 Task: For heading Use Trebuchet MN with pink colour & bold.  font size for heading24,  'Change the font style of data to'Trebuchet MN and font size to 16,  Change the alignment of both headline & data to Align right In the sheet  DashboardPayrollSummarybook
Action: Mouse moved to (49, 134)
Screenshot: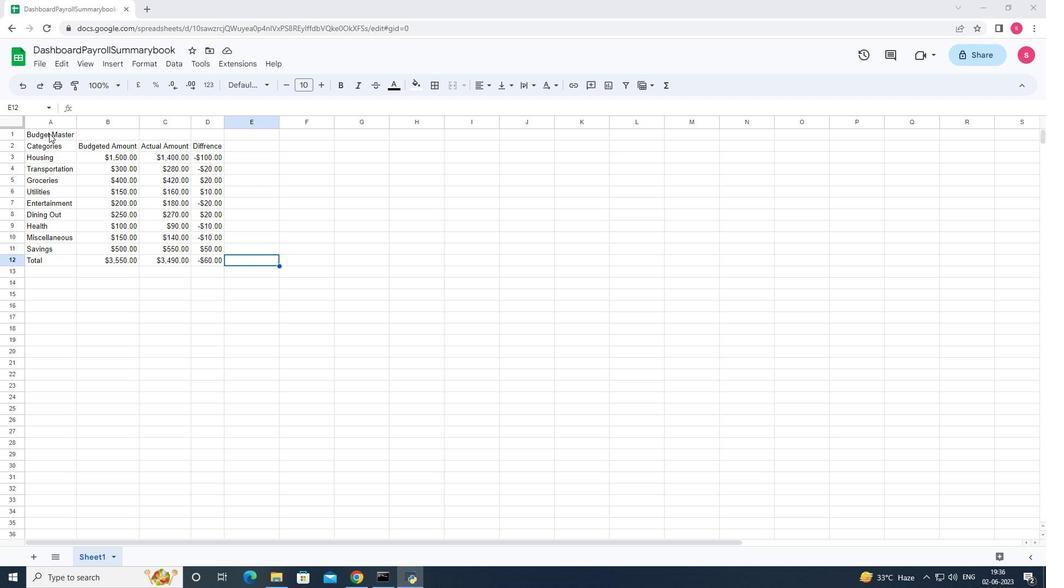 
Action: Mouse pressed left at (49, 134)
Screenshot: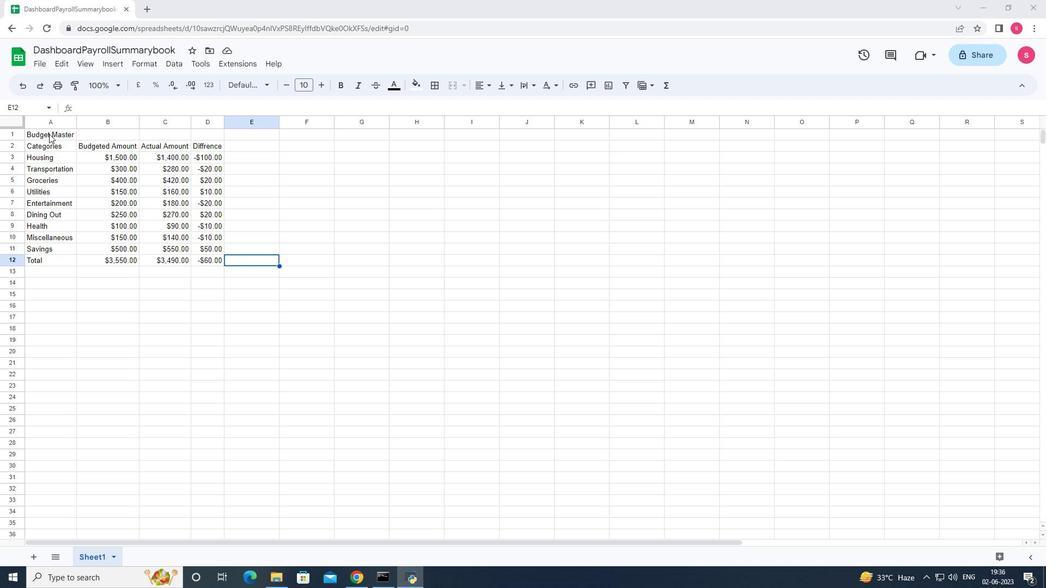 
Action: Mouse moved to (250, 85)
Screenshot: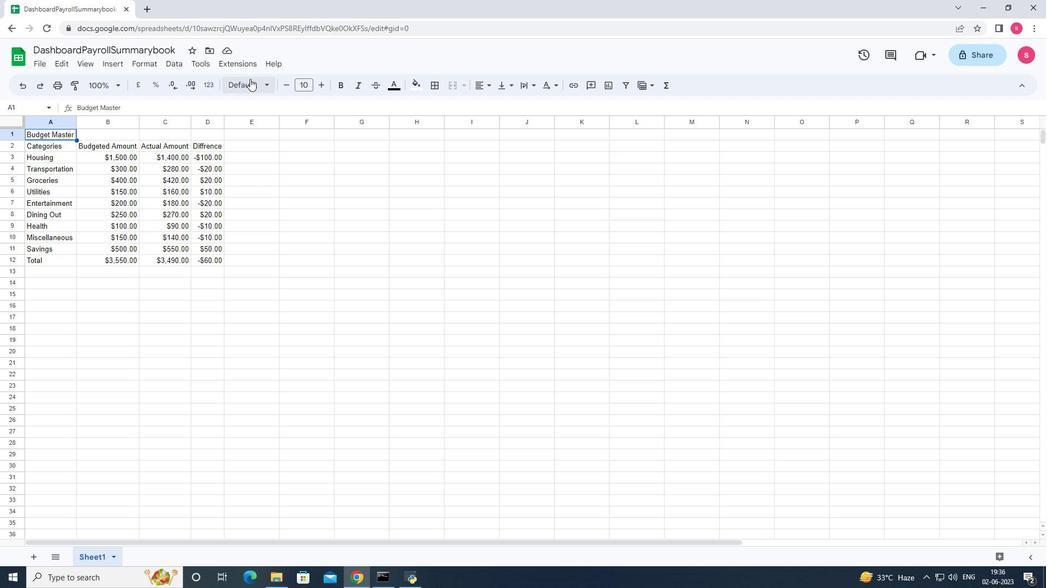 
Action: Mouse pressed left at (250, 85)
Screenshot: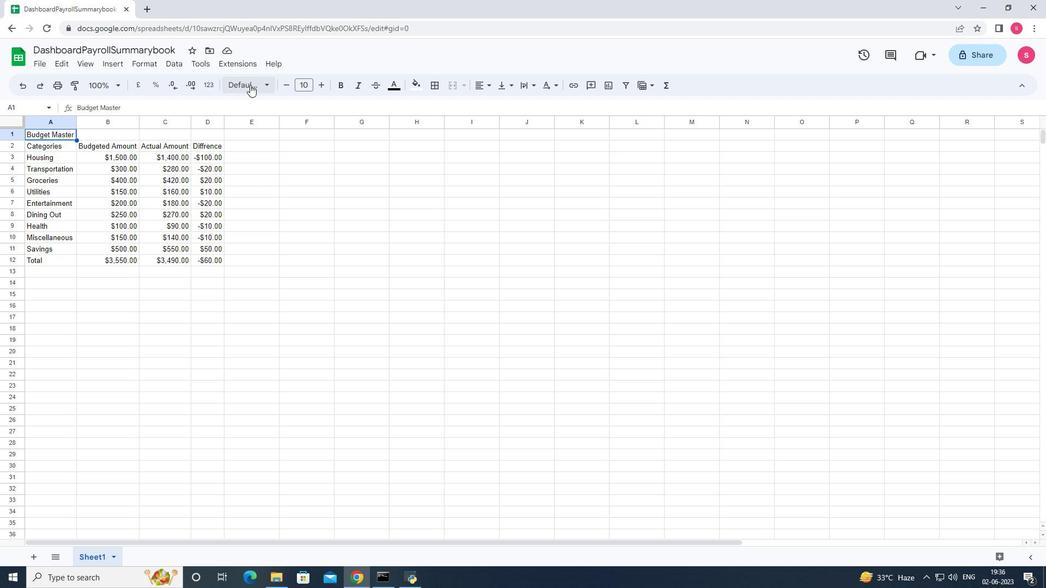
Action: Mouse moved to (272, 425)
Screenshot: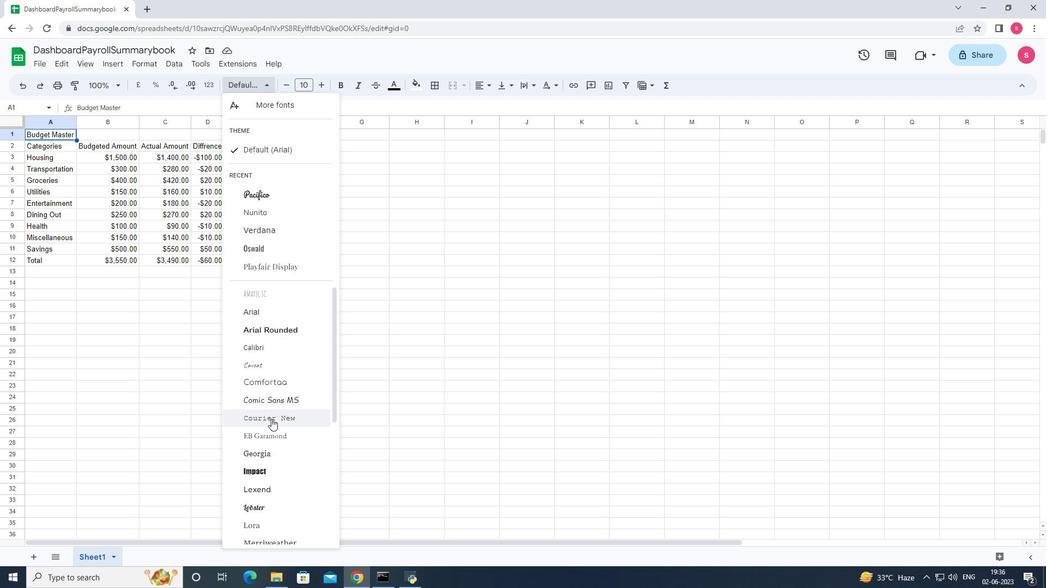 
Action: Mouse scrolled (272, 425) with delta (0, 0)
Screenshot: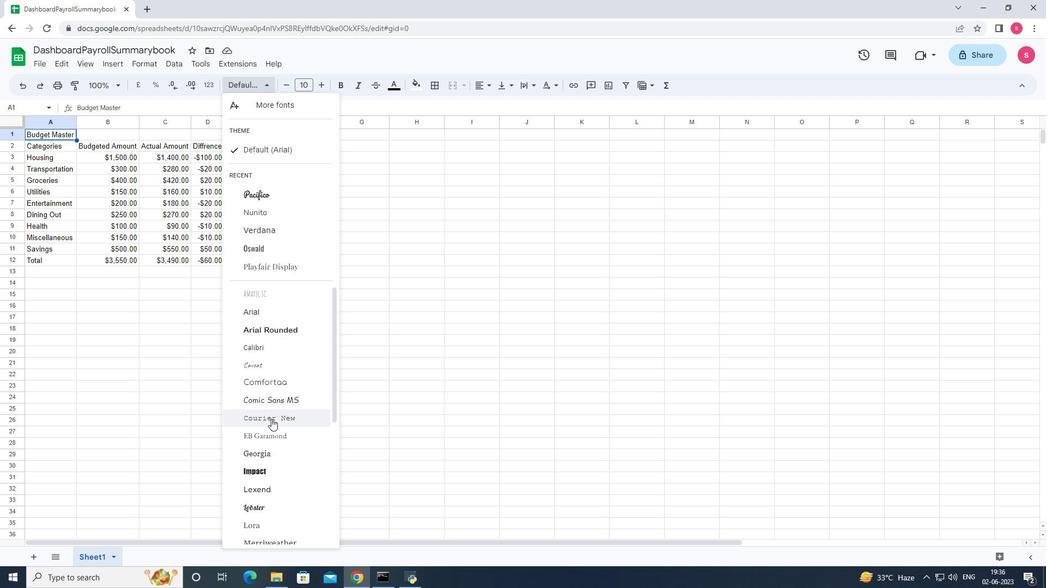
Action: Mouse moved to (272, 427)
Screenshot: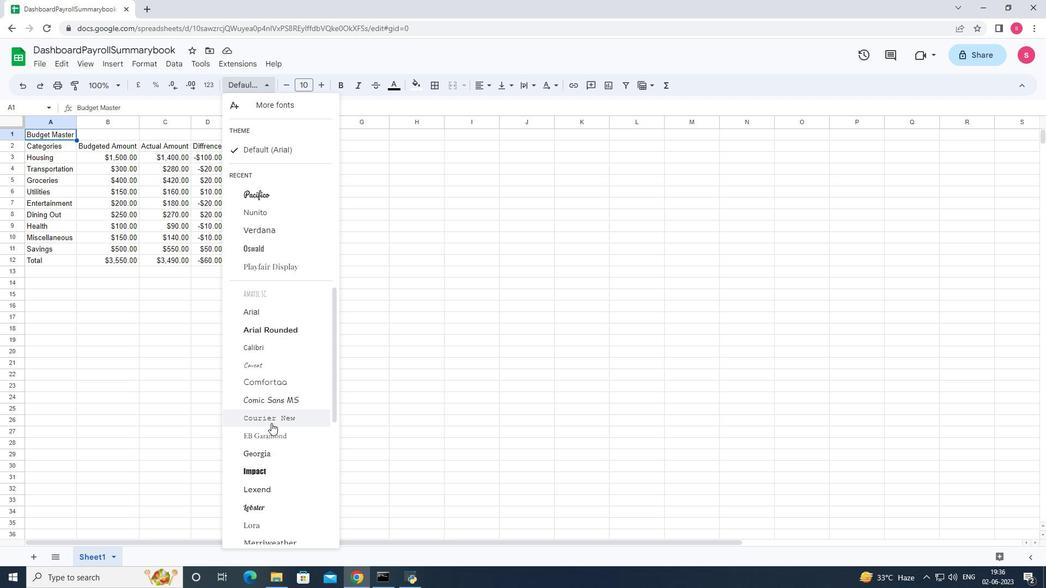 
Action: Mouse scrolled (272, 426) with delta (0, 0)
Screenshot: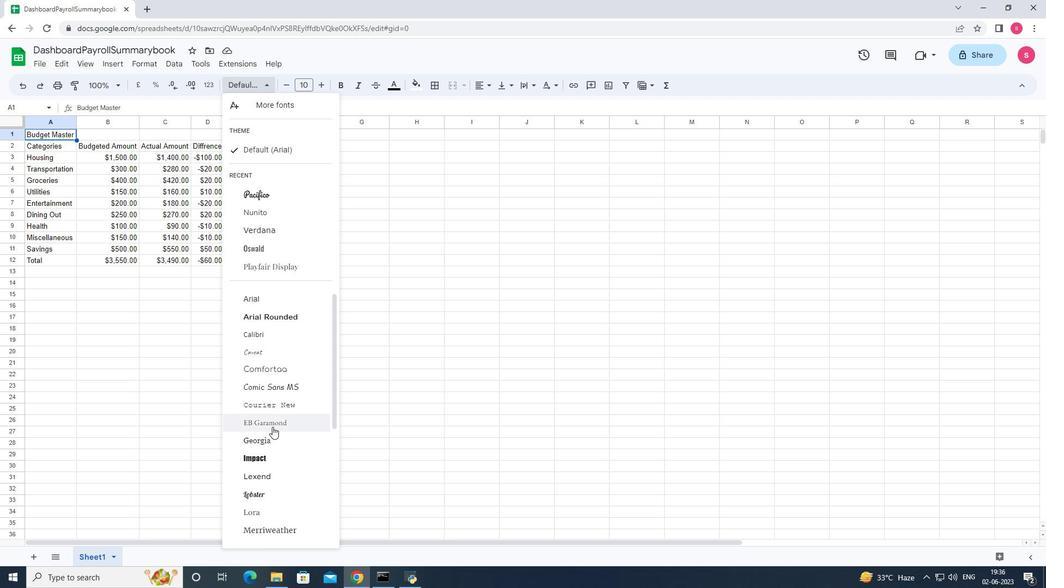 
Action: Mouse scrolled (272, 426) with delta (0, 0)
Screenshot: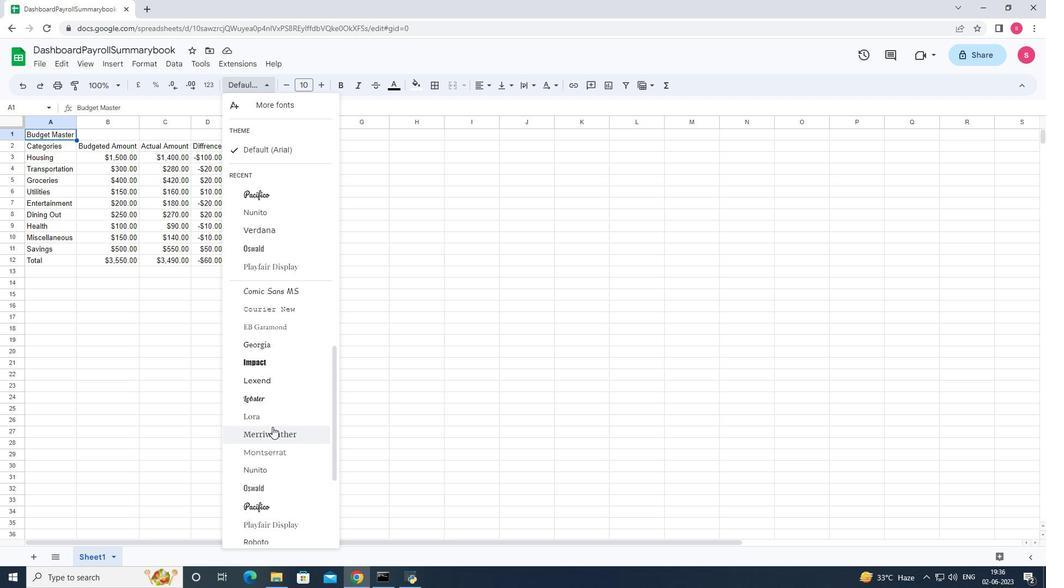 
Action: Mouse scrolled (272, 426) with delta (0, 0)
Screenshot: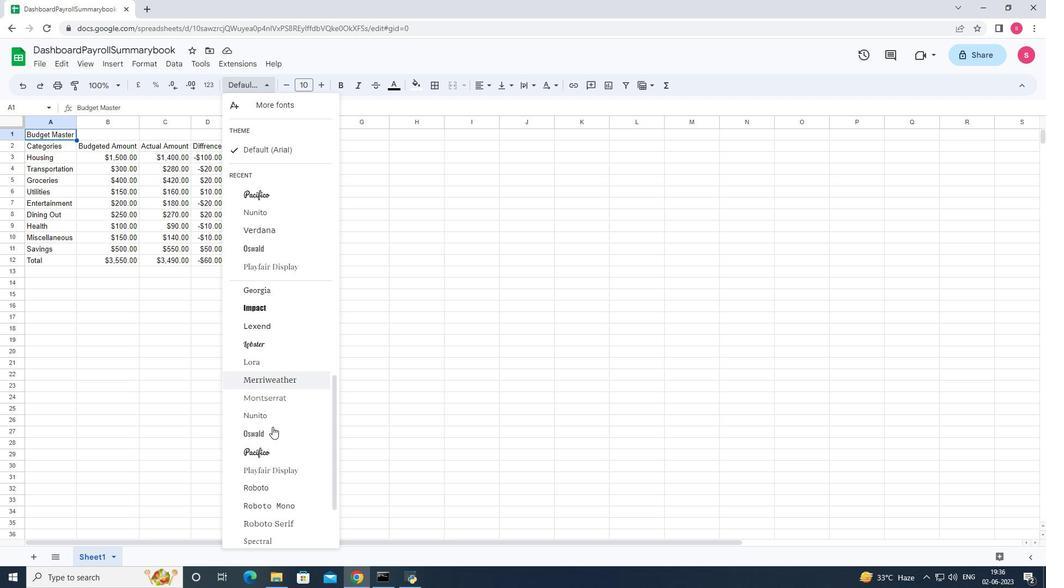 
Action: Mouse scrolled (272, 426) with delta (0, 0)
Screenshot: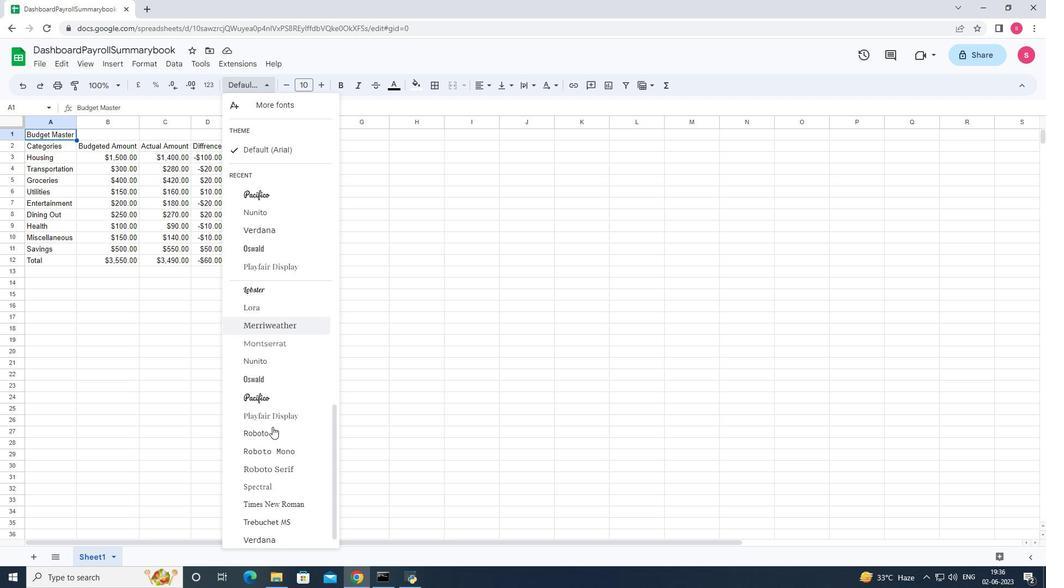
Action: Mouse moved to (292, 516)
Screenshot: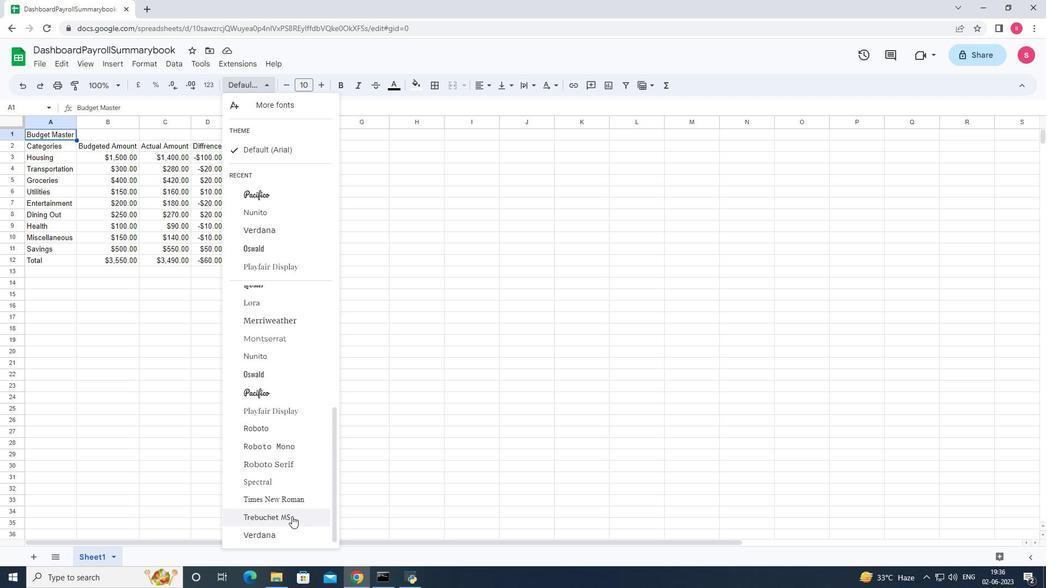
Action: Mouse pressed left at (292, 516)
Screenshot: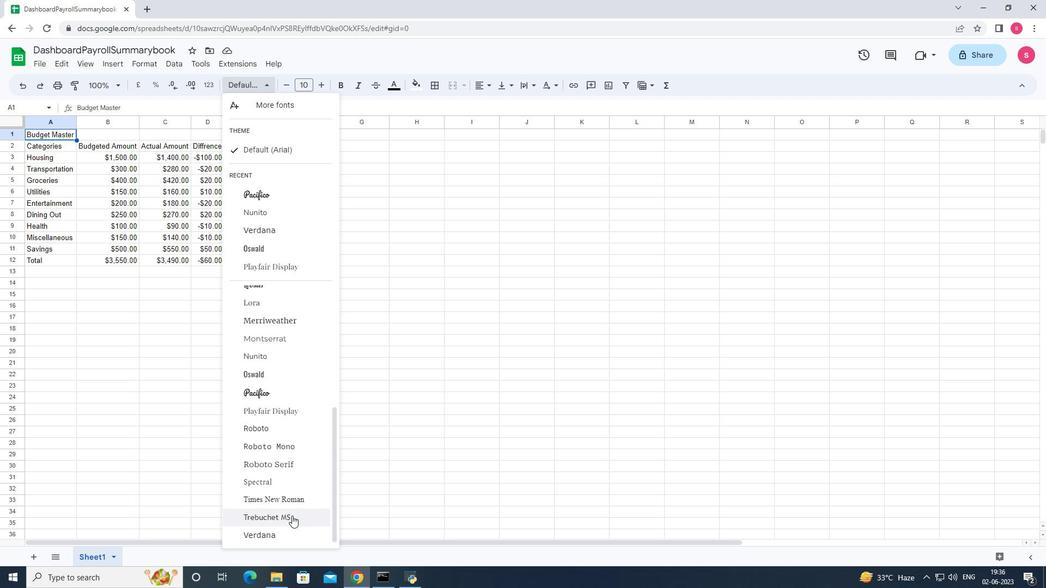 
Action: Mouse moved to (394, 80)
Screenshot: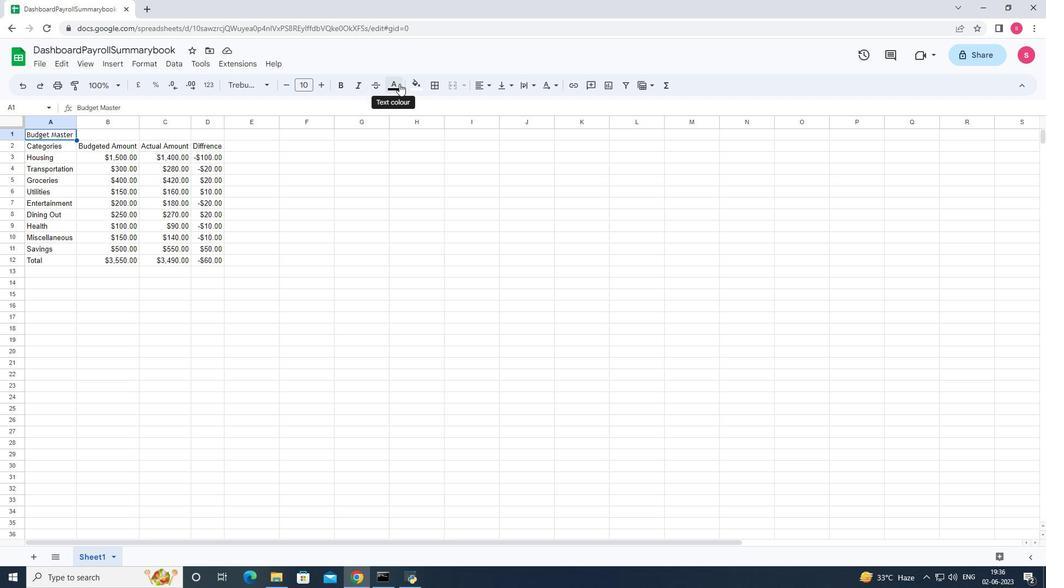 
Action: Mouse pressed left at (394, 80)
Screenshot: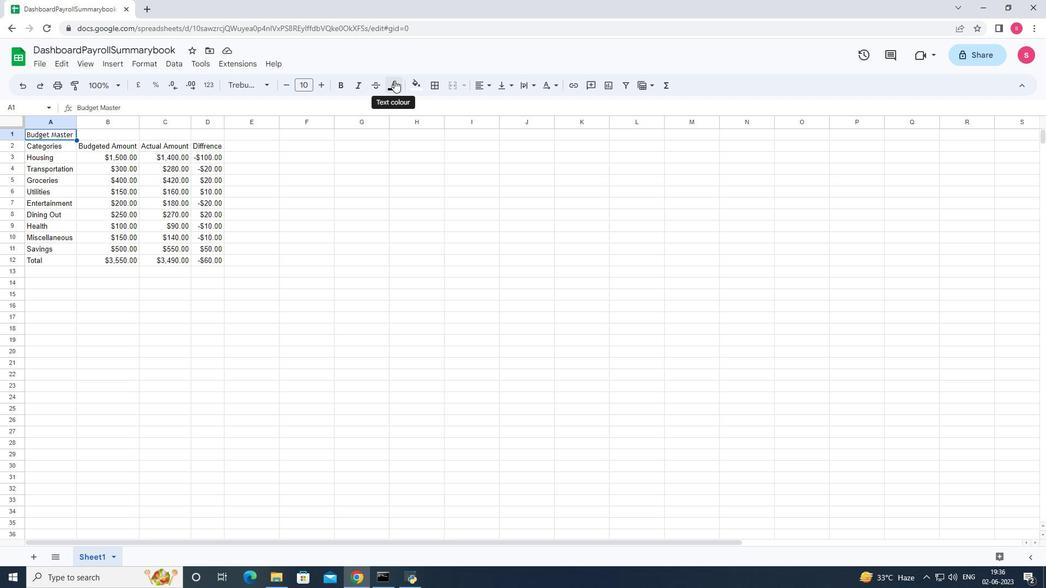 
Action: Mouse moved to (397, 267)
Screenshot: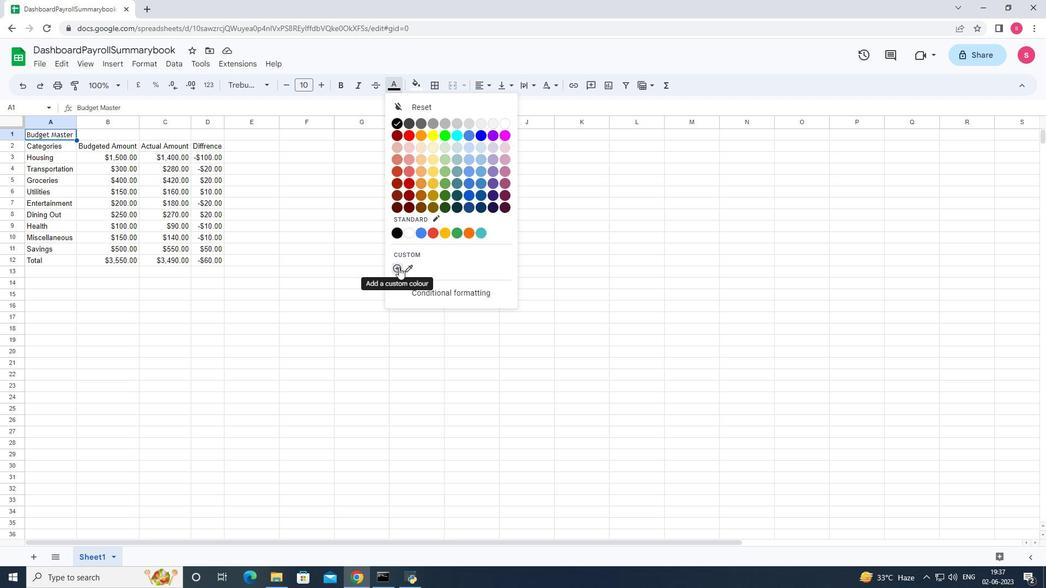 
Action: Mouse pressed left at (397, 267)
Screenshot: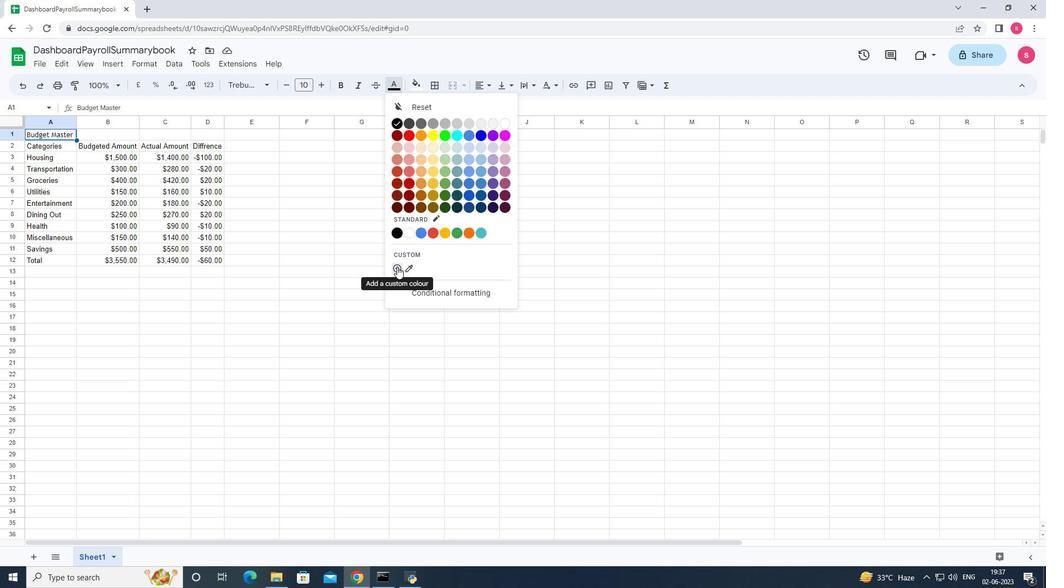
Action: Mouse moved to (585, 311)
Screenshot: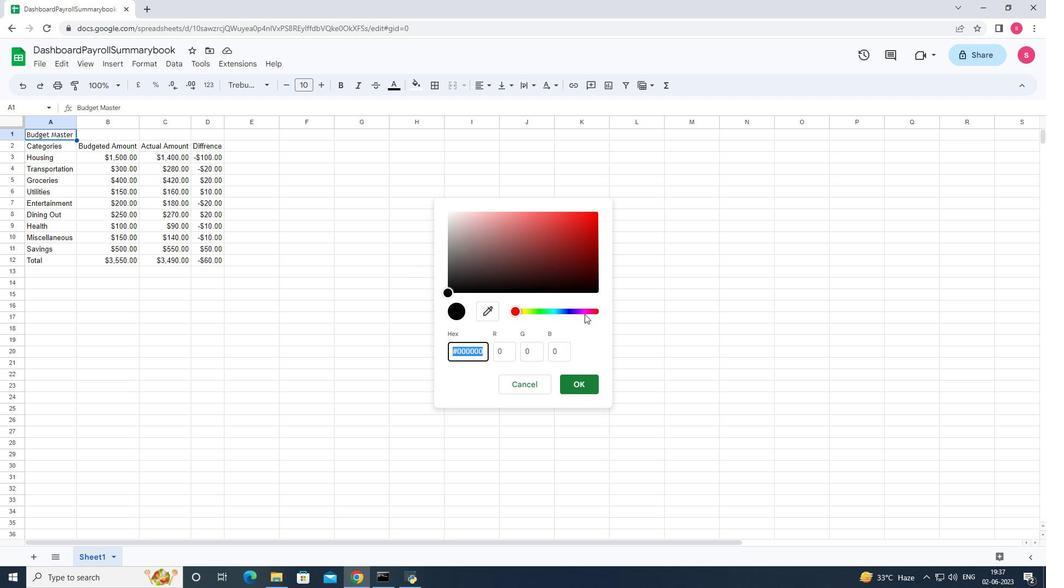 
Action: Mouse pressed left at (585, 311)
Screenshot: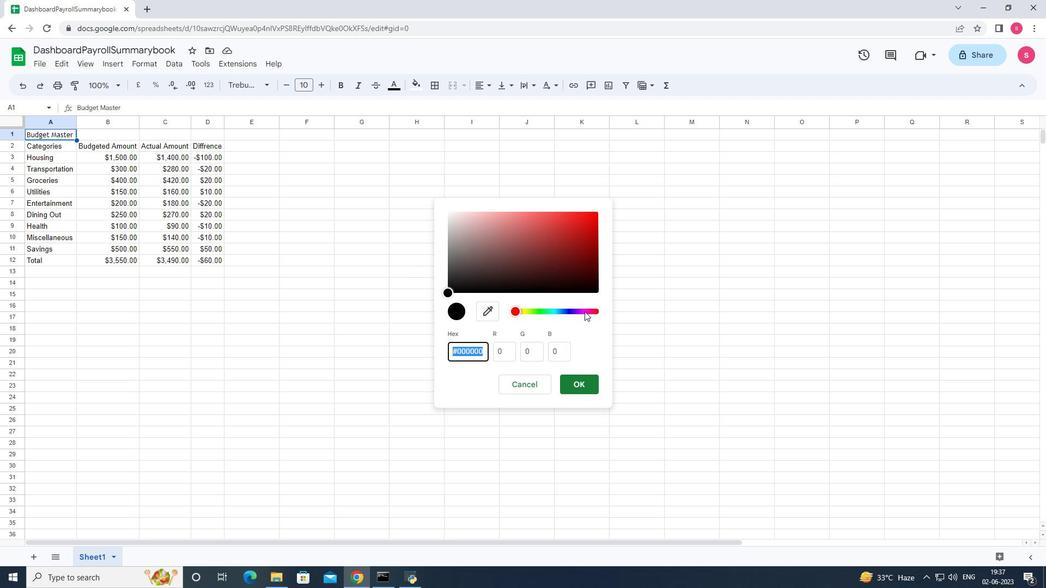 
Action: Mouse moved to (584, 311)
Screenshot: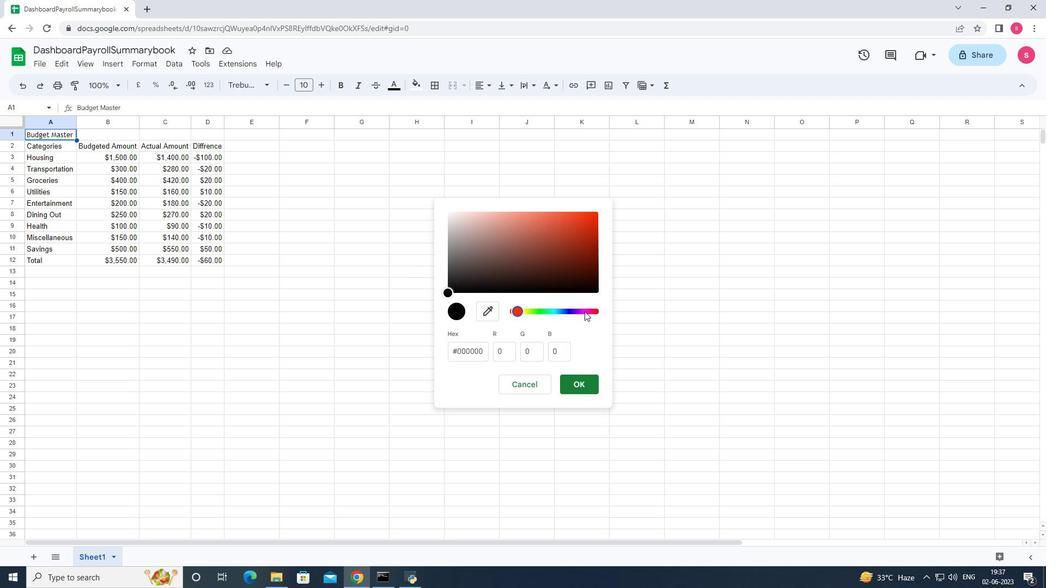 
Action: Mouse pressed left at (584, 311)
Screenshot: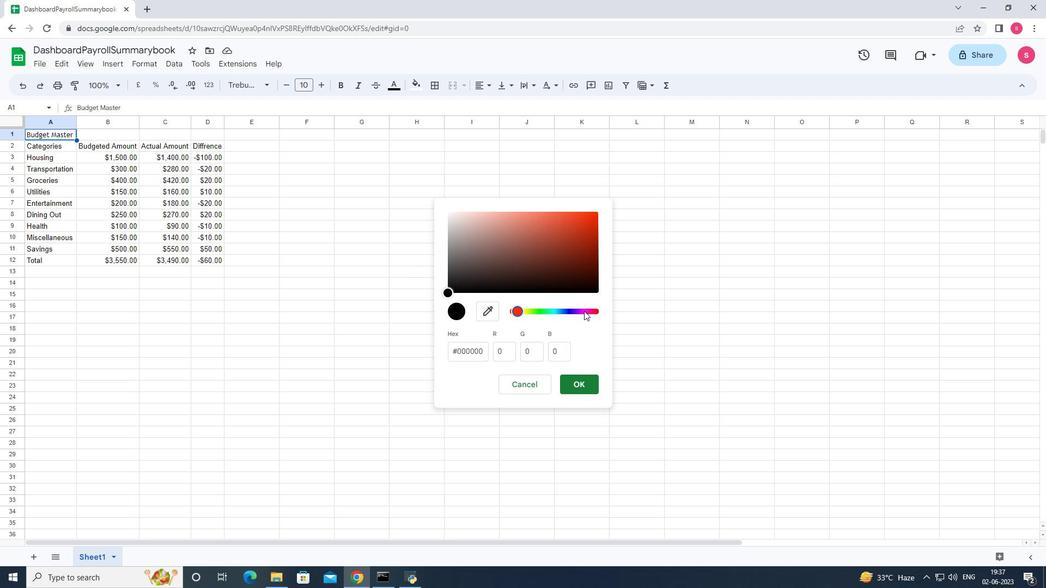 
Action: Mouse pressed left at (584, 311)
Screenshot: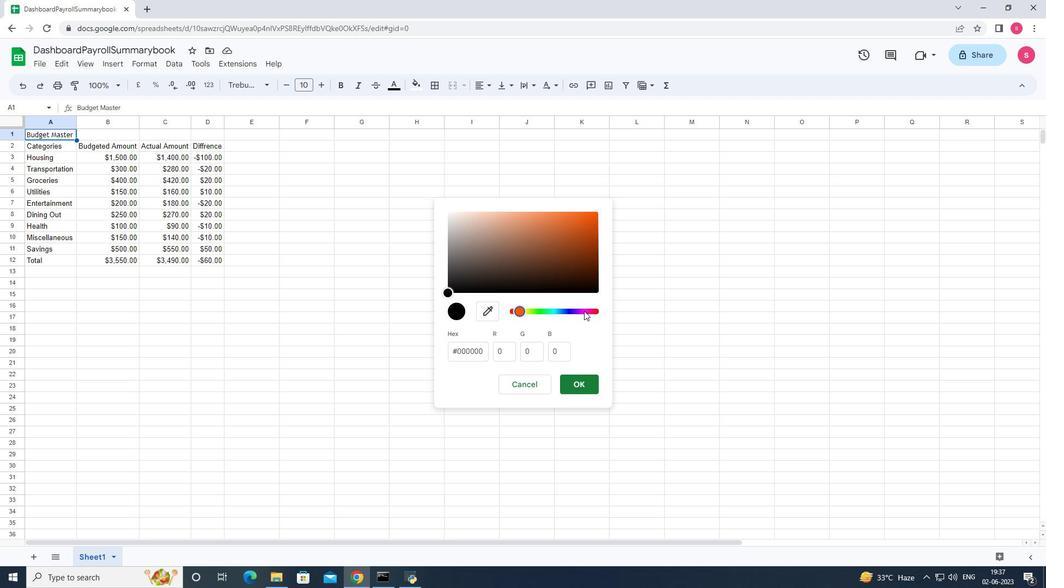 
Action: Mouse moved to (583, 311)
Screenshot: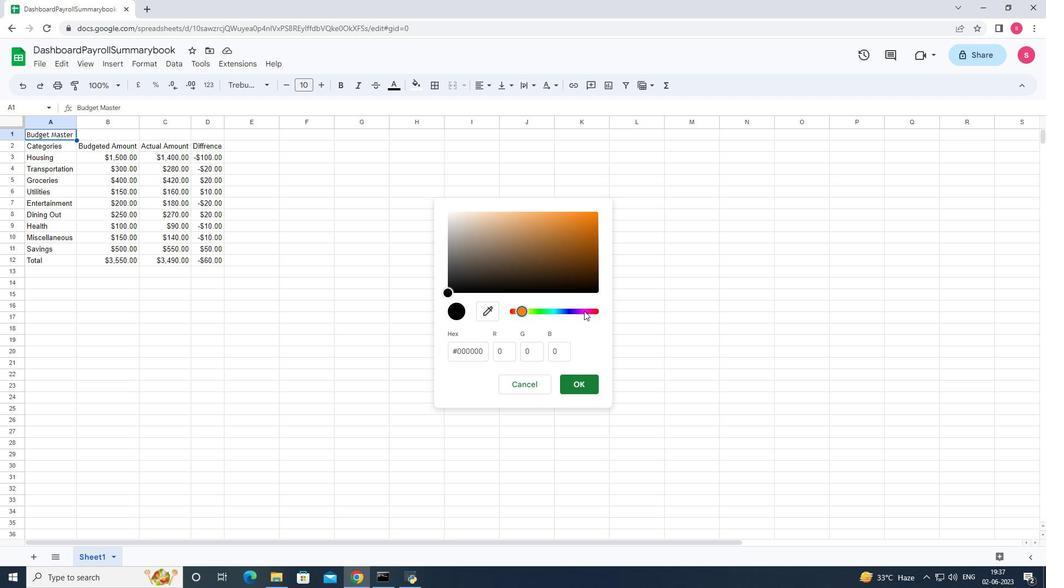
Action: Mouse pressed left at (583, 311)
Screenshot: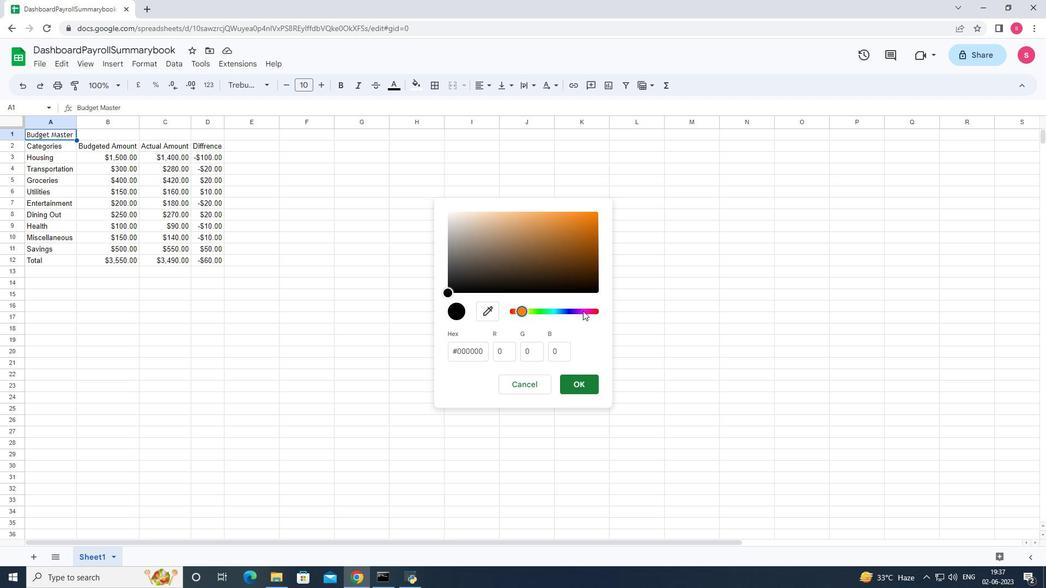 
Action: Mouse moved to (589, 313)
Screenshot: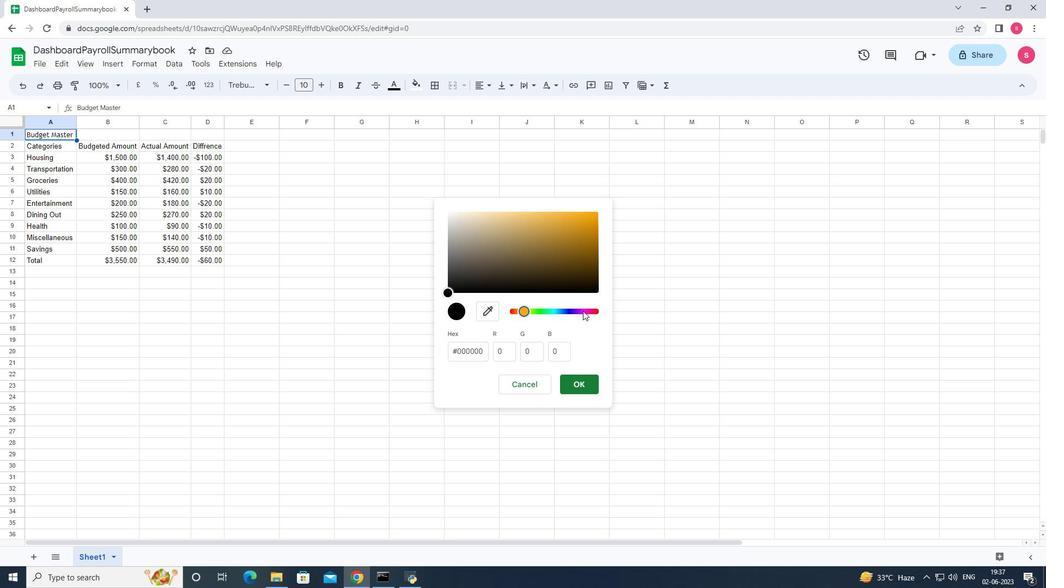 
Action: Mouse pressed left at (589, 313)
Screenshot: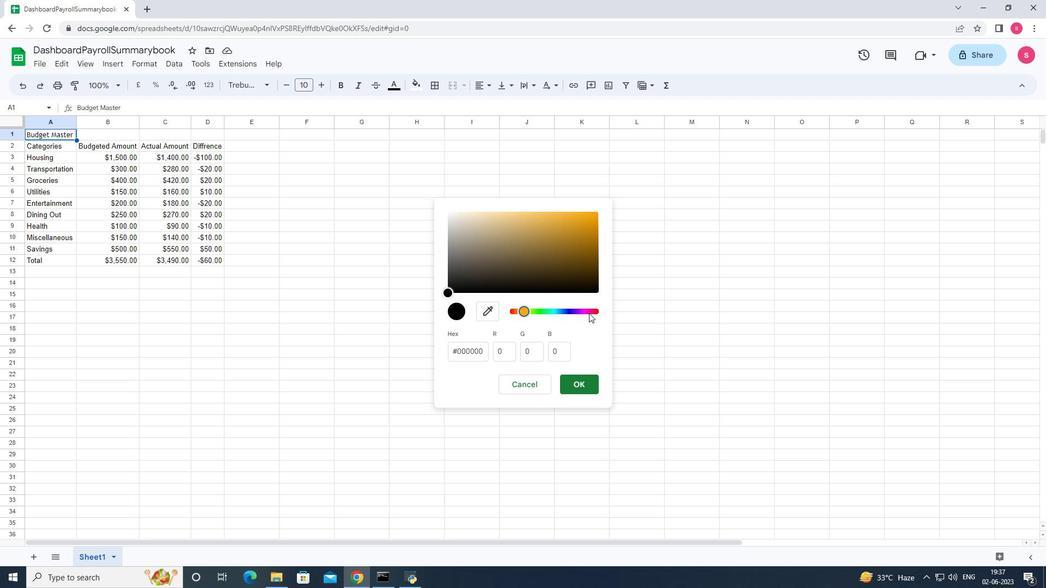 
Action: Mouse moved to (587, 312)
Screenshot: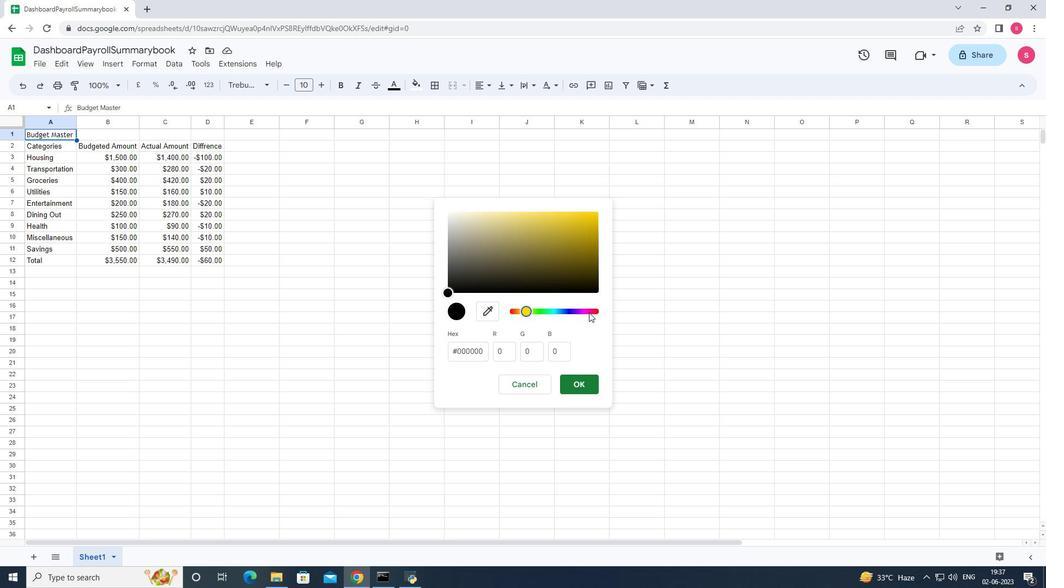 
Action: Mouse pressed left at (587, 312)
Screenshot: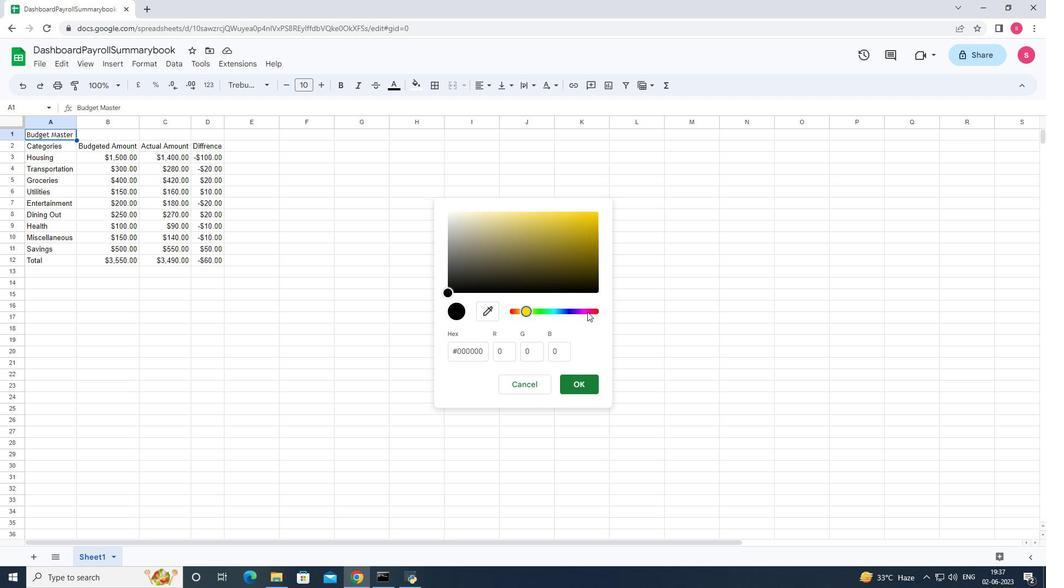 
Action: Mouse moved to (582, 311)
Screenshot: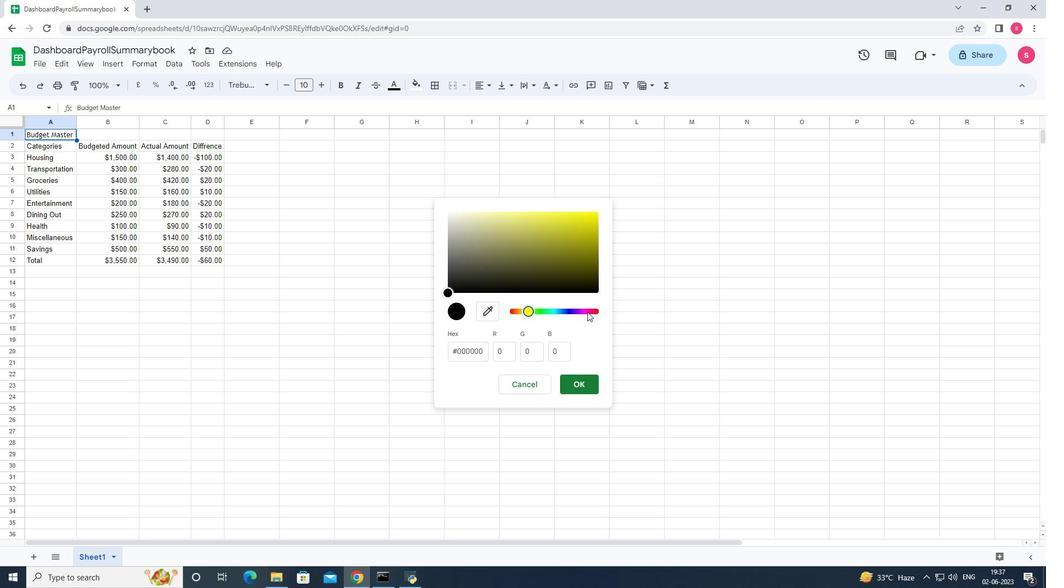 
Action: Mouse pressed left at (582, 311)
Screenshot: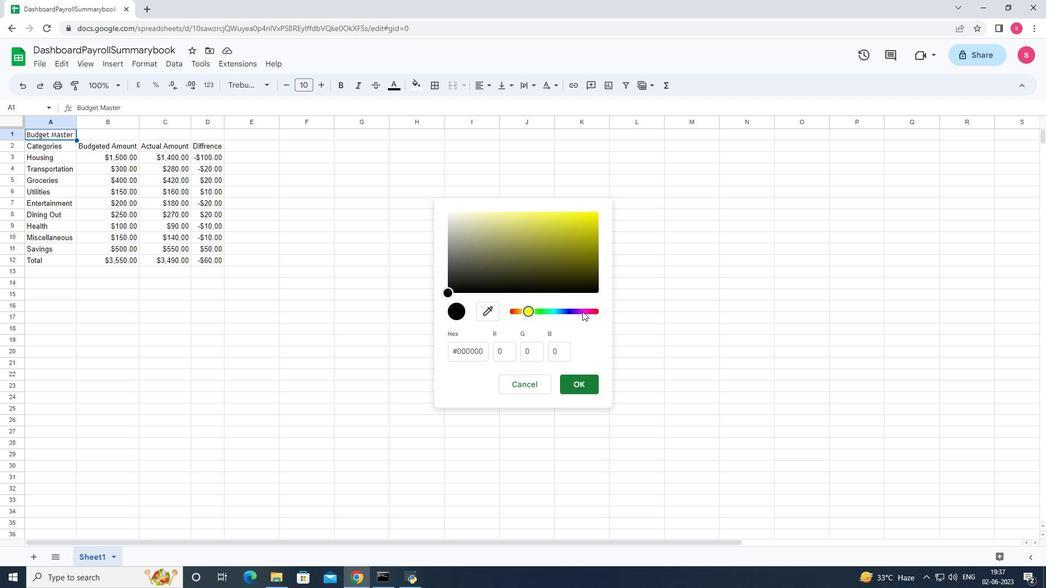 
Action: Mouse pressed left at (582, 311)
Screenshot: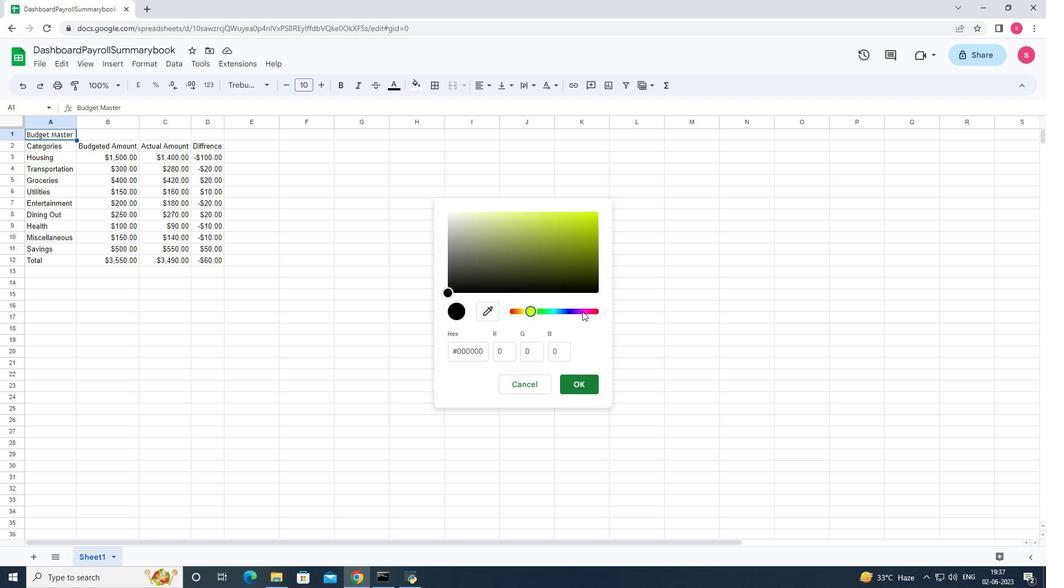 
Action: Mouse moved to (584, 311)
Screenshot: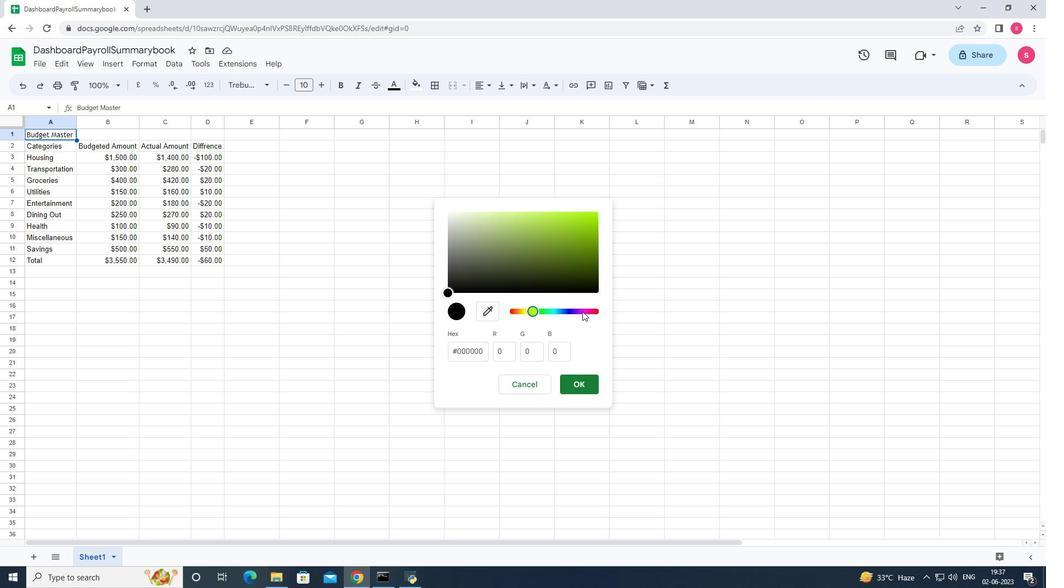 
Action: Mouse pressed left at (584, 311)
Screenshot: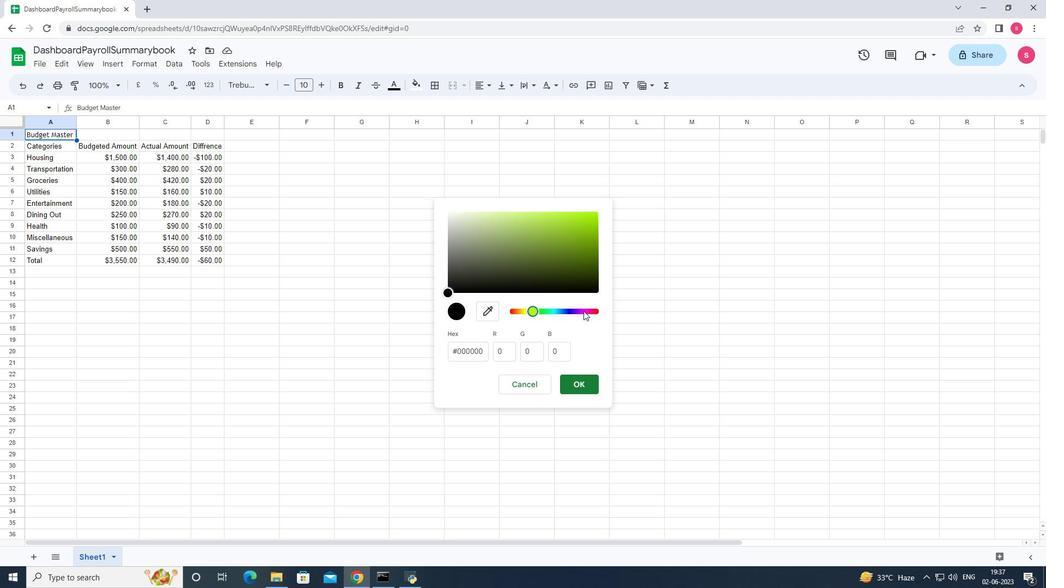 
Action: Mouse pressed left at (584, 311)
Screenshot: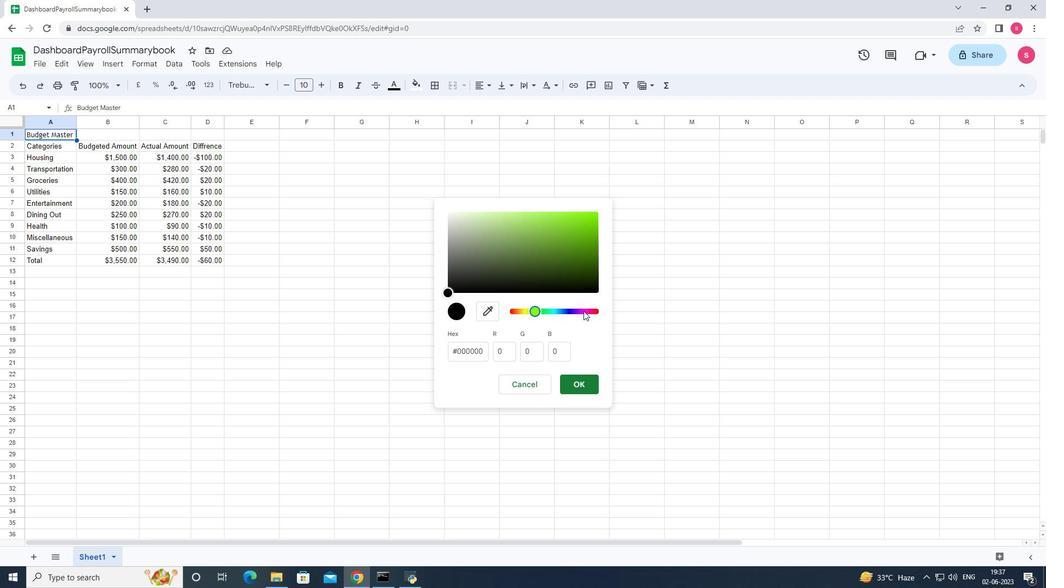 
Action: Mouse pressed left at (584, 311)
Screenshot: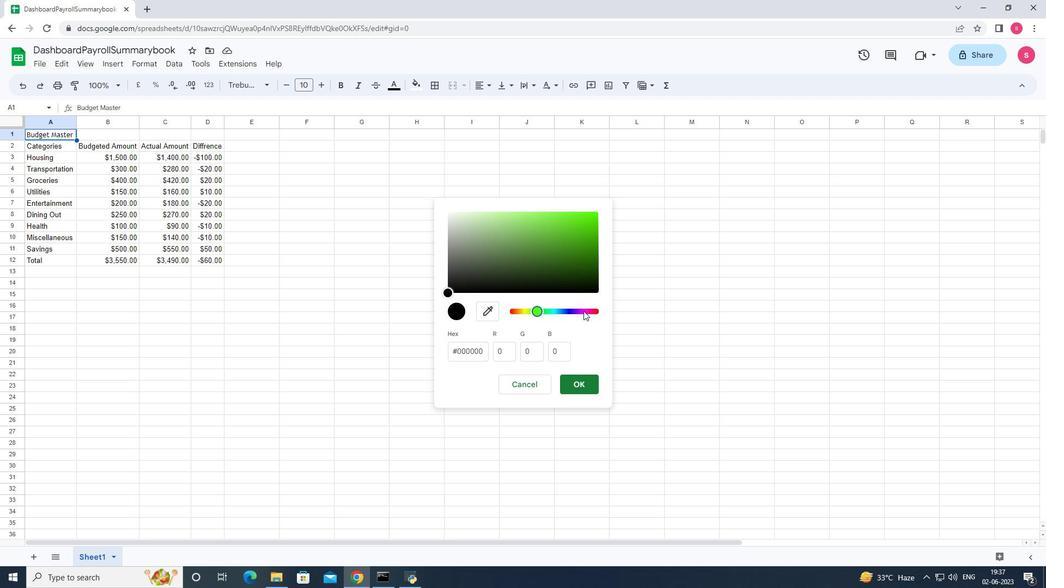 
Action: Mouse pressed left at (584, 311)
Screenshot: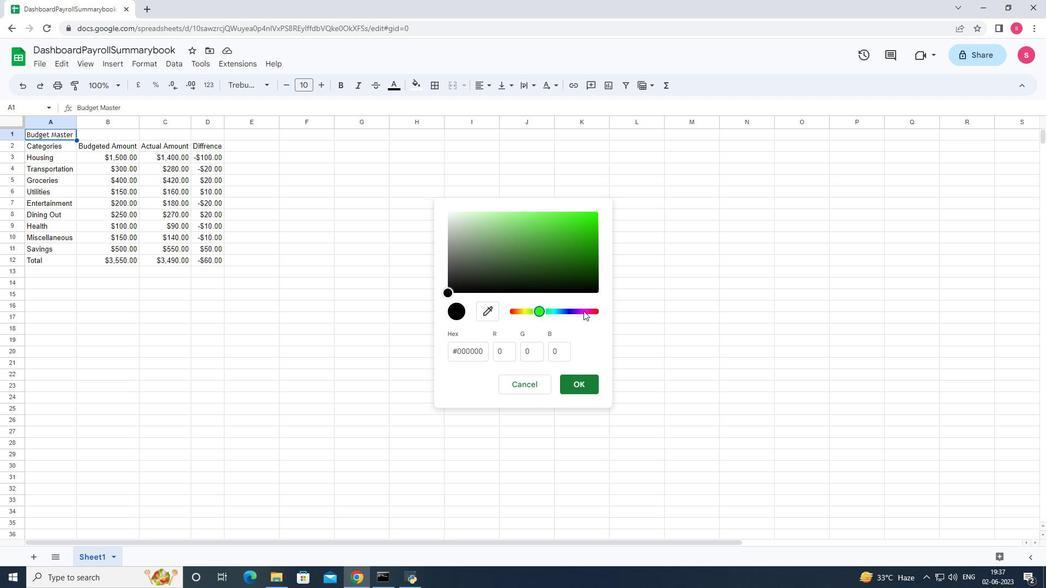 
Action: Mouse pressed left at (584, 311)
Screenshot: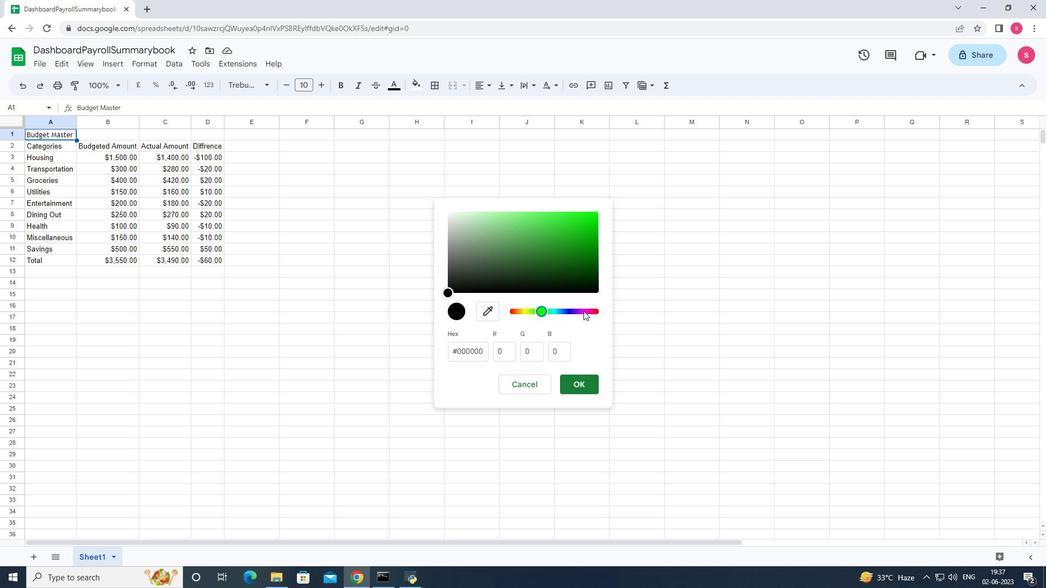 
Action: Mouse pressed left at (584, 311)
Screenshot: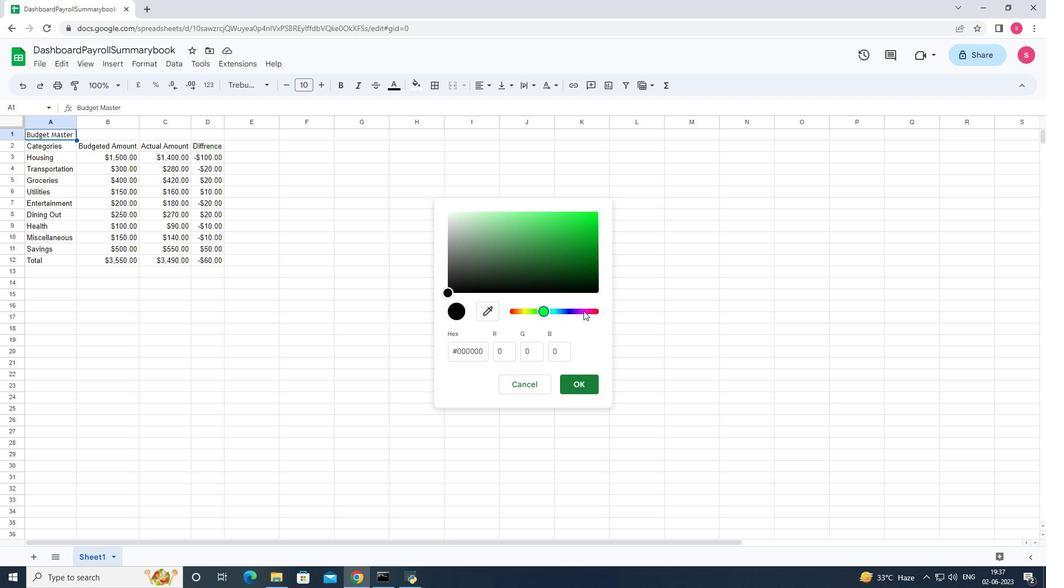 
Action: Mouse pressed left at (584, 311)
Screenshot: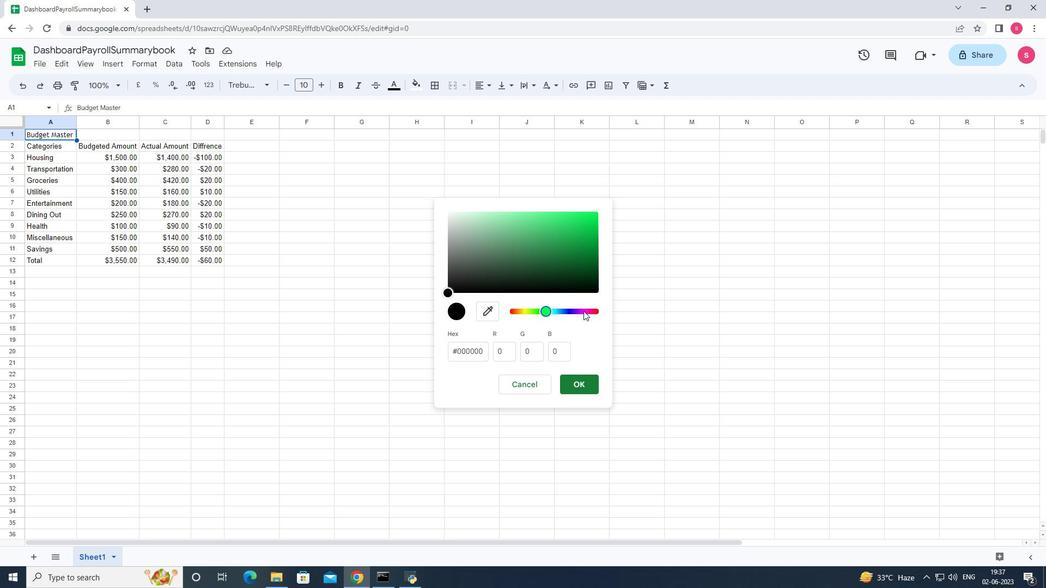 
Action: Mouse pressed left at (584, 311)
Screenshot: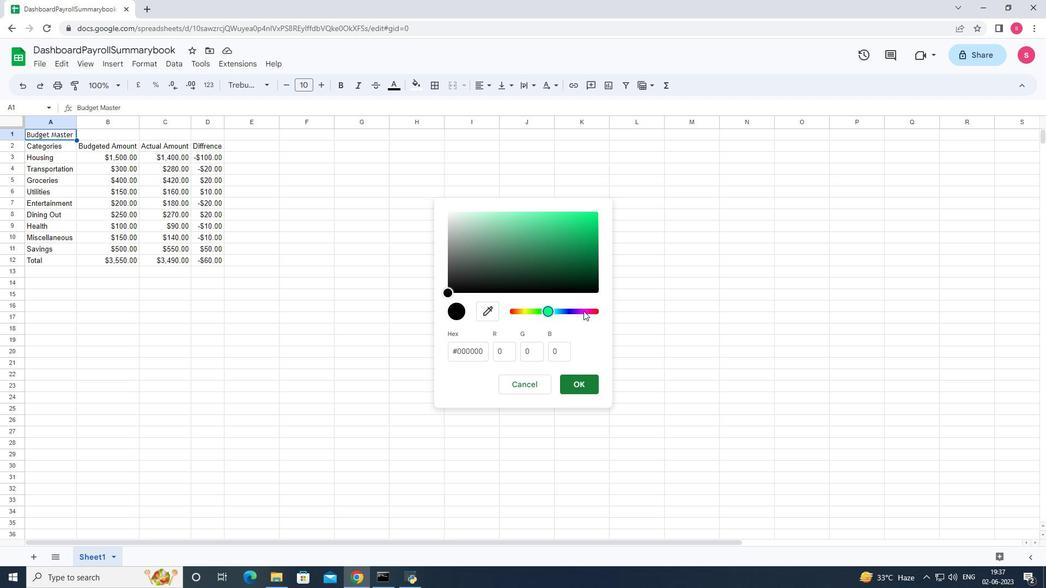 
Action: Mouse pressed left at (584, 311)
Screenshot: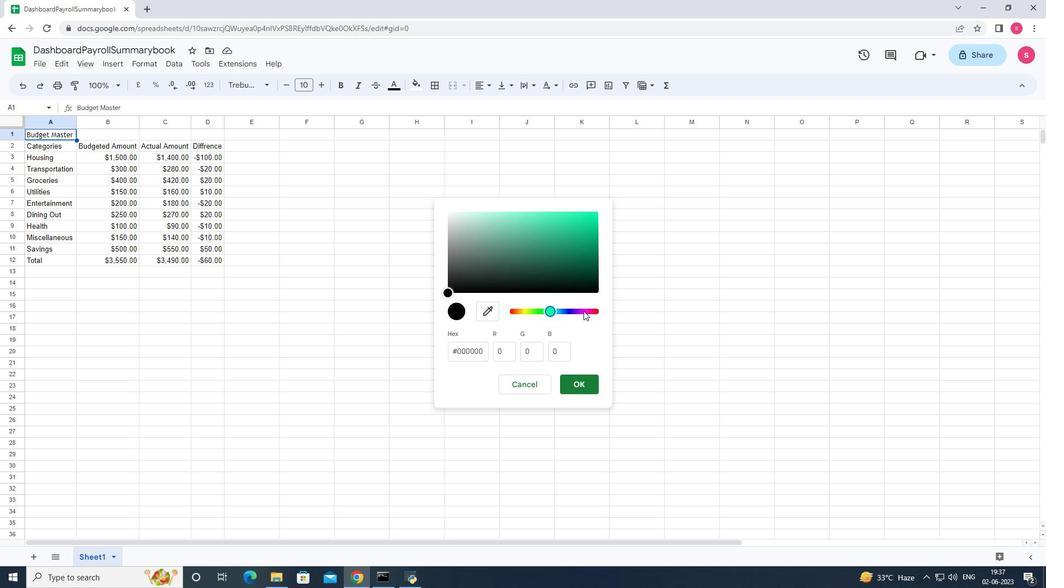 
Action: Mouse pressed left at (584, 311)
Screenshot: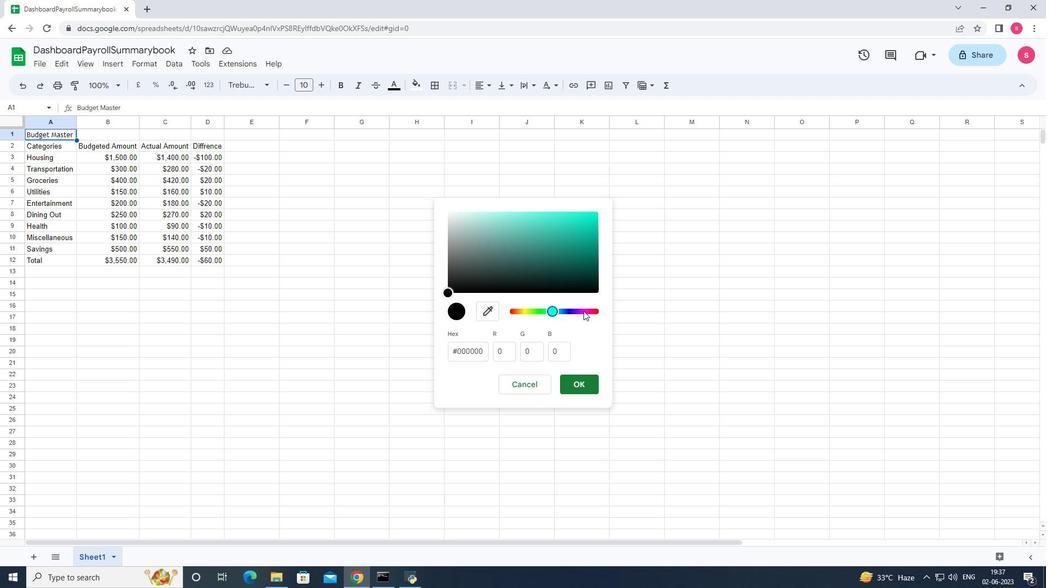 
Action: Mouse pressed left at (584, 311)
Screenshot: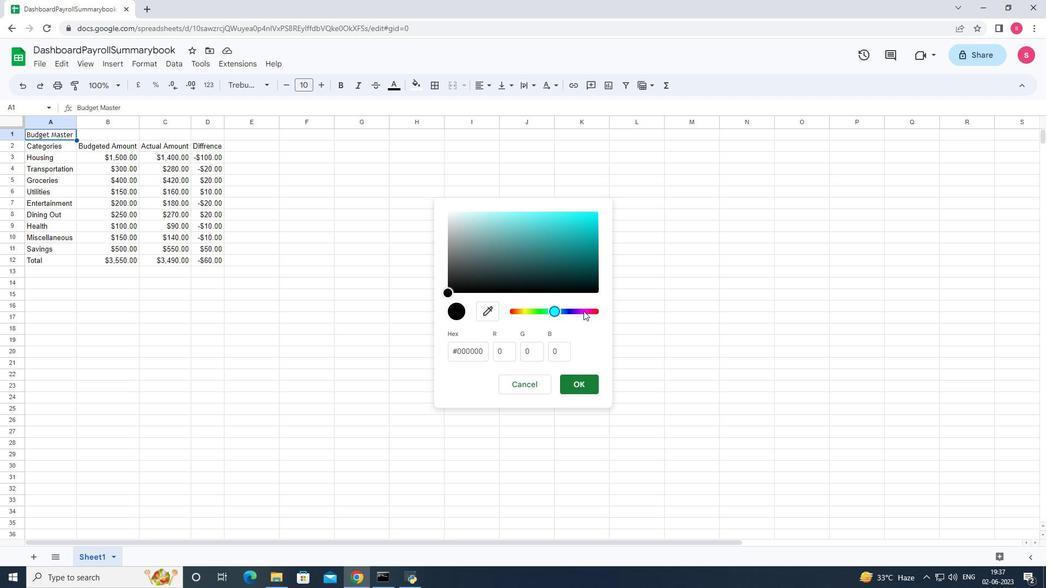 
Action: Mouse pressed left at (584, 311)
Screenshot: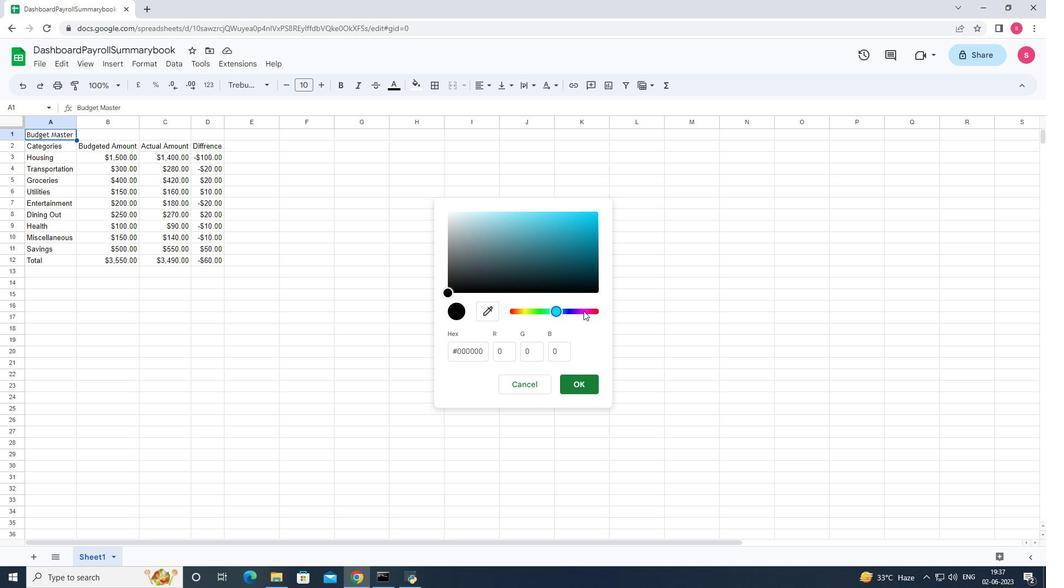 
Action: Mouse pressed left at (584, 311)
Screenshot: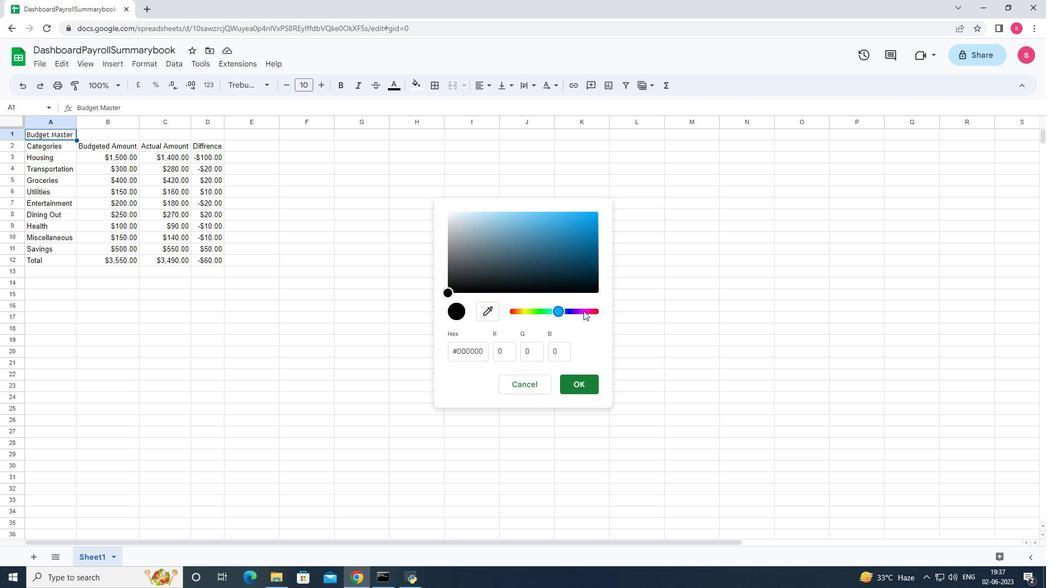 
Action: Mouse pressed left at (584, 311)
Screenshot: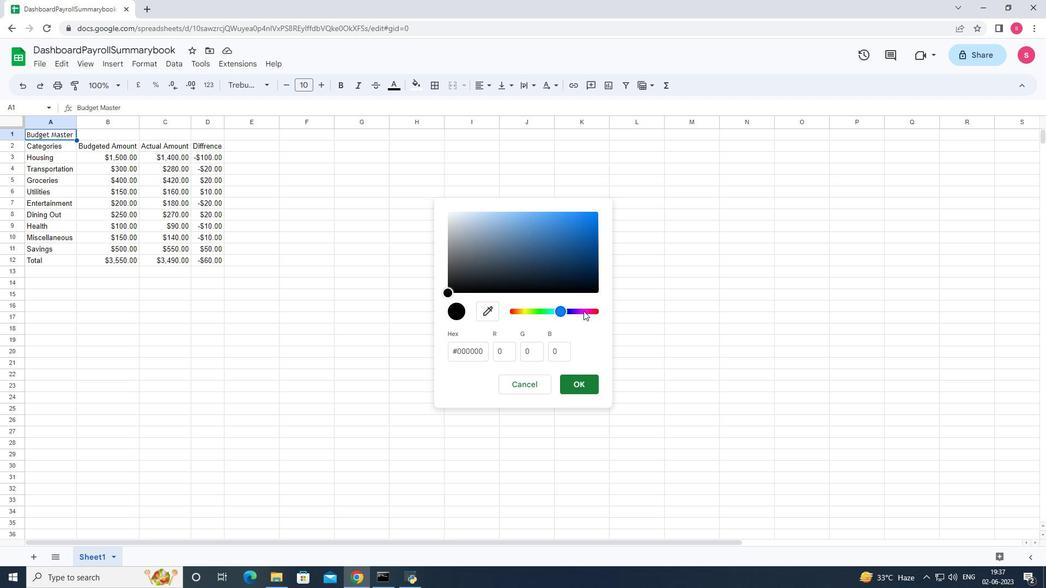 
Action: Mouse pressed left at (584, 311)
Screenshot: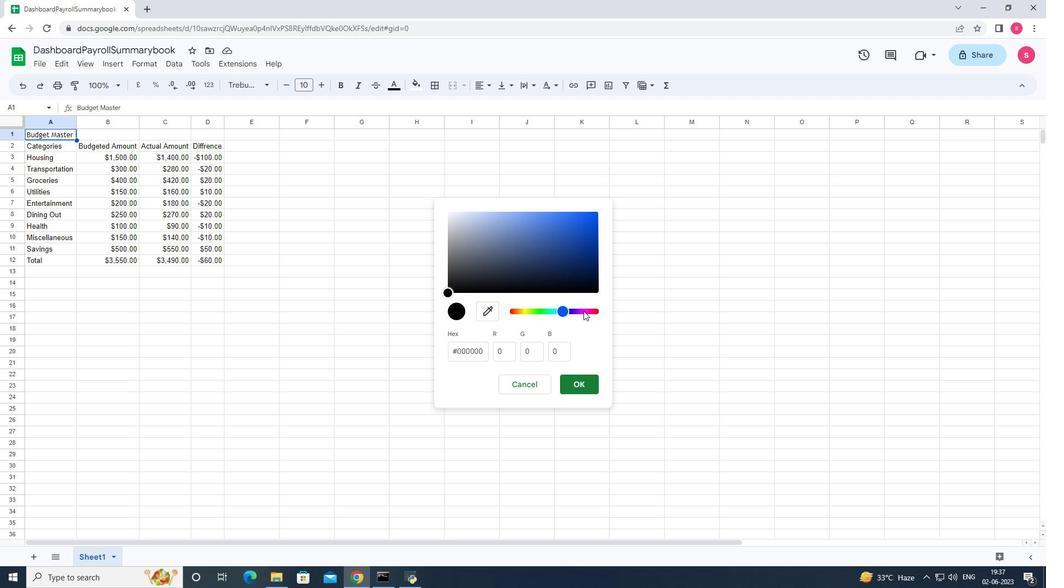 
Action: Mouse pressed left at (584, 311)
Screenshot: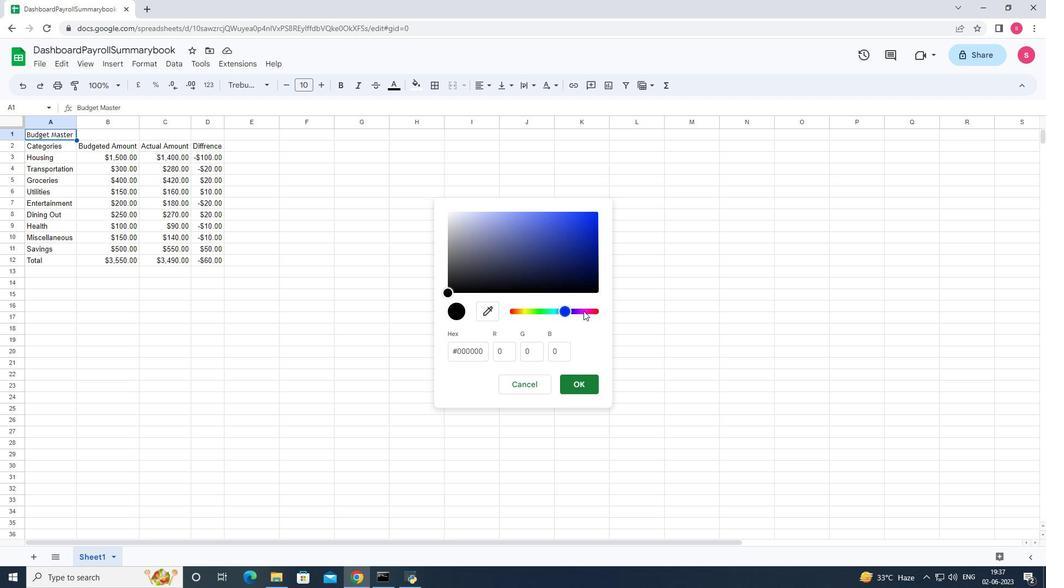 
Action: Mouse pressed left at (584, 311)
Screenshot: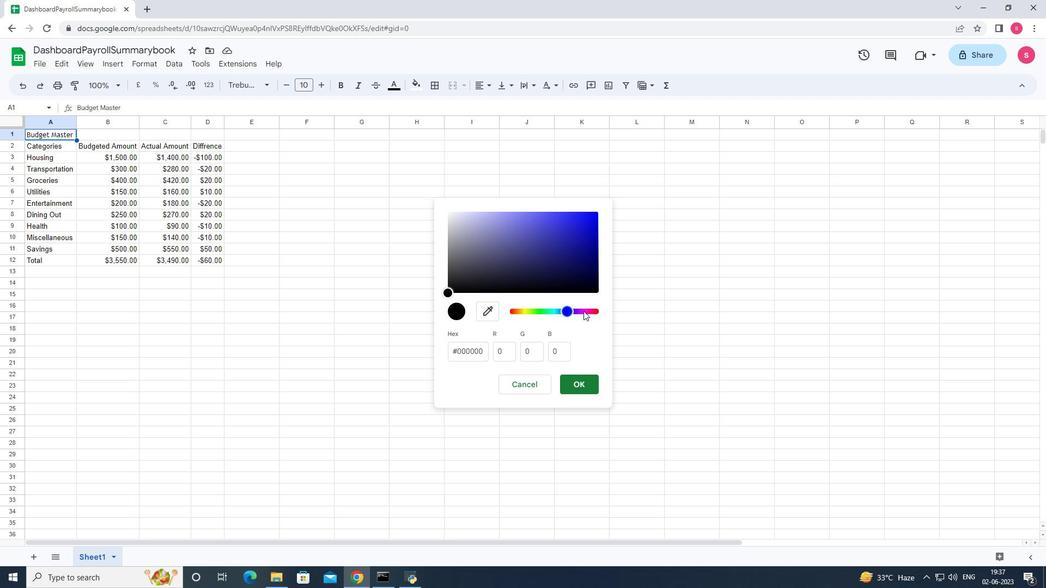 
Action: Mouse pressed left at (584, 311)
Screenshot: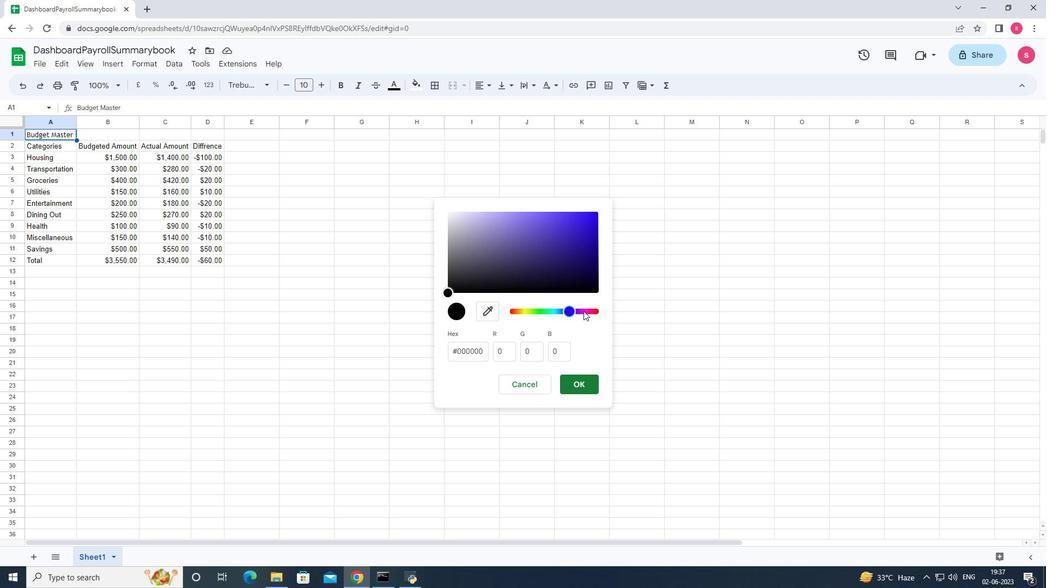 
Action: Mouse pressed left at (584, 311)
Screenshot: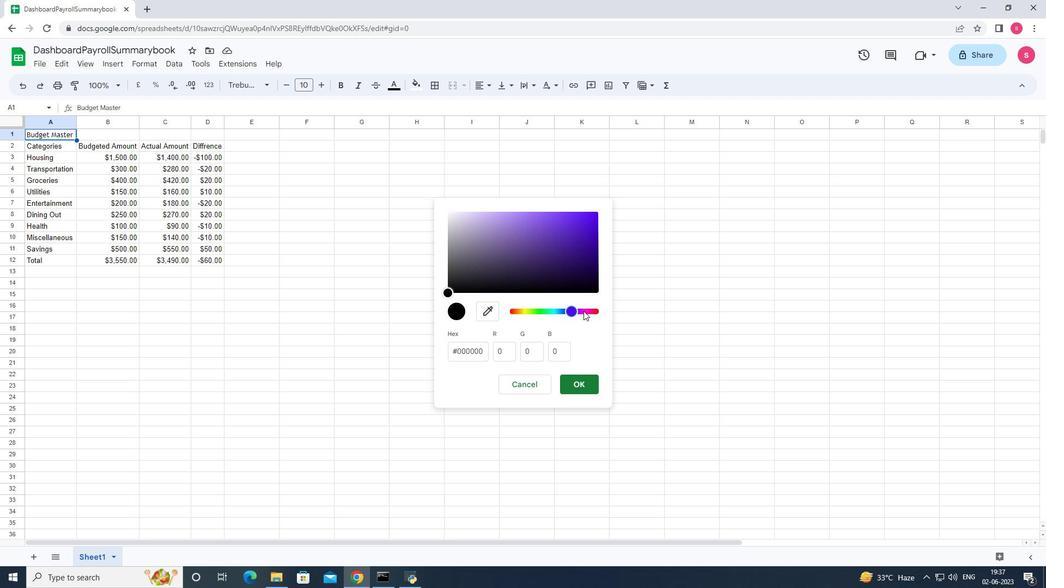 
Action: Mouse moved to (584, 311)
Screenshot: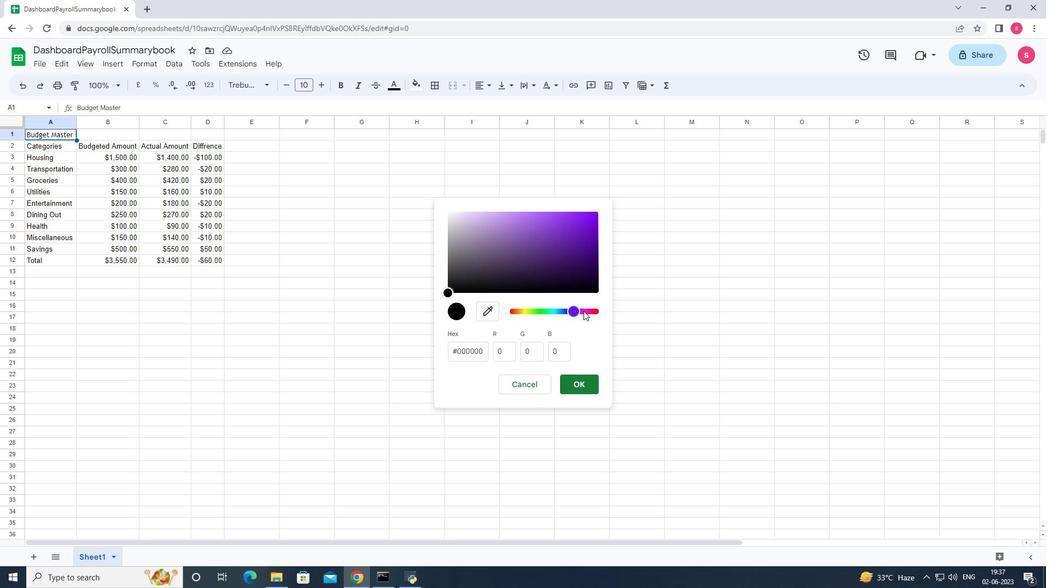 
Action: Mouse pressed left at (584, 311)
Screenshot: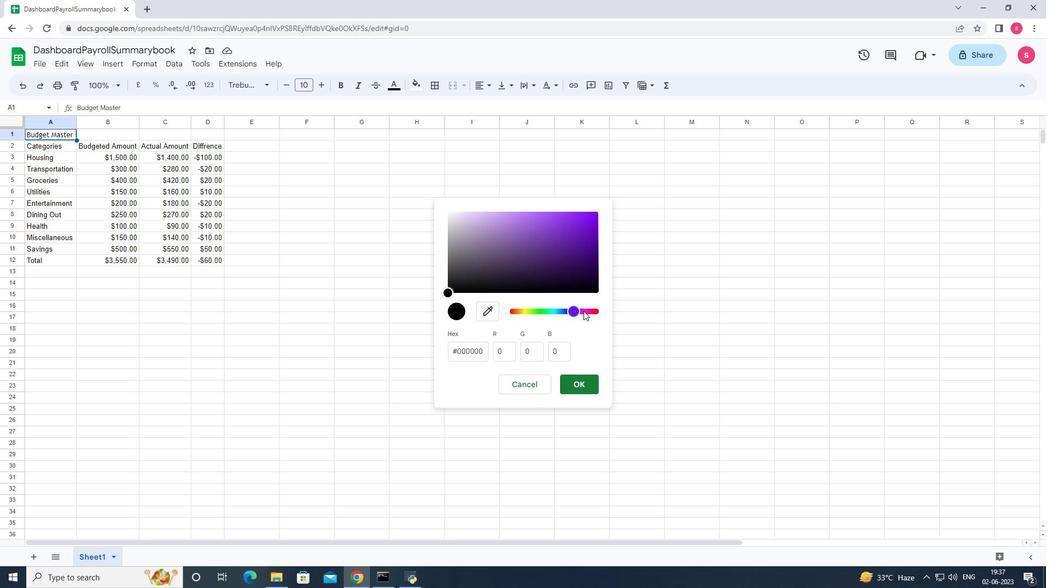 
Action: Mouse moved to (587, 309)
Screenshot: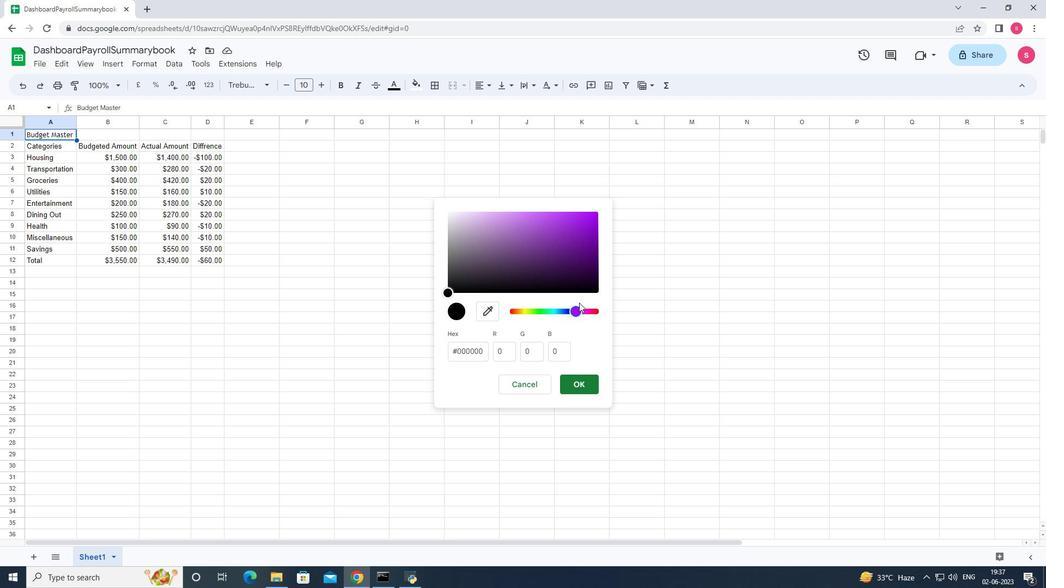 
Action: Mouse pressed left at (587, 309)
Screenshot: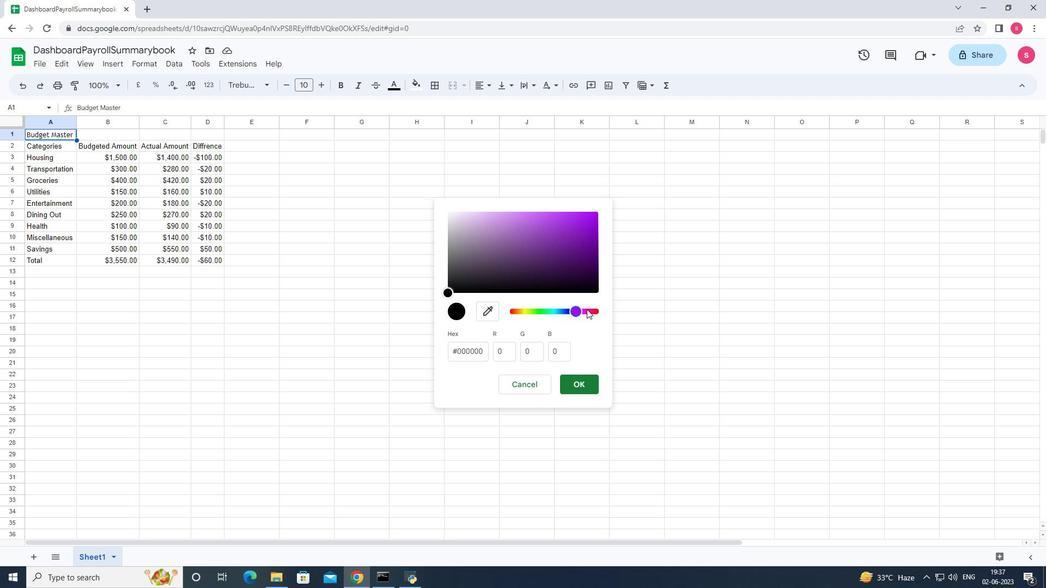 
Action: Mouse pressed left at (587, 309)
Screenshot: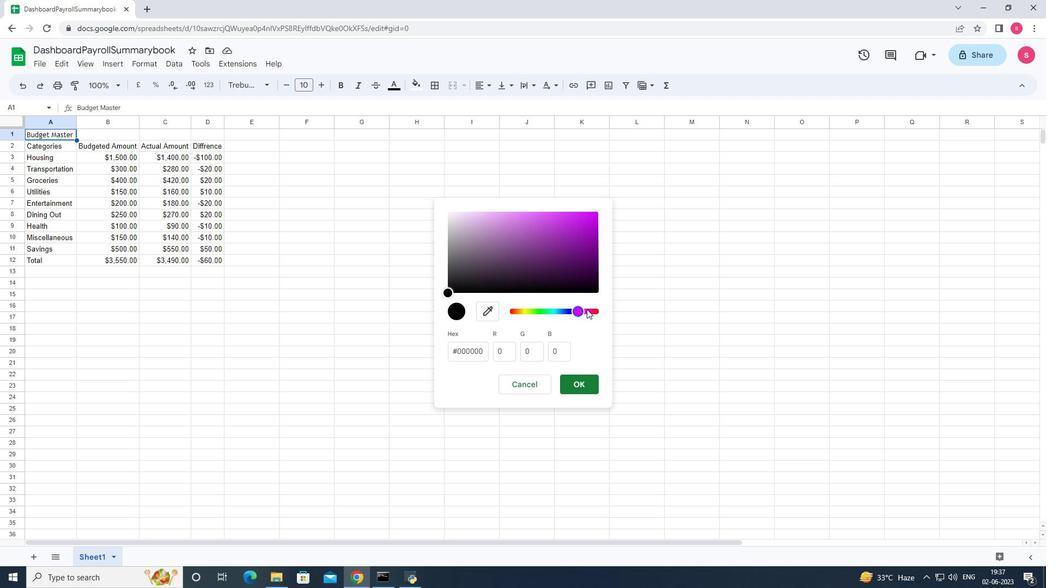 
Action: Mouse pressed left at (587, 309)
Screenshot: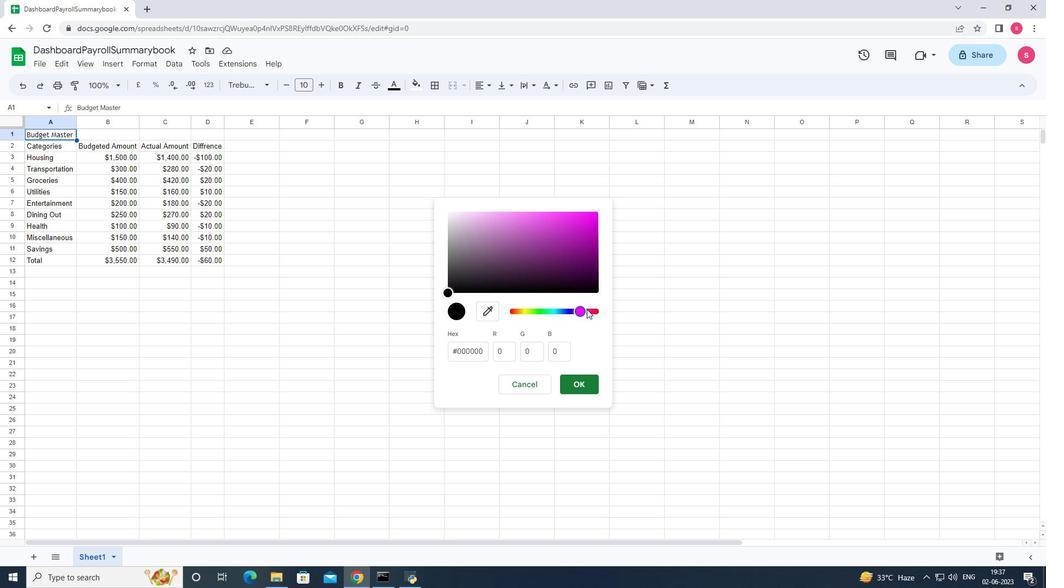 
Action: Mouse pressed left at (587, 309)
Screenshot: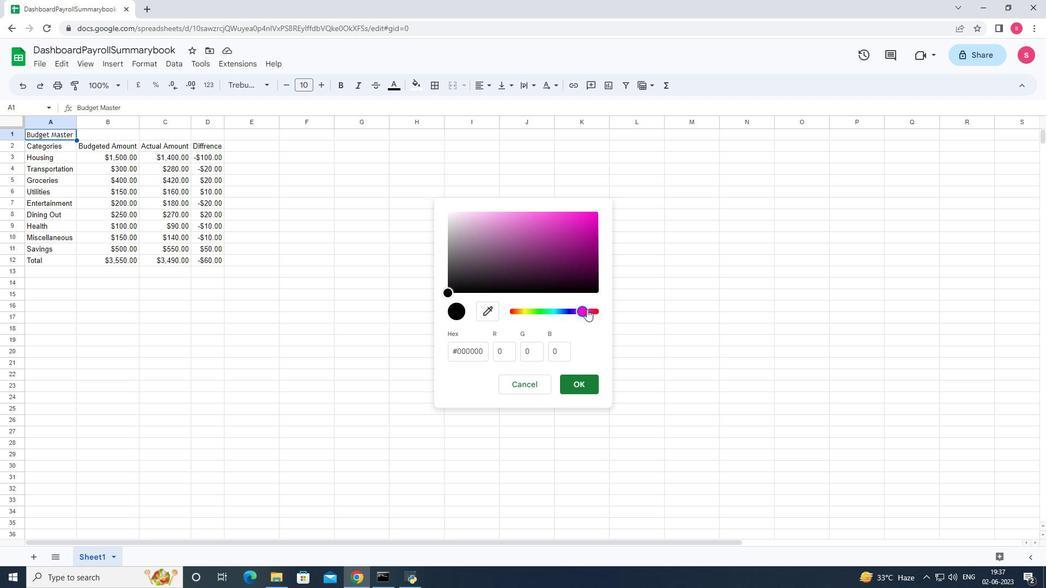 
Action: Mouse moved to (590, 310)
Screenshot: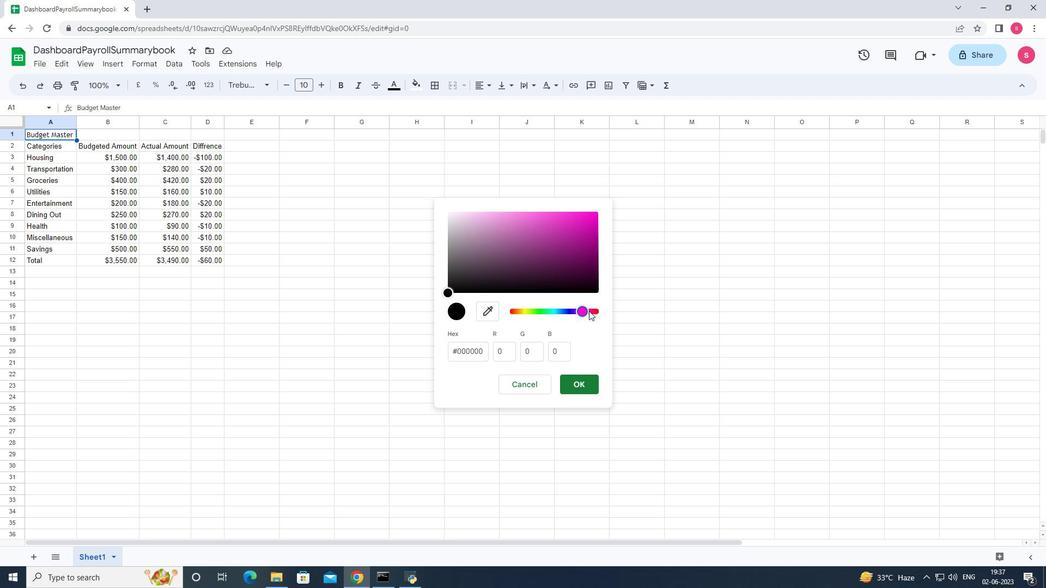
Action: Mouse pressed left at (590, 310)
Screenshot: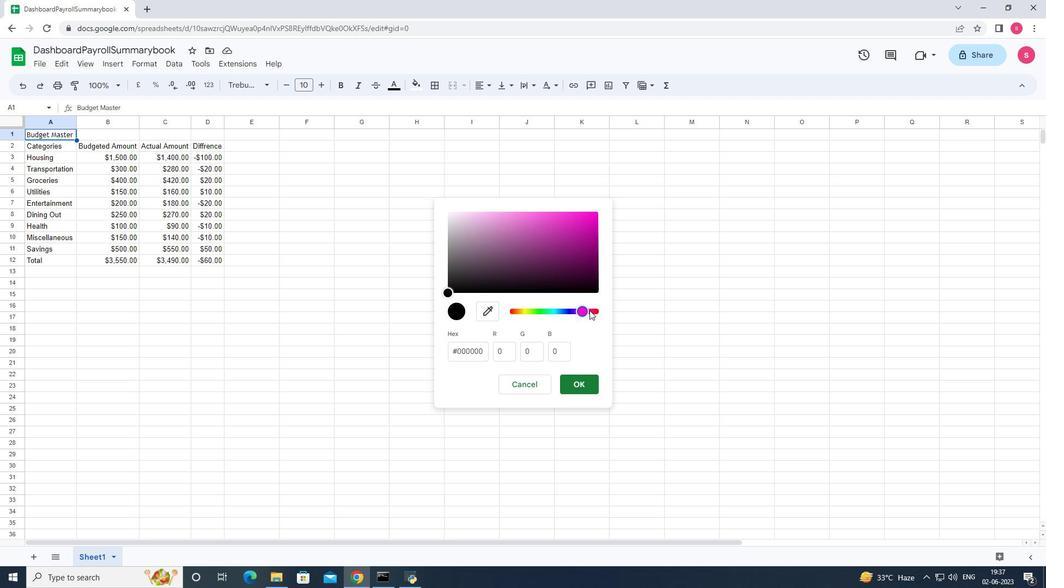 
Action: Mouse moved to (586, 219)
Screenshot: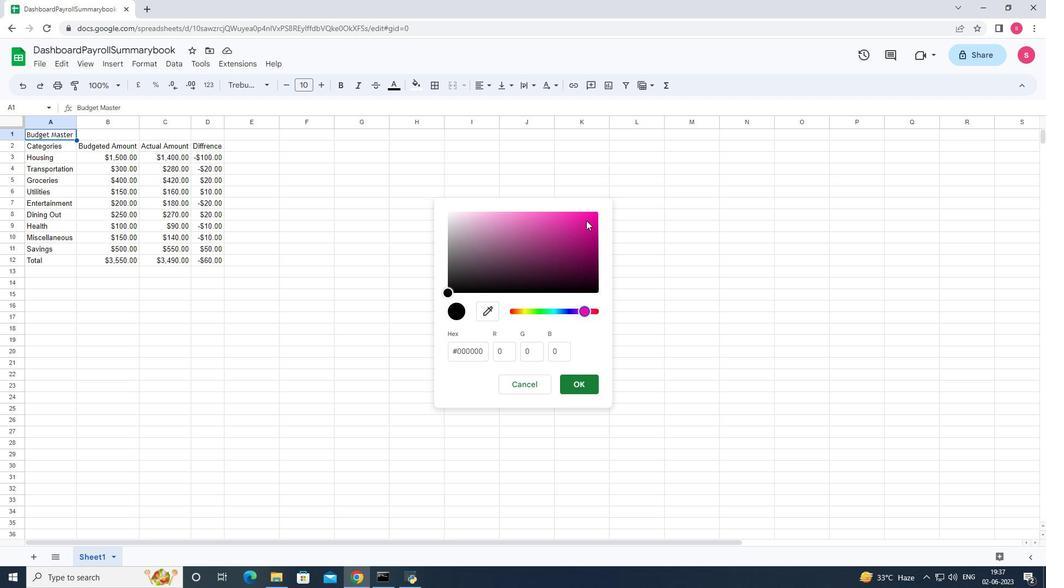 
Action: Mouse pressed left at (586, 219)
Screenshot: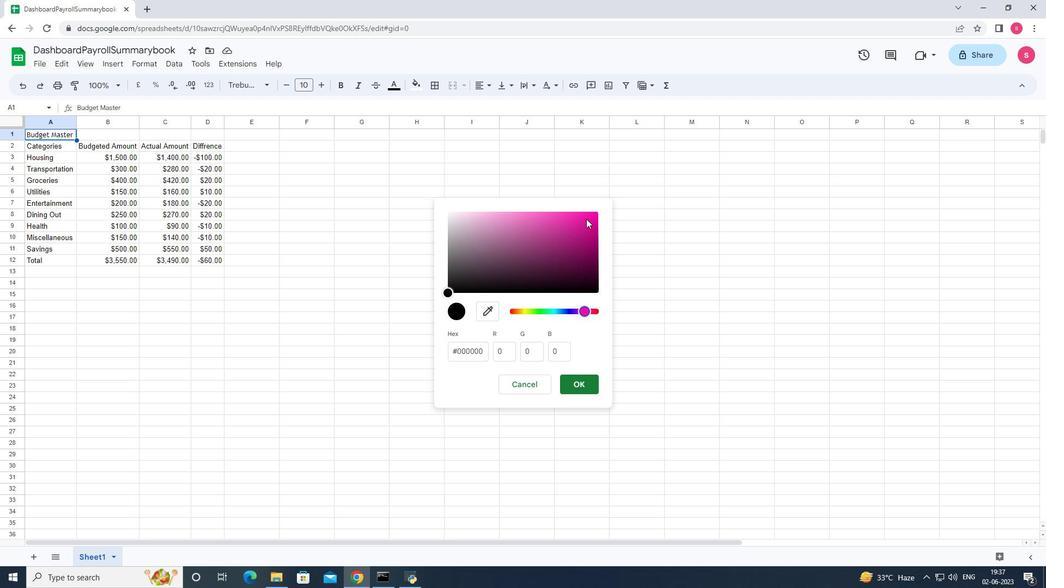 
Action: Mouse moved to (585, 380)
Screenshot: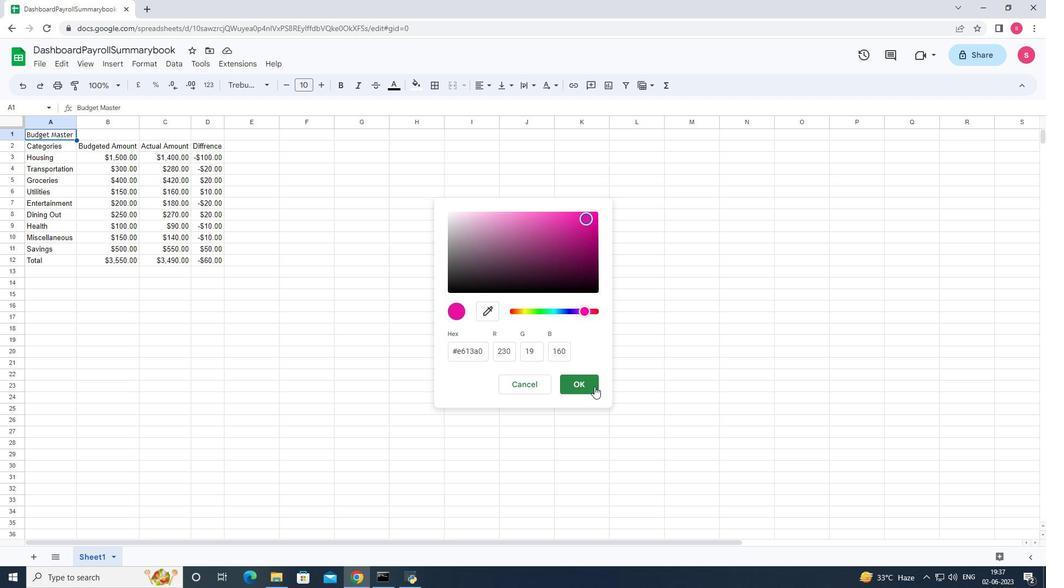 
Action: Mouse pressed left at (585, 380)
Screenshot: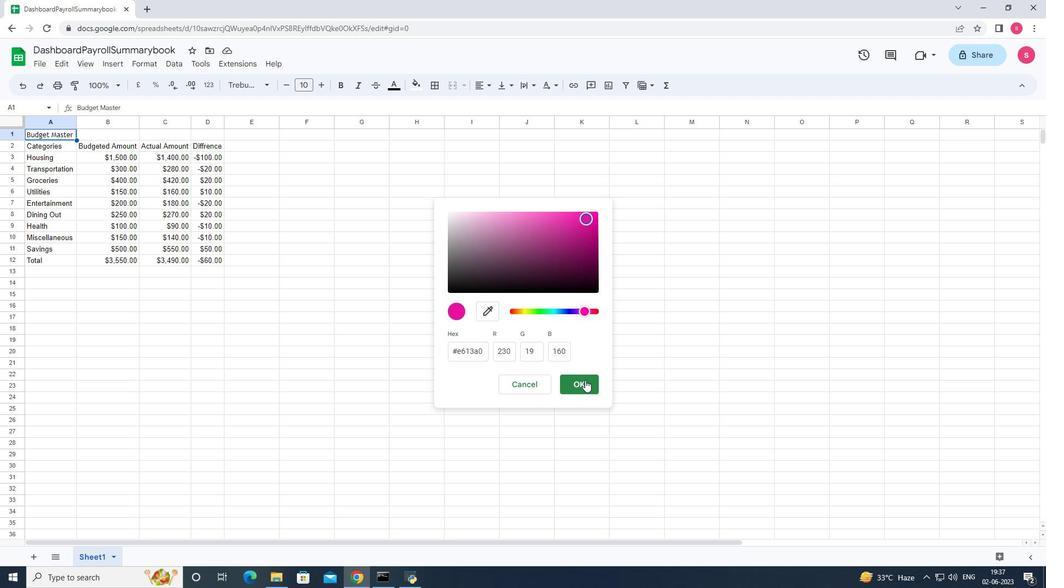 
Action: Mouse moved to (344, 82)
Screenshot: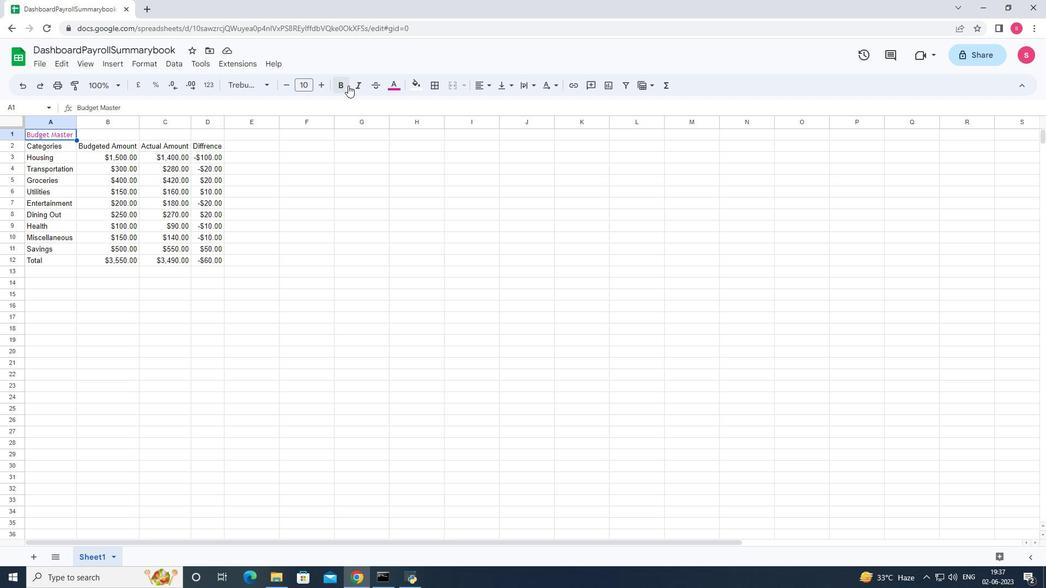 
Action: Mouse pressed left at (344, 82)
Screenshot: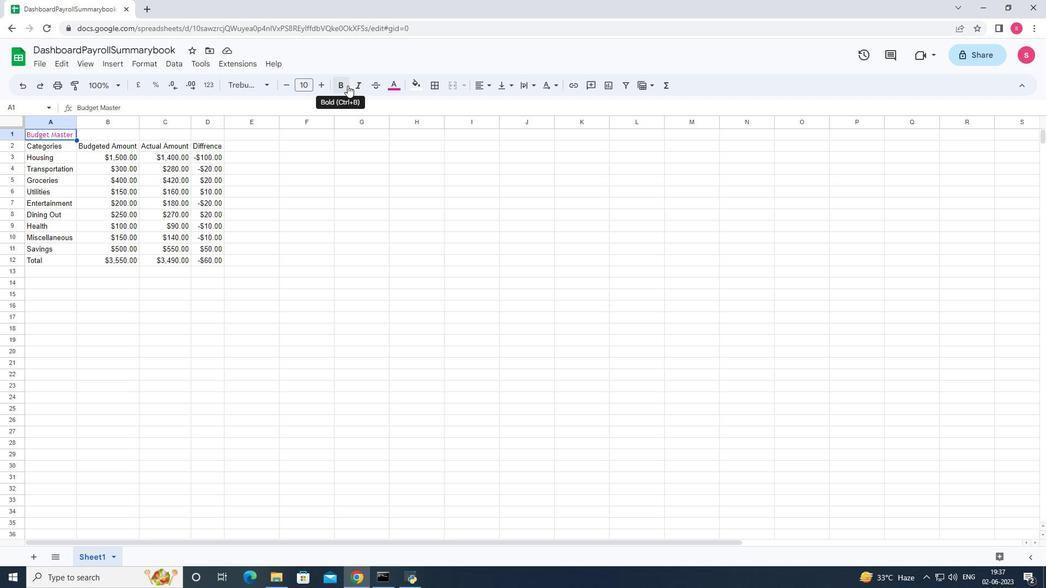 
Action: Mouse moved to (321, 83)
Screenshot: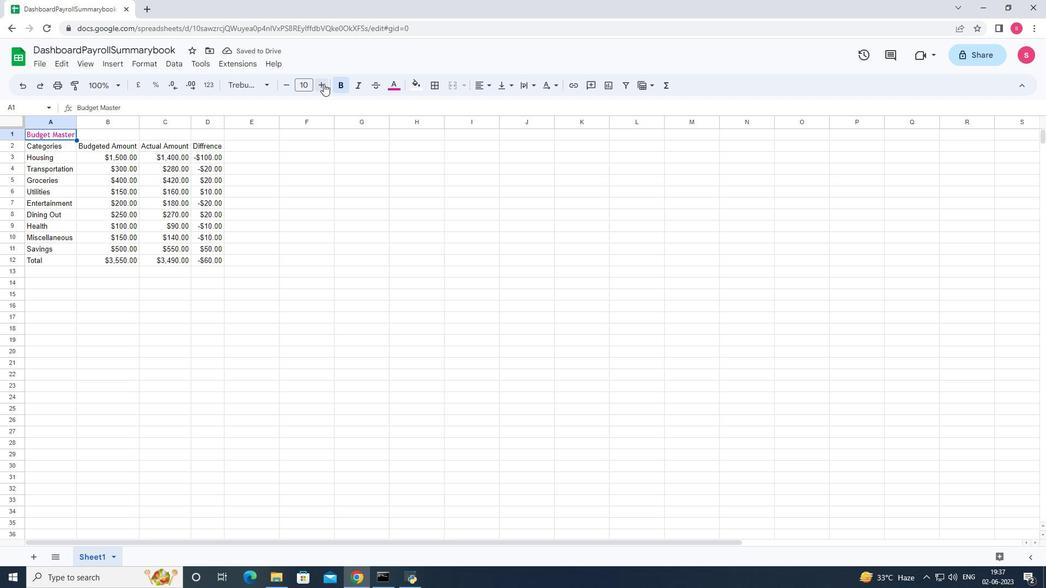 
Action: Mouse pressed left at (321, 83)
Screenshot: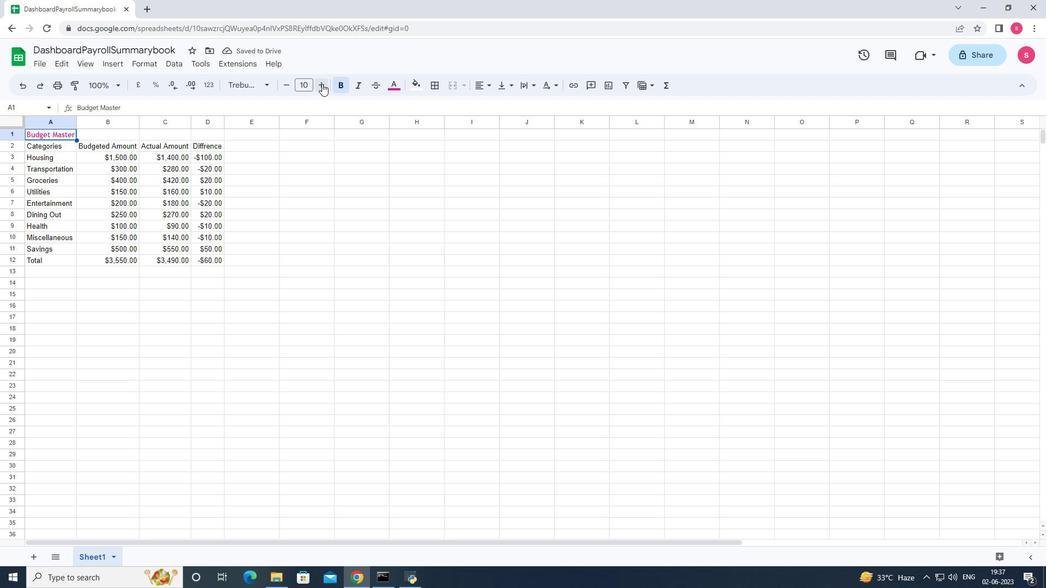 
Action: Mouse pressed left at (321, 83)
Screenshot: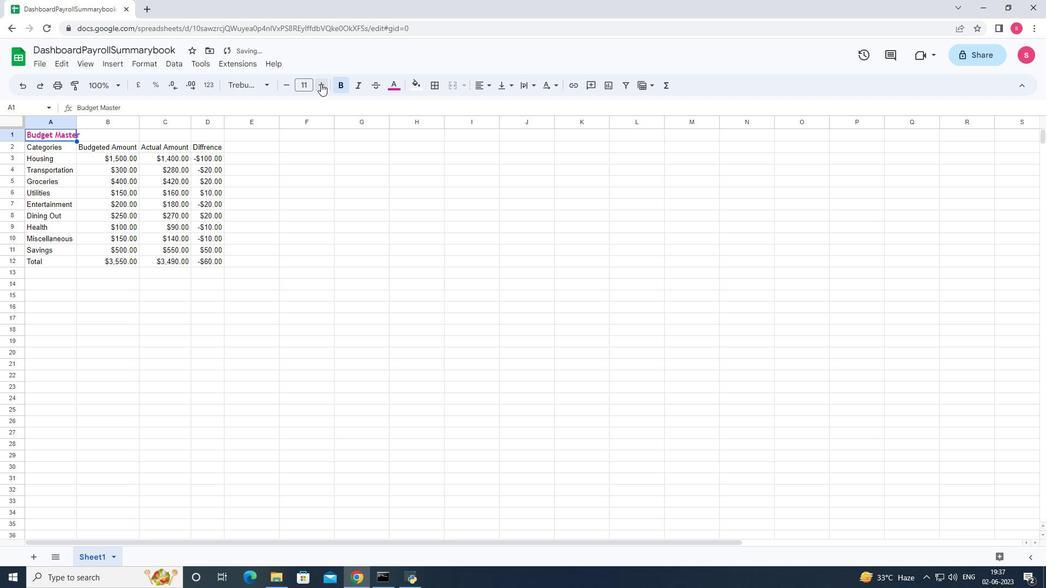 
Action: Mouse pressed left at (321, 83)
Screenshot: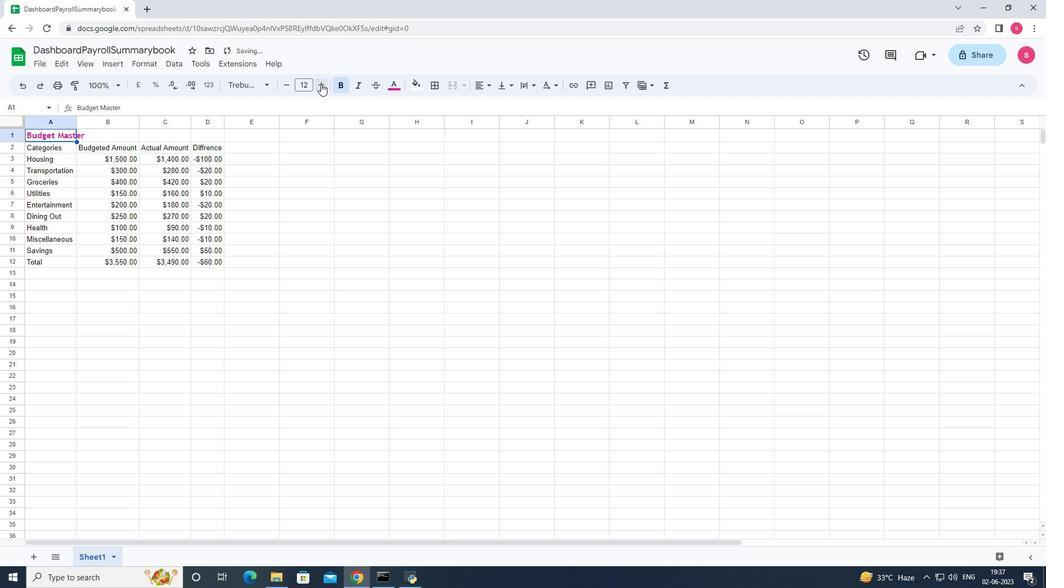 
Action: Mouse pressed left at (321, 83)
Screenshot: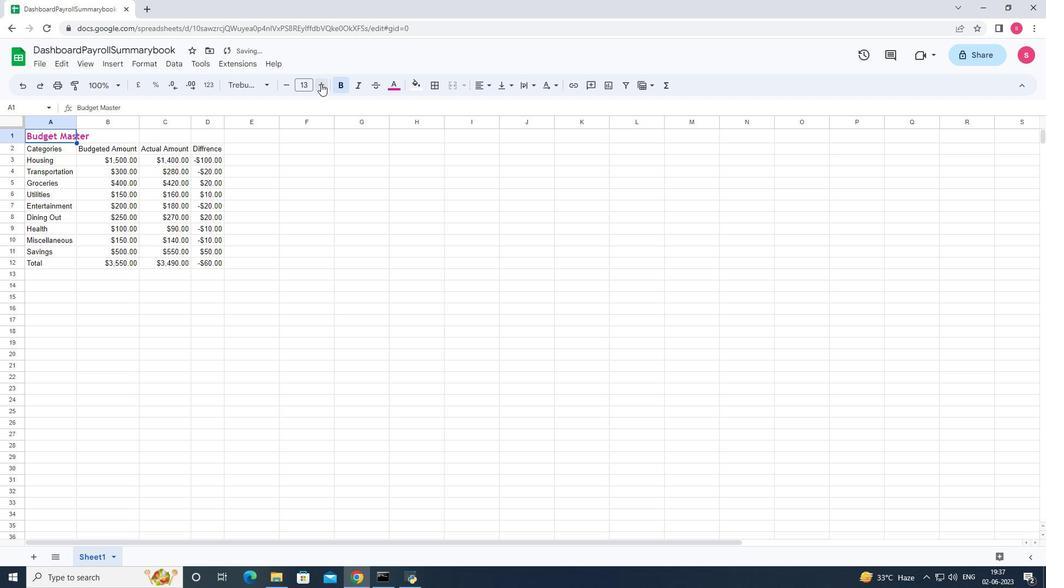
Action: Mouse pressed left at (321, 83)
Screenshot: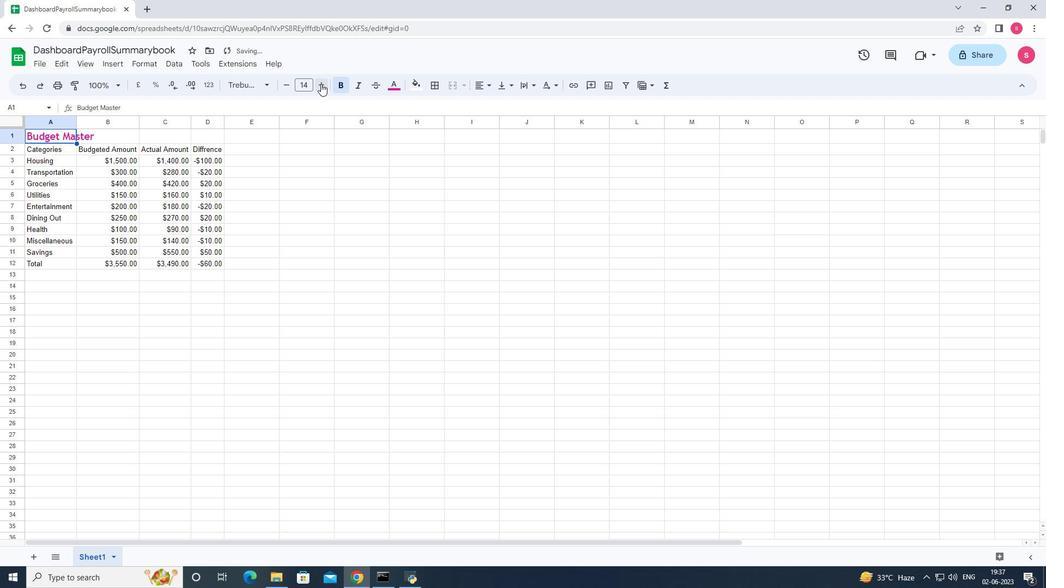 
Action: Mouse pressed left at (321, 83)
Screenshot: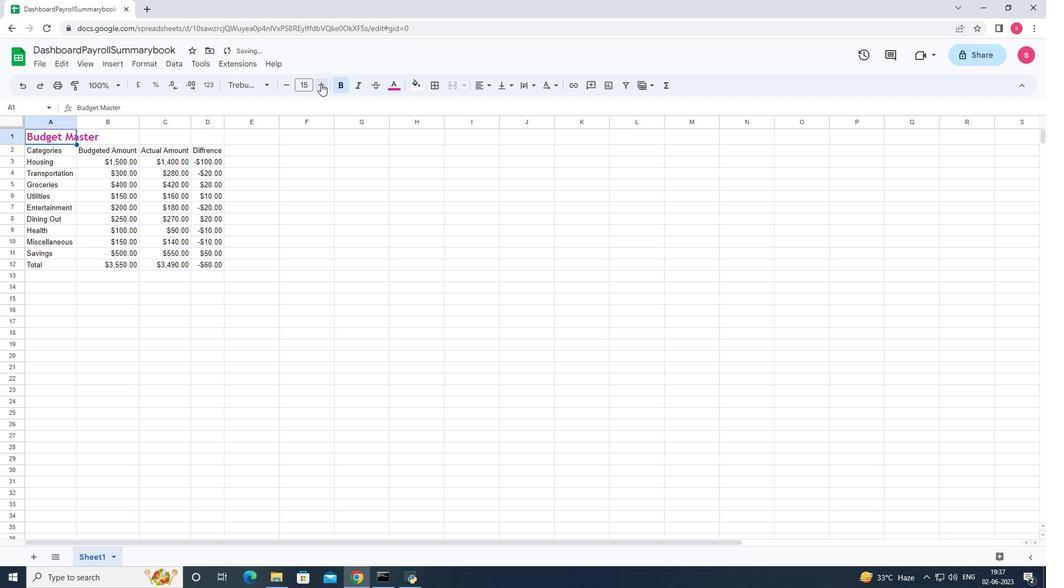 
Action: Mouse pressed left at (321, 83)
Screenshot: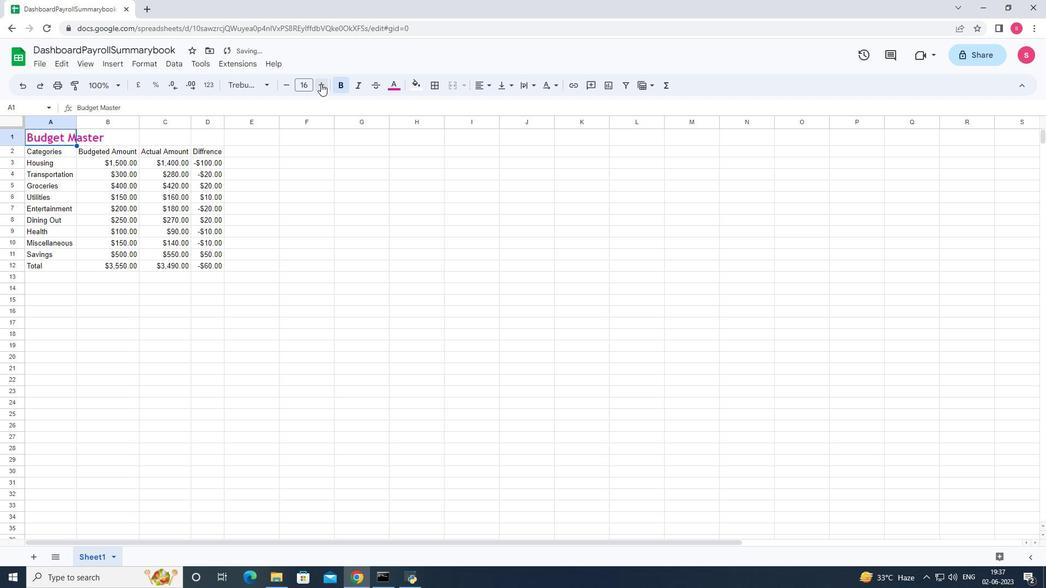 
Action: Mouse pressed left at (321, 83)
Screenshot: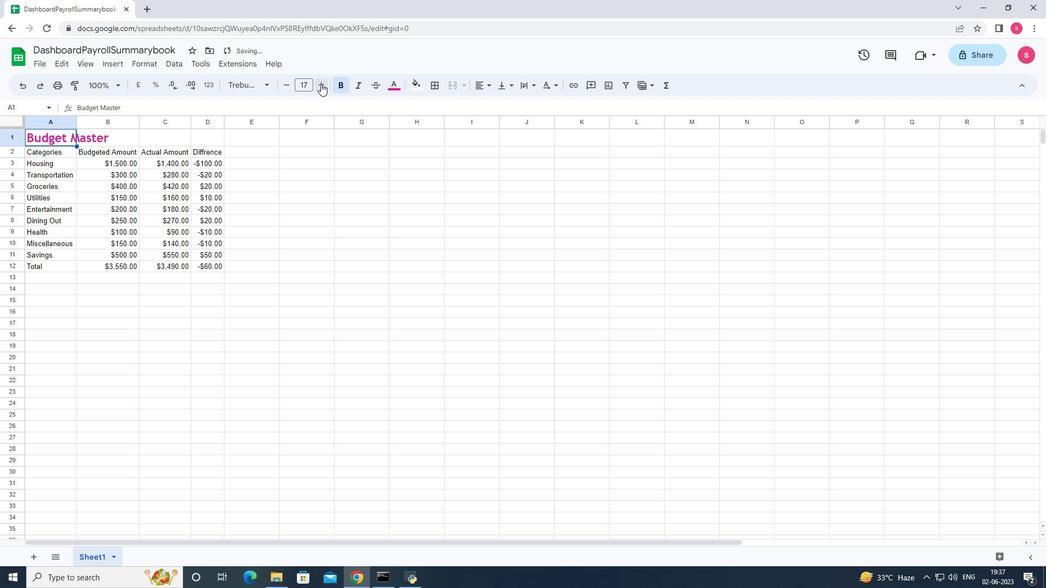 
Action: Mouse pressed left at (321, 83)
Screenshot: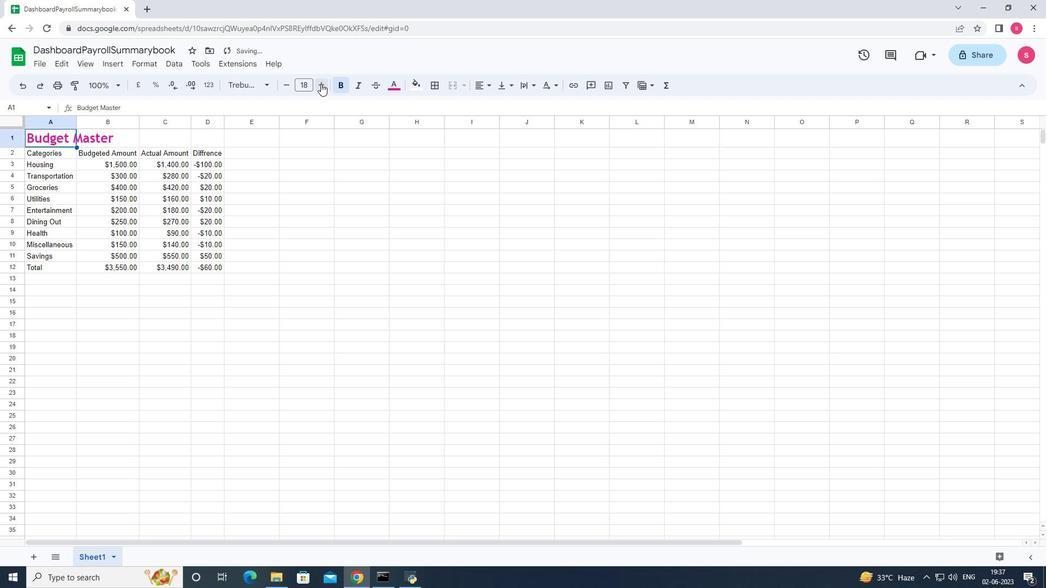 
Action: Mouse pressed left at (321, 83)
Screenshot: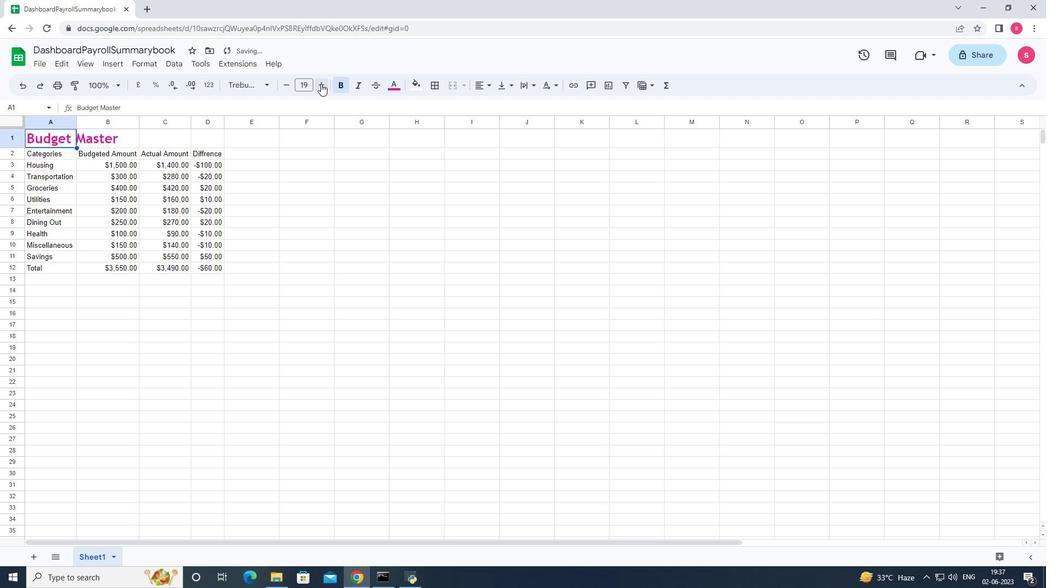 
Action: Mouse pressed left at (321, 83)
Screenshot: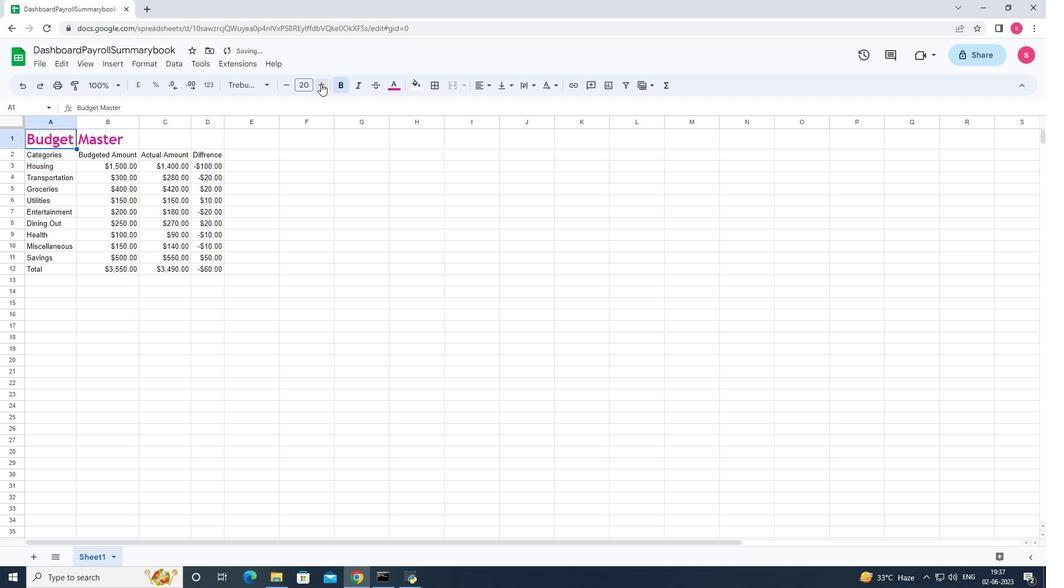 
Action: Mouse pressed left at (321, 83)
Screenshot: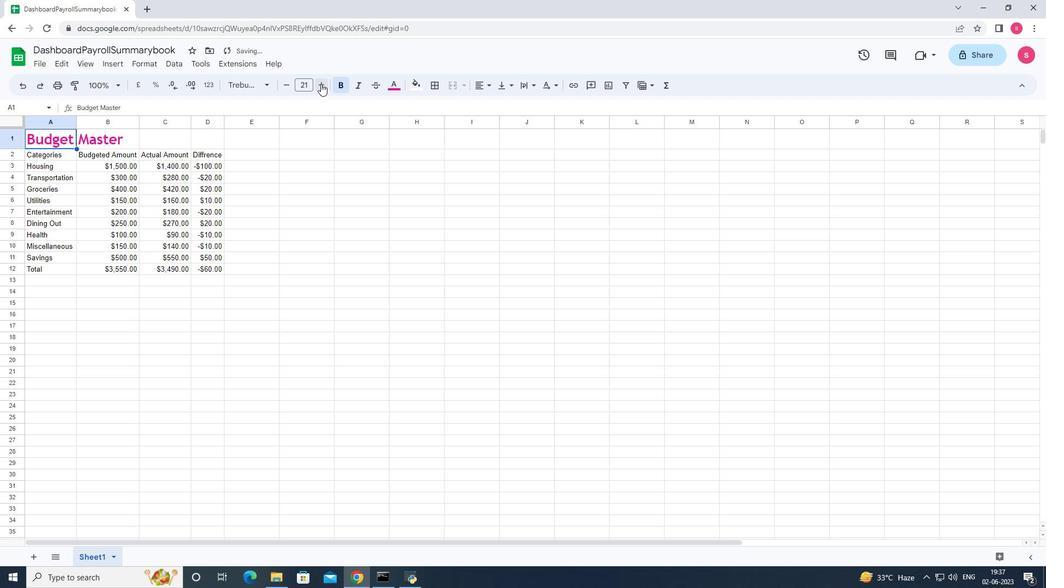 
Action: Mouse pressed left at (321, 83)
Screenshot: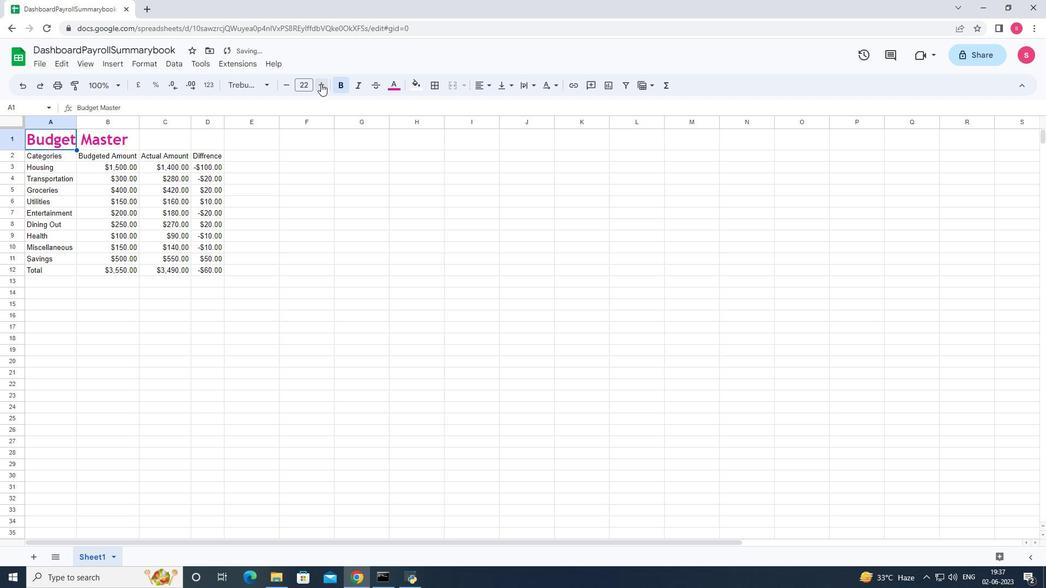 
Action: Mouse pressed left at (321, 83)
Screenshot: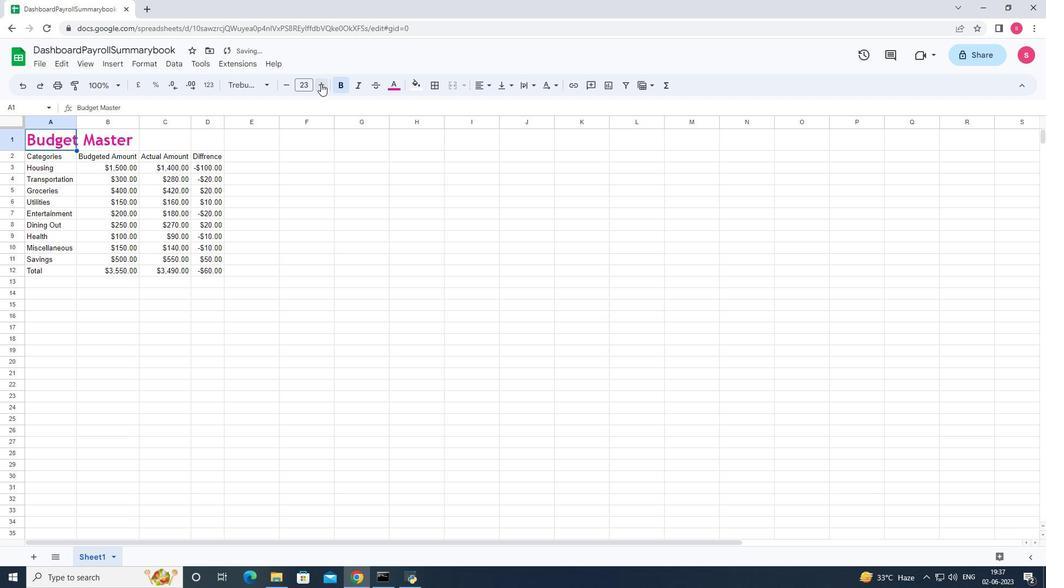 
Action: Mouse moved to (32, 158)
Screenshot: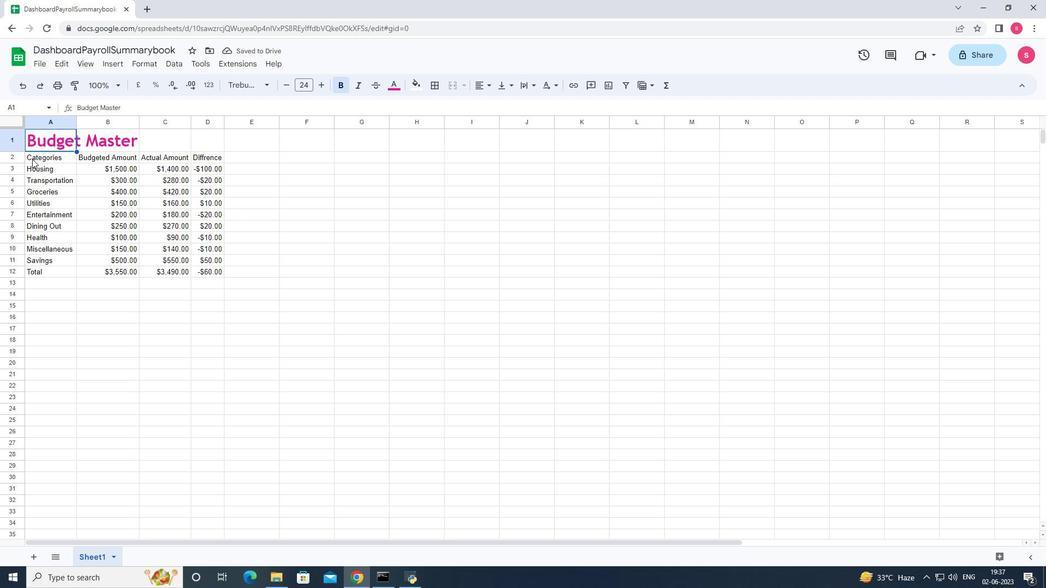 
Action: Mouse pressed left at (32, 158)
Screenshot: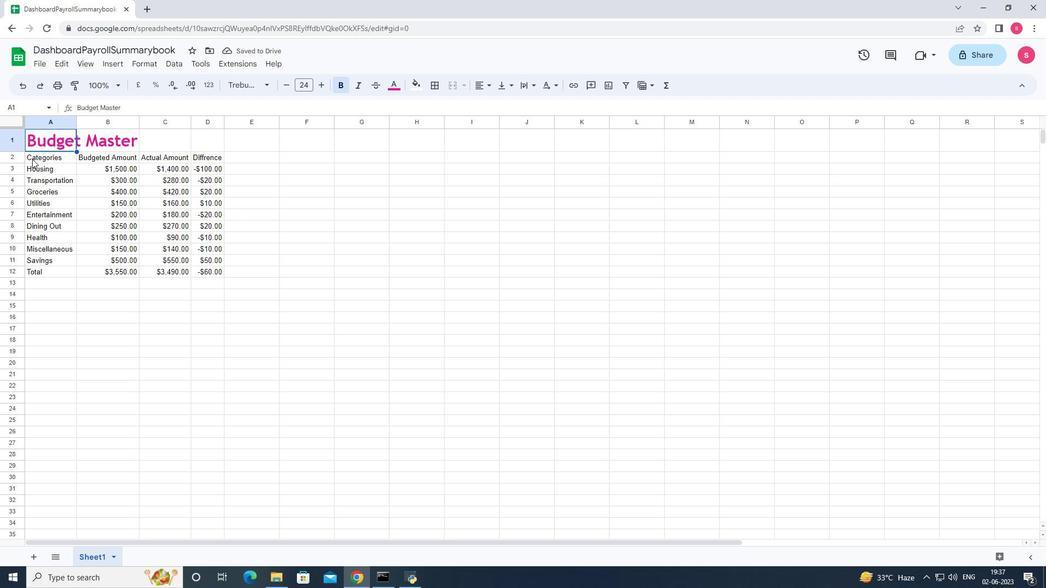 
Action: Mouse pressed left at (32, 158)
Screenshot: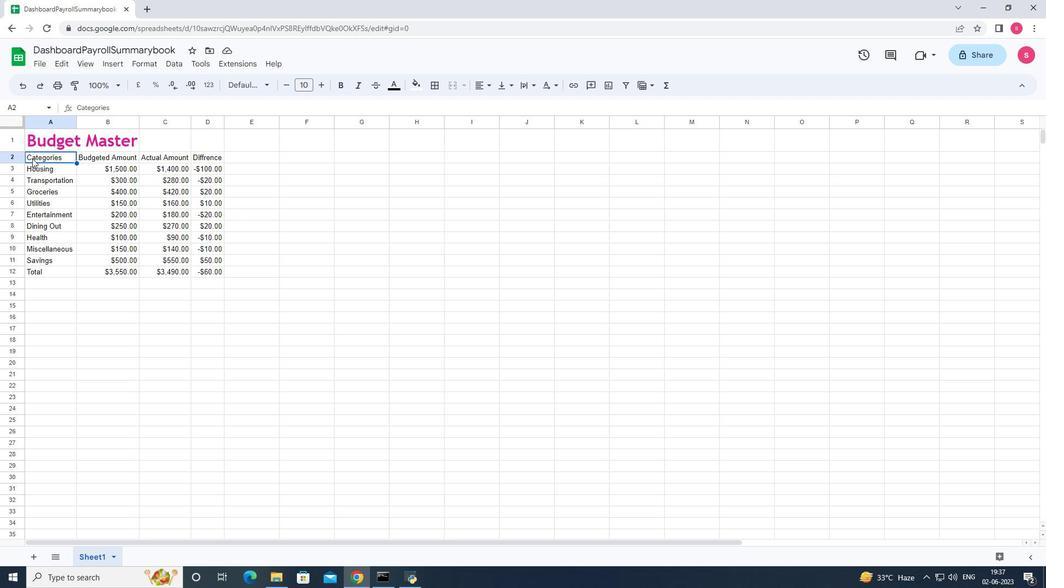 
Action: Mouse moved to (63, 157)
Screenshot: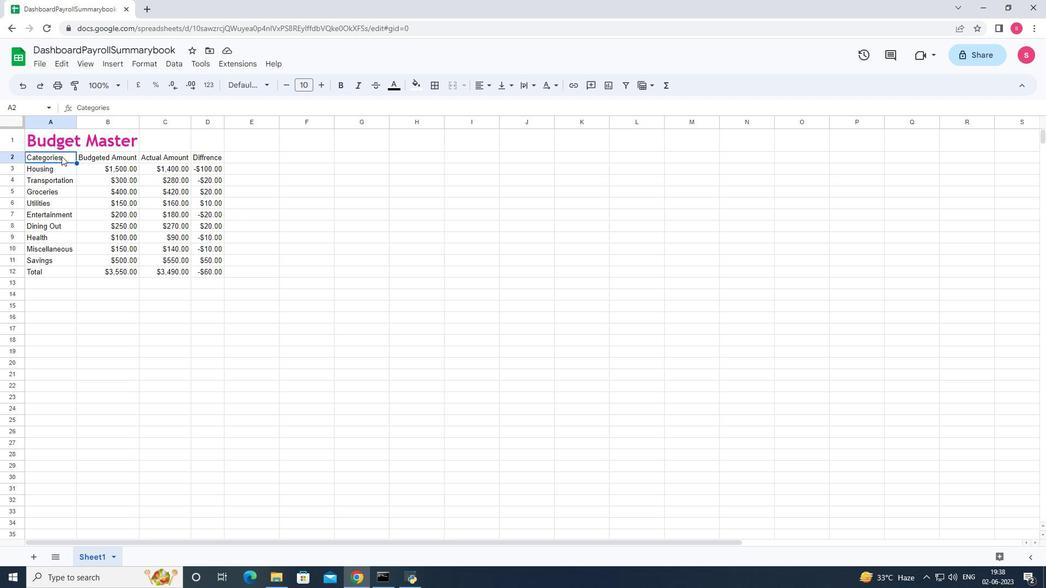 
Action: Mouse pressed left at (63, 157)
Screenshot: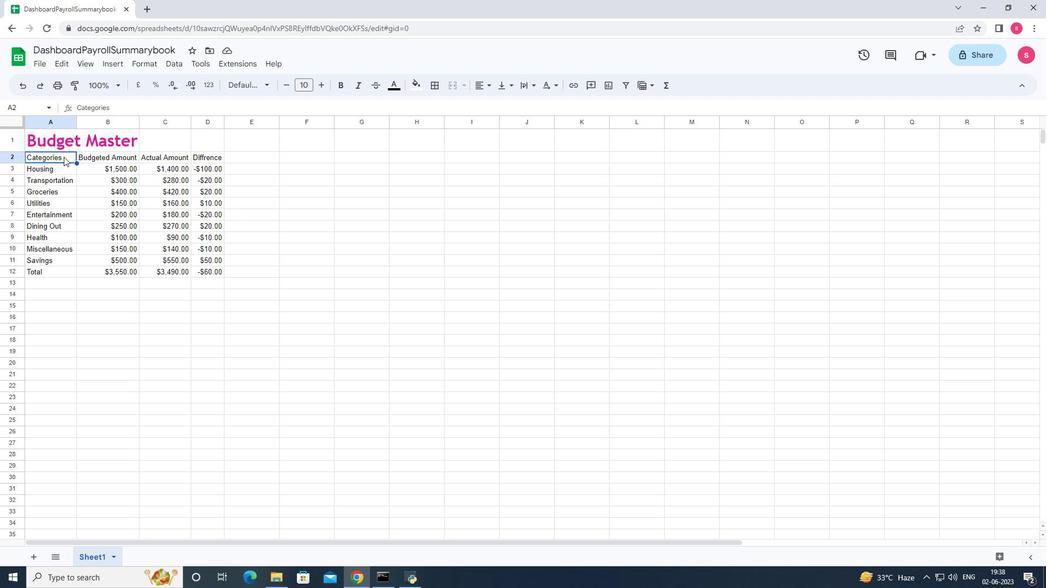 
Action: Mouse moved to (251, 79)
Screenshot: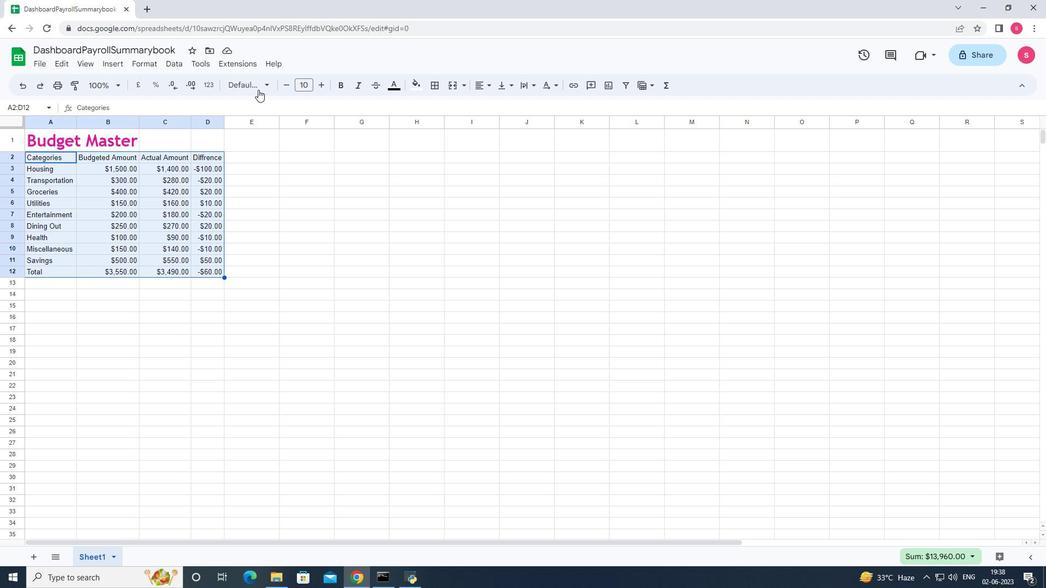 
Action: Mouse pressed left at (251, 79)
Screenshot: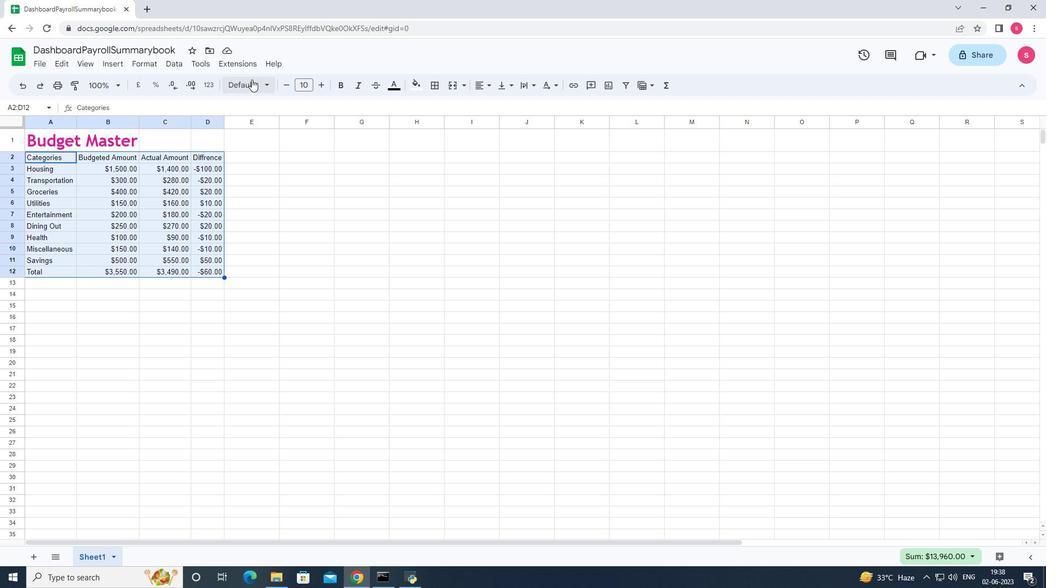 
Action: Mouse moved to (261, 468)
Screenshot: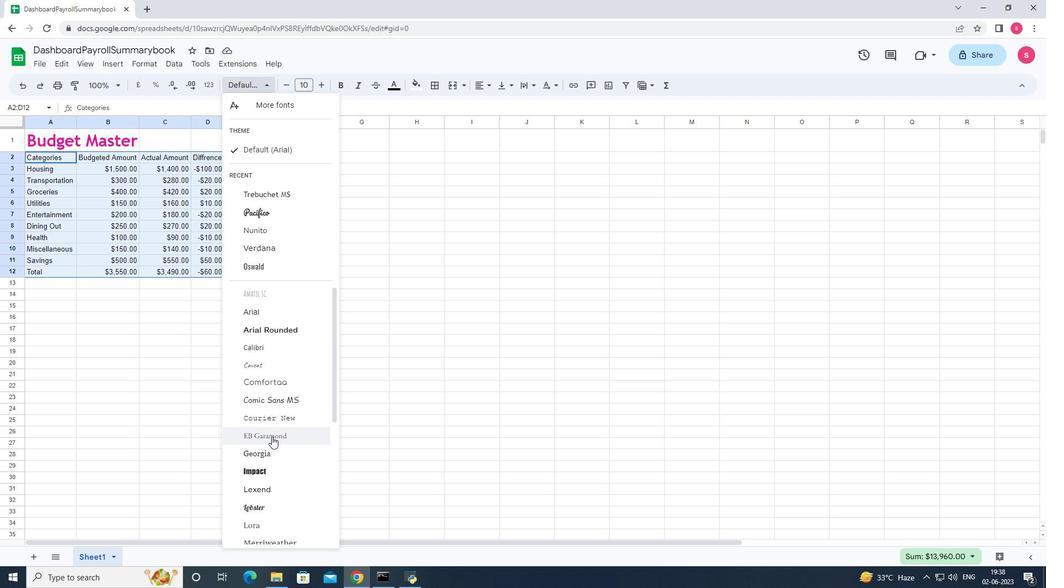 
Action: Mouse scrolled (261, 467) with delta (0, 0)
Screenshot: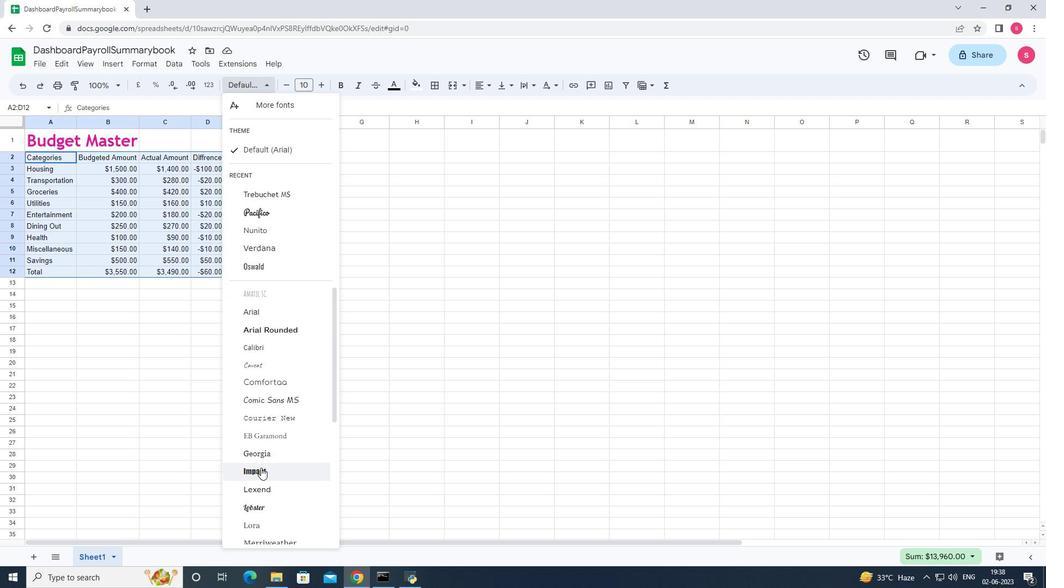 
Action: Mouse moved to (263, 477)
Screenshot: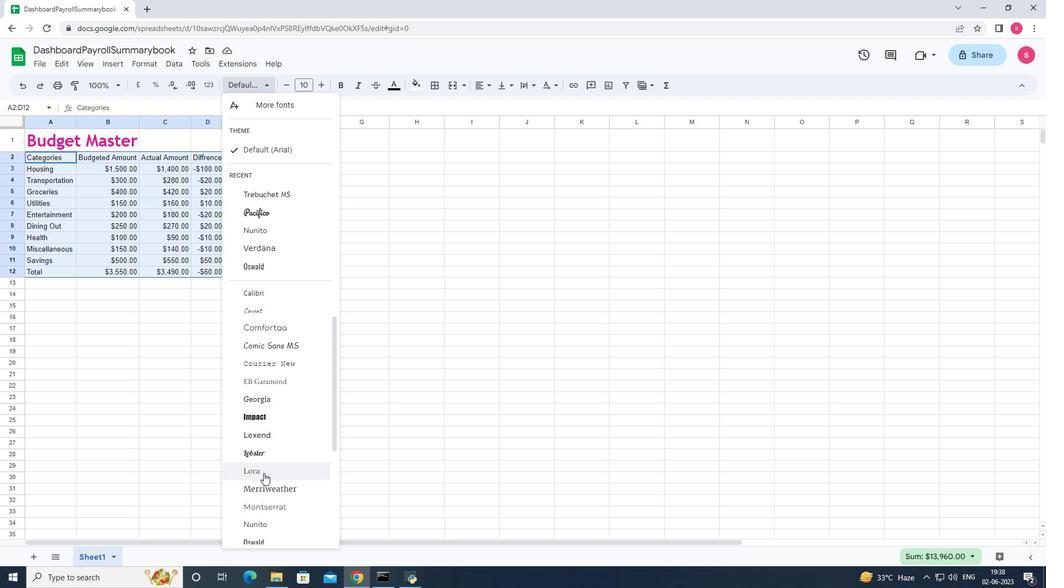 
Action: Mouse scrolled (263, 476) with delta (0, 0)
Screenshot: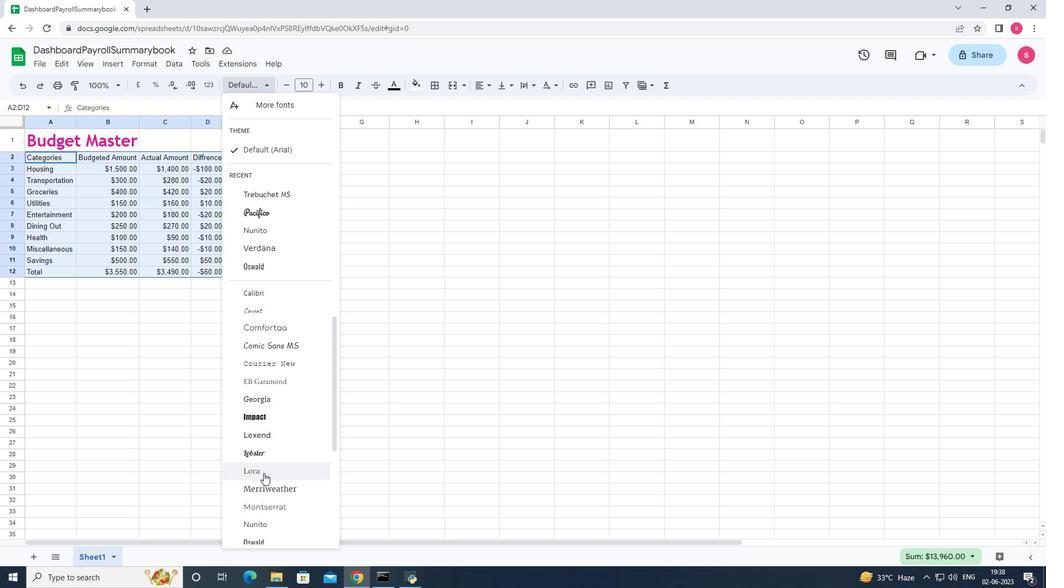 
Action: Mouse moved to (263, 479)
Screenshot: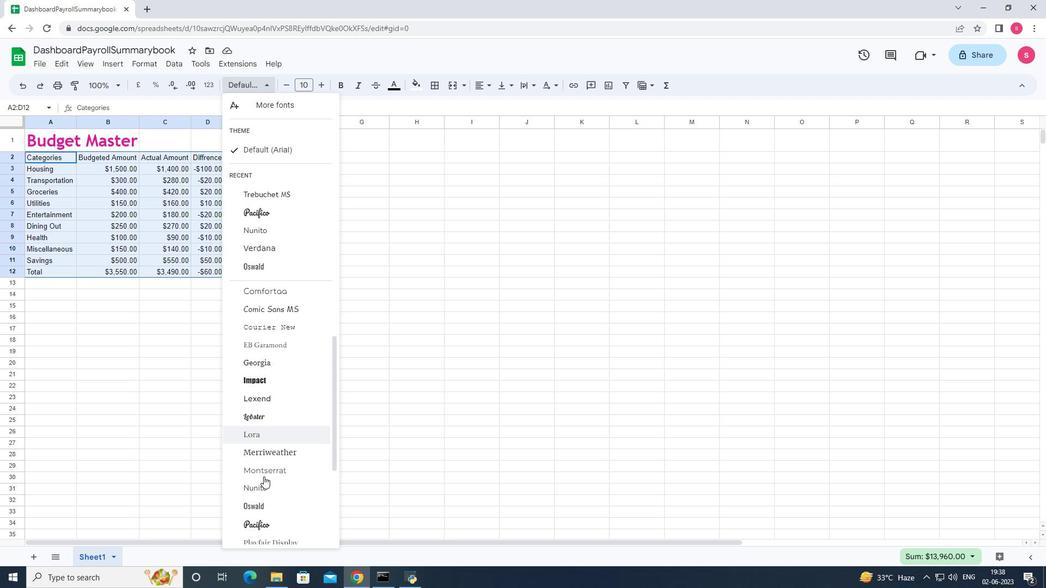 
Action: Mouse scrolled (263, 478) with delta (0, 0)
Screenshot: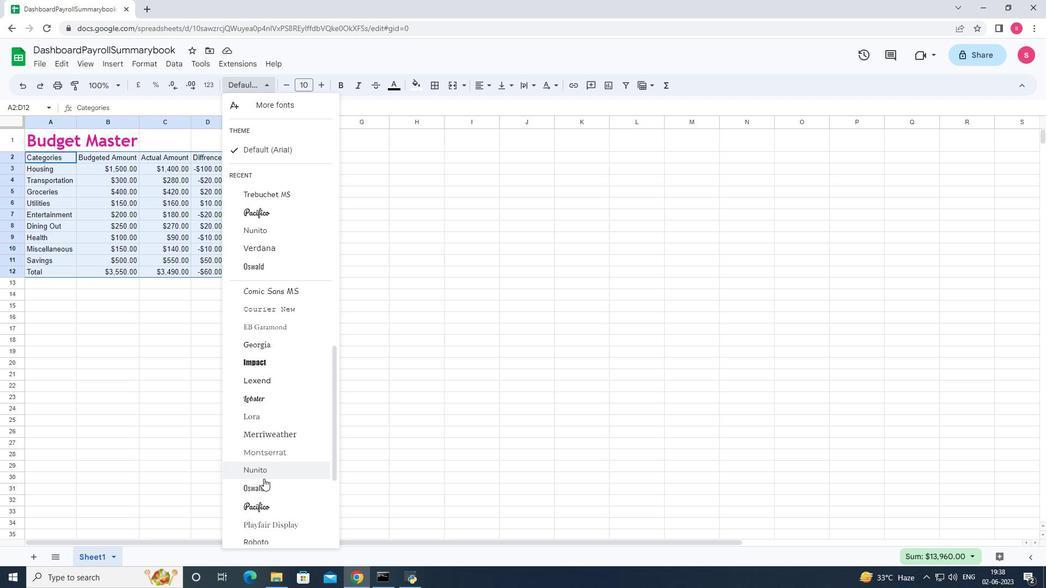 
Action: Mouse scrolled (263, 478) with delta (0, 0)
Screenshot: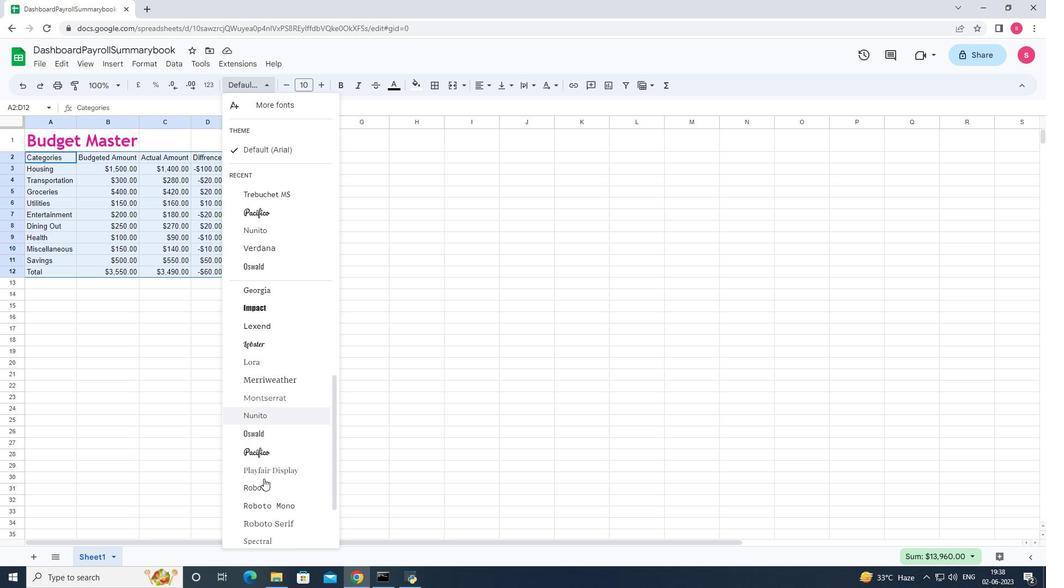 
Action: Mouse moved to (263, 479)
Screenshot: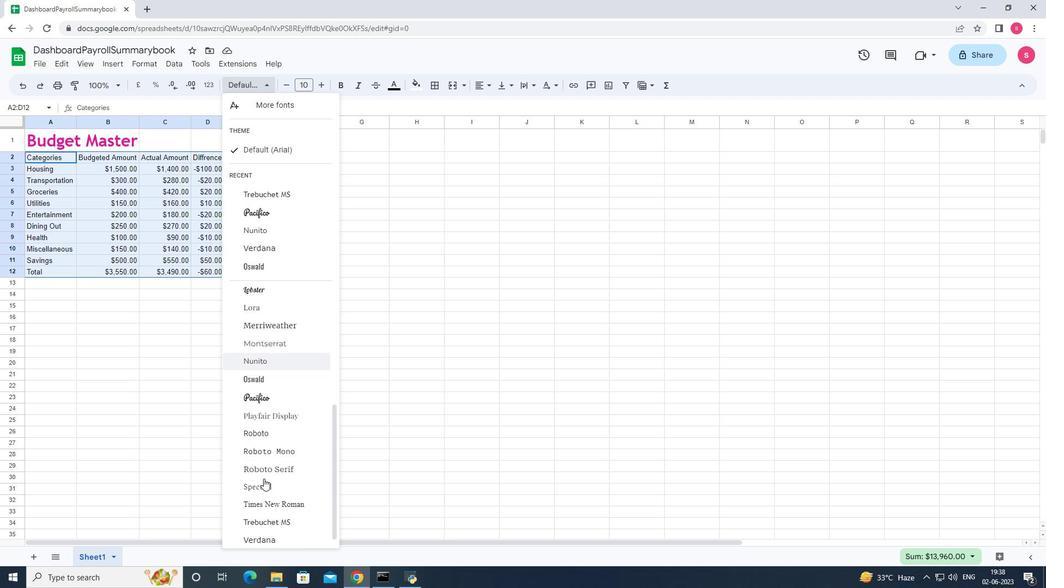 
Action: Mouse scrolled (263, 479) with delta (0, 0)
Screenshot: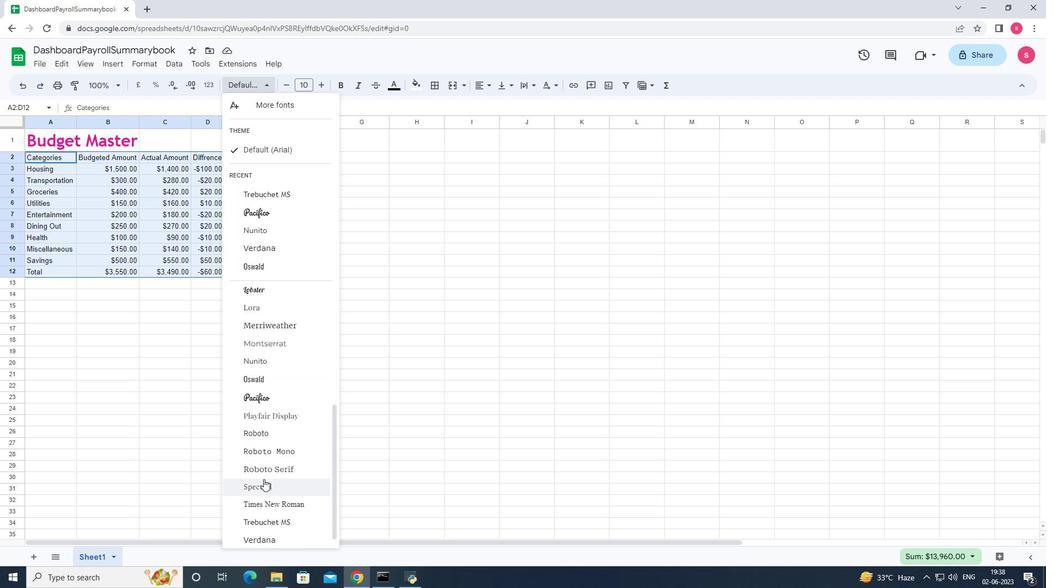 
Action: Mouse moved to (270, 507)
Screenshot: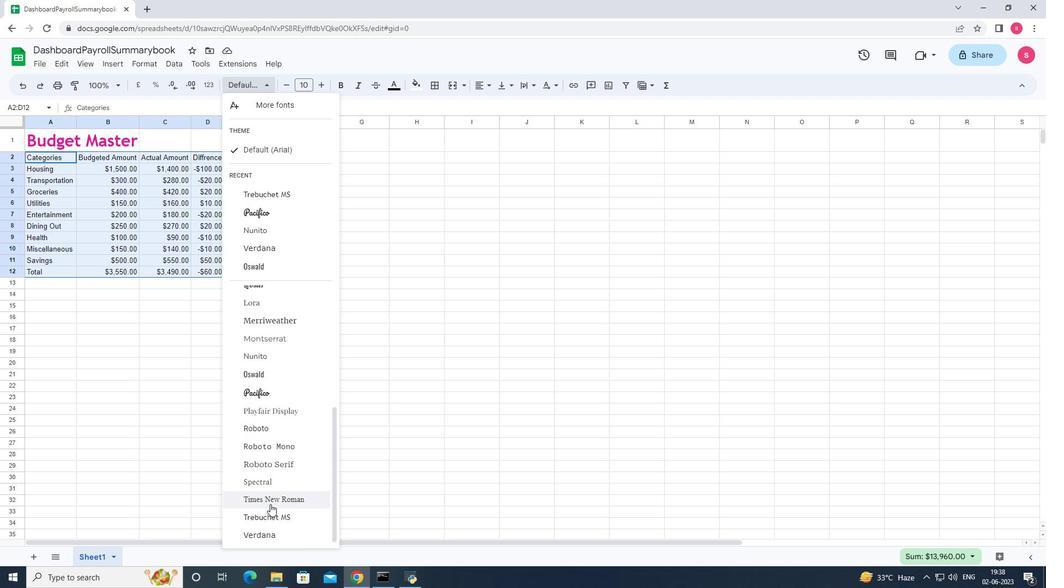 
Action: Mouse scrolled (270, 507) with delta (0, 0)
Screenshot: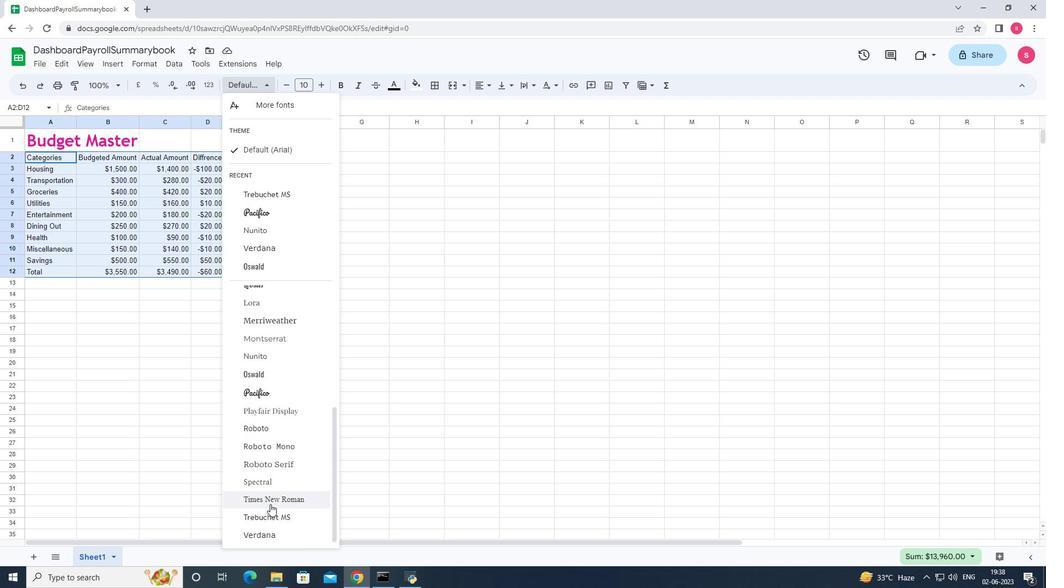 
Action: Mouse moved to (271, 519)
Screenshot: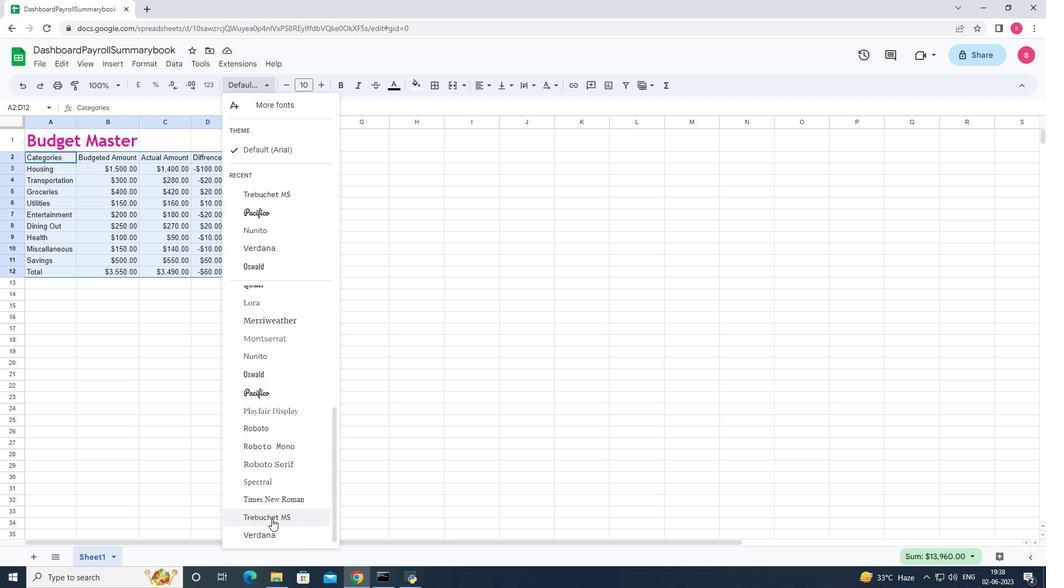
Action: Mouse pressed left at (271, 519)
Screenshot: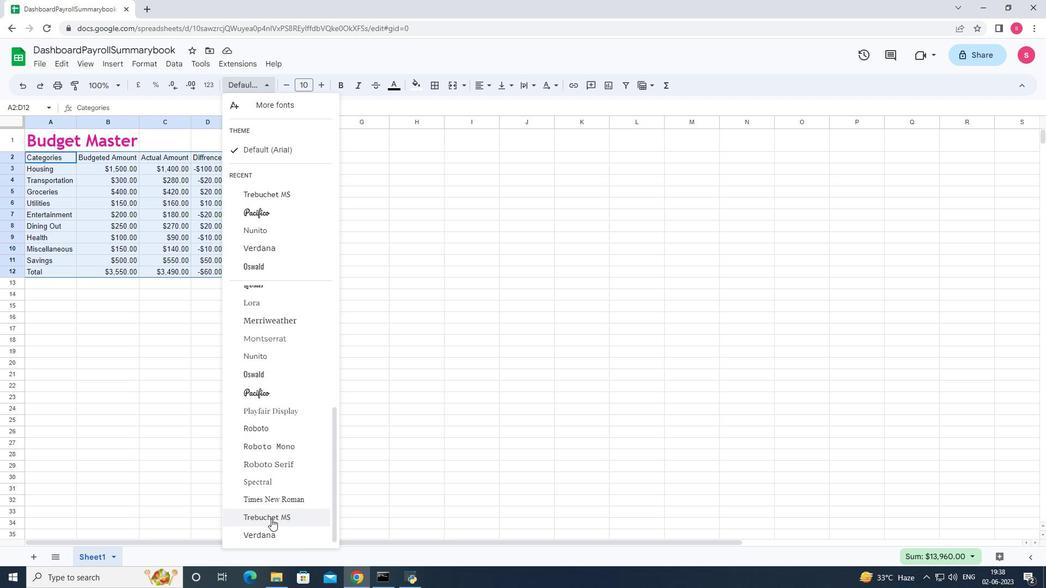 
Action: Mouse moved to (323, 81)
Screenshot: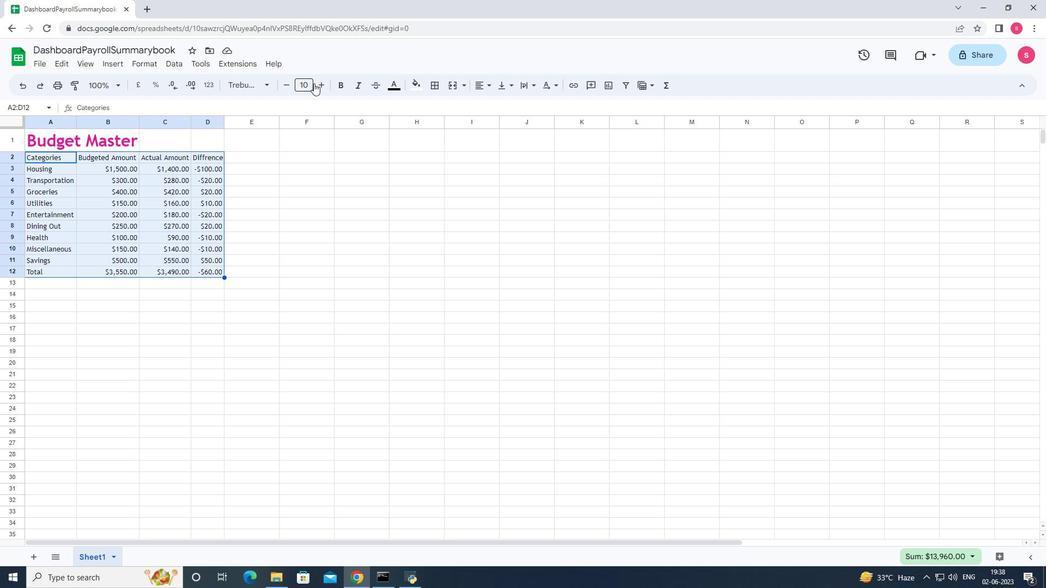 
Action: Mouse pressed left at (323, 81)
Screenshot: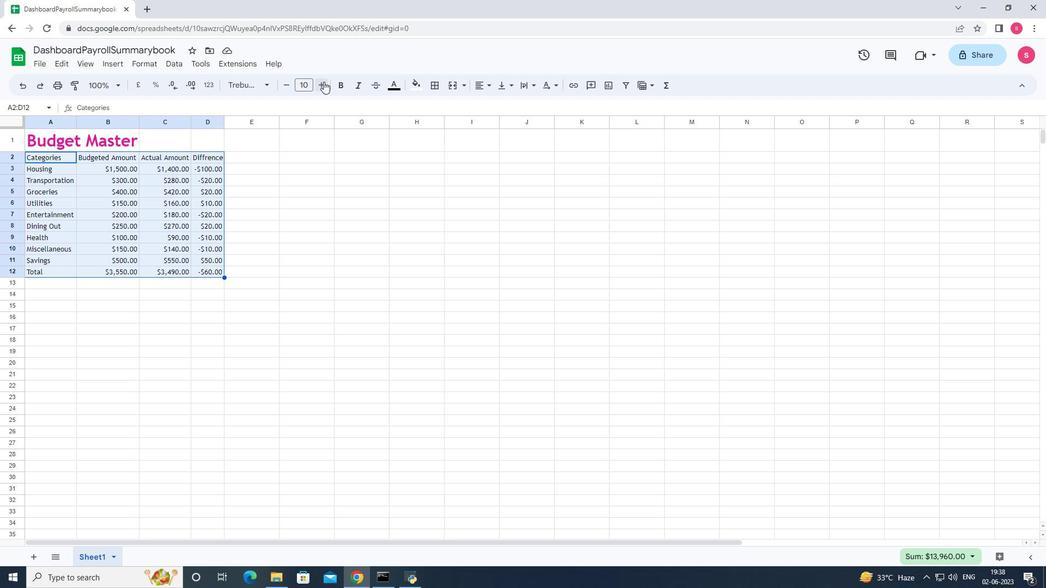 
Action: Mouse pressed left at (323, 81)
Screenshot: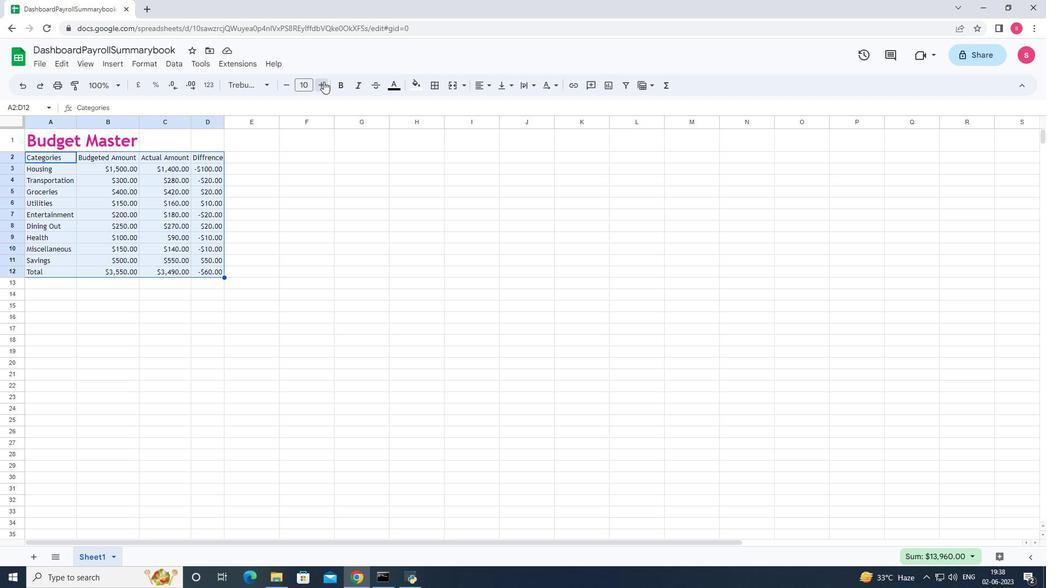 
Action: Mouse pressed left at (323, 81)
Screenshot: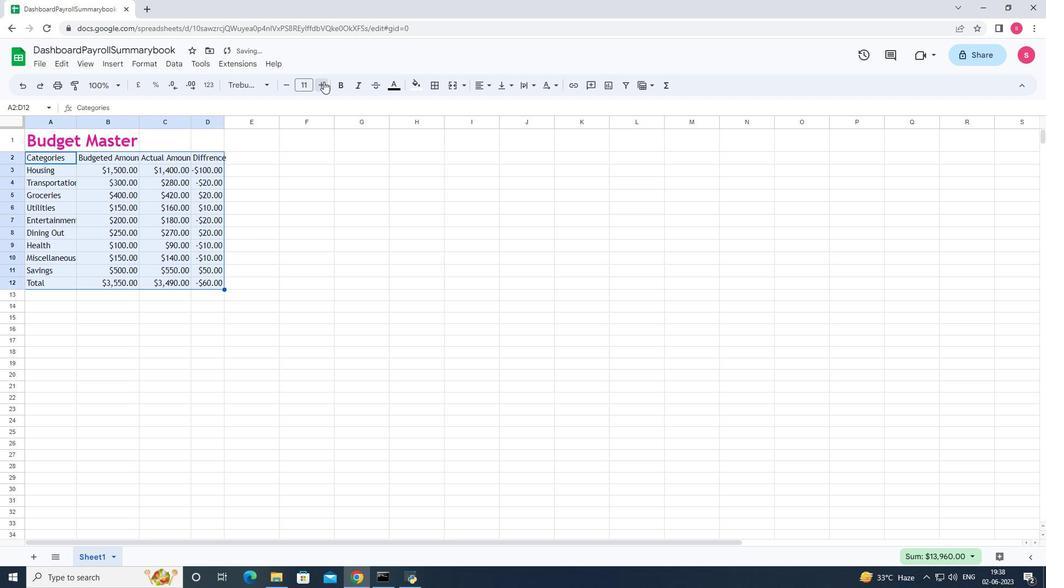 
Action: Mouse pressed left at (323, 81)
Screenshot: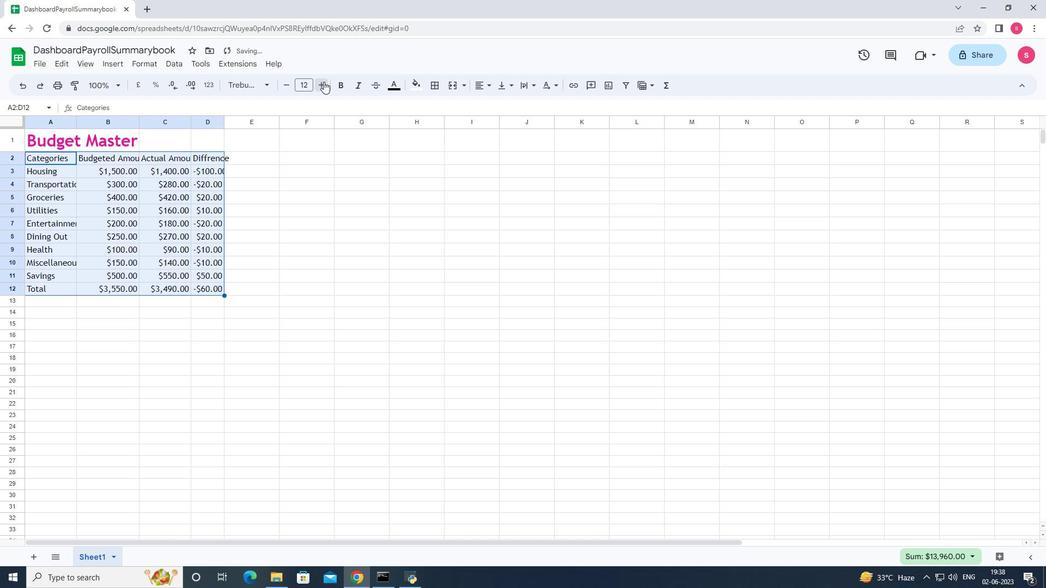 
Action: Mouse pressed left at (323, 81)
Screenshot: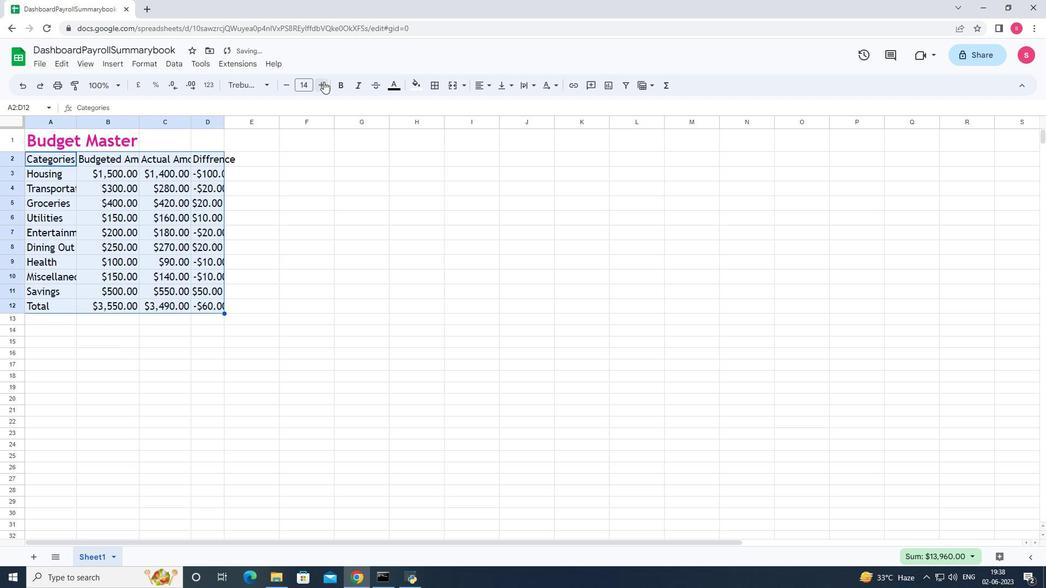 
Action: Mouse pressed left at (323, 81)
Screenshot: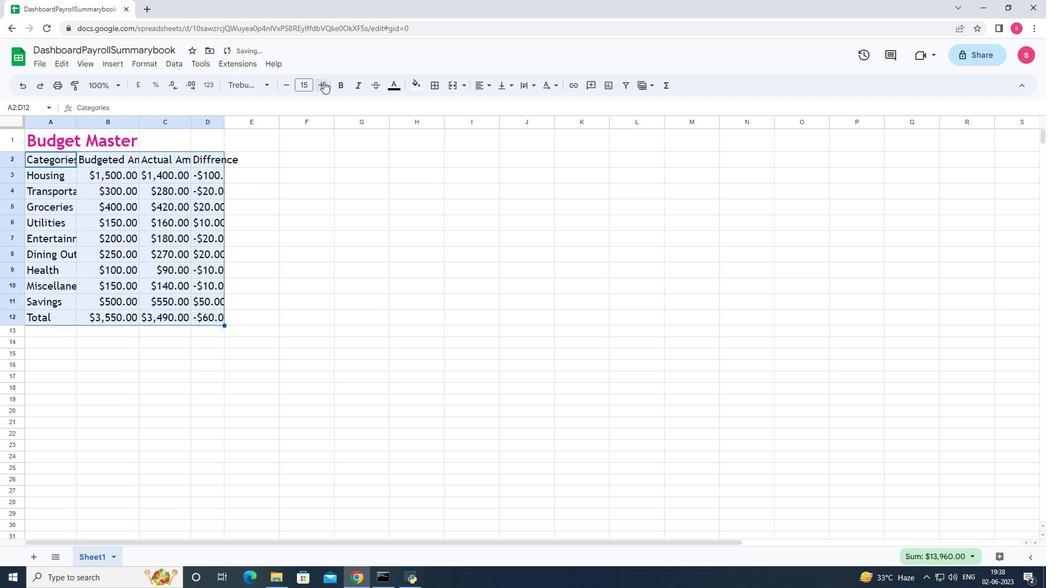 
Action: Mouse moved to (482, 86)
Screenshot: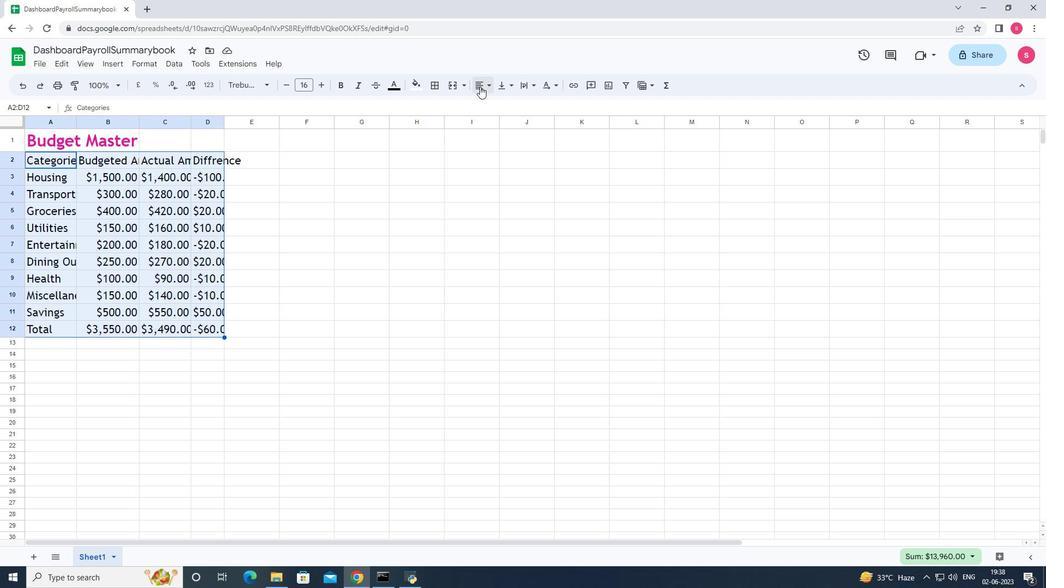 
Action: Mouse pressed left at (482, 86)
Screenshot: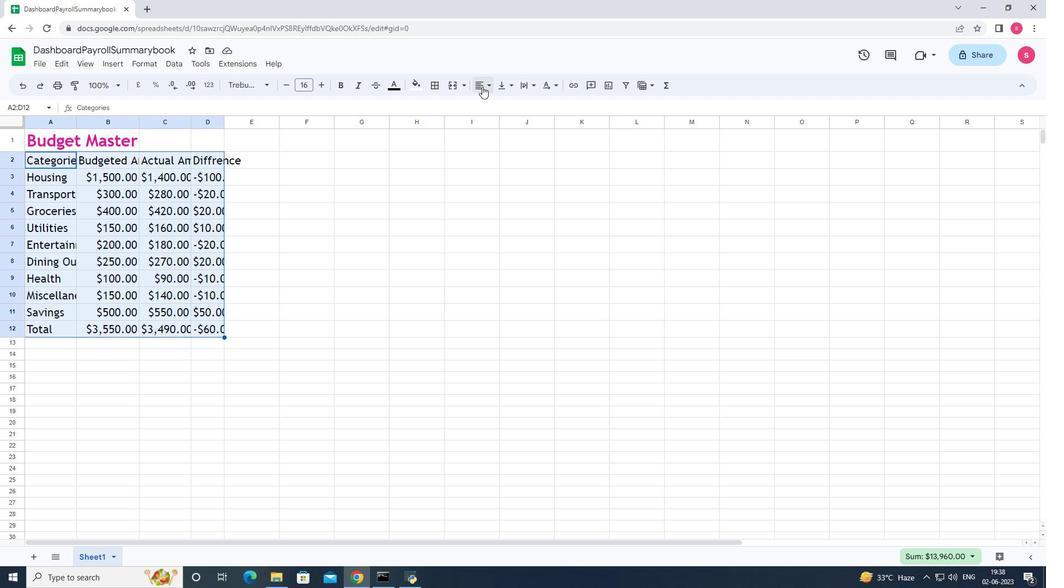 
Action: Mouse moved to (518, 105)
Screenshot: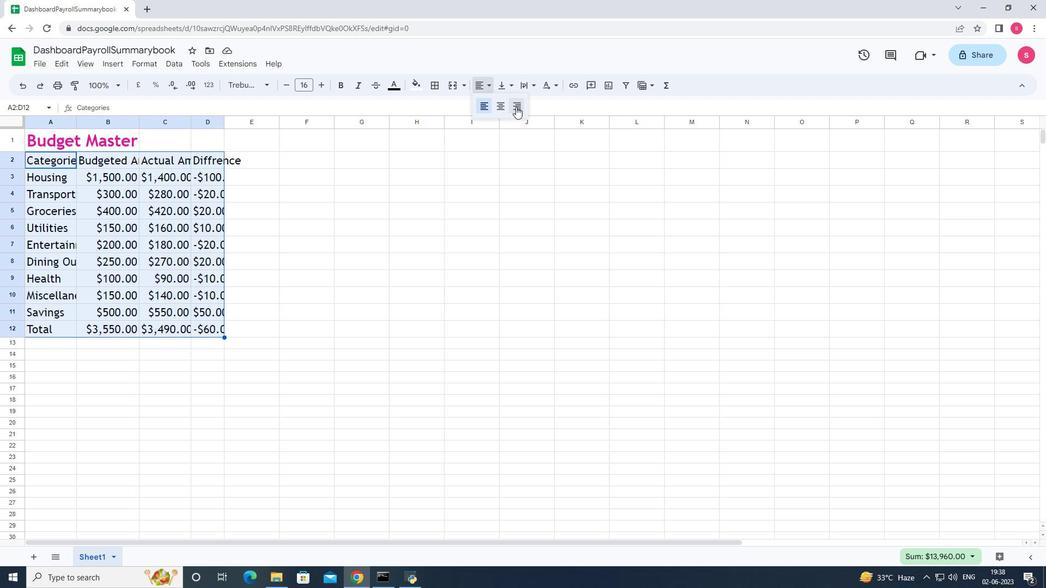 
Action: Mouse pressed left at (518, 105)
Screenshot: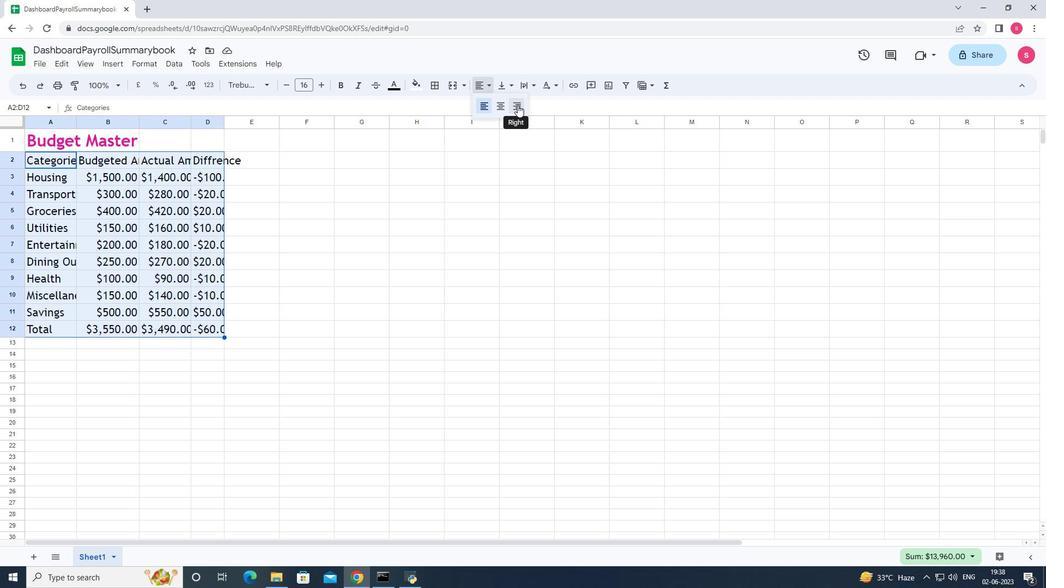 
Action: Mouse moved to (55, 137)
Screenshot: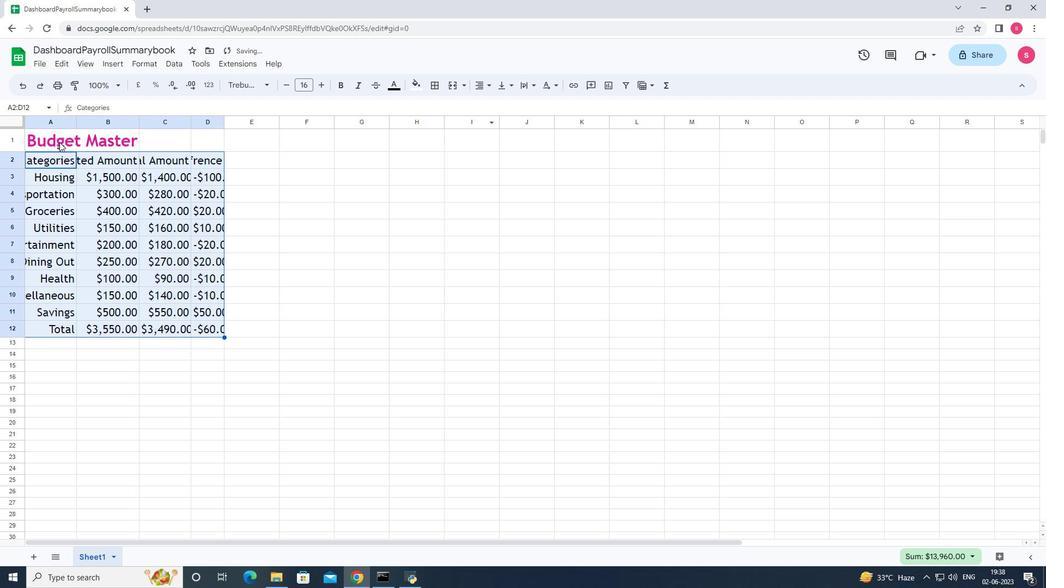 
Action: Mouse pressed left at (55, 137)
Screenshot: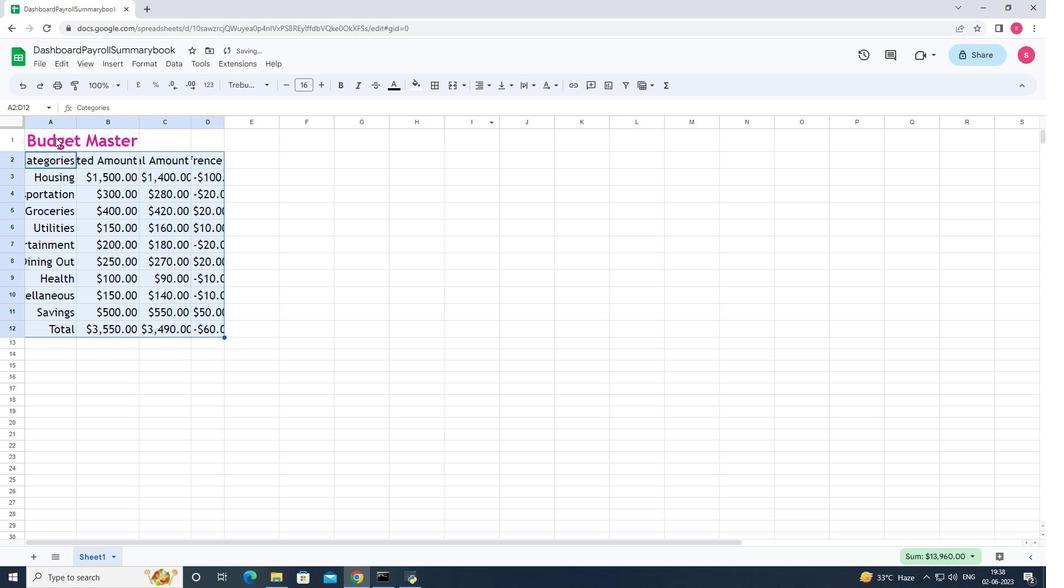 
Action: Mouse moved to (66, 141)
Screenshot: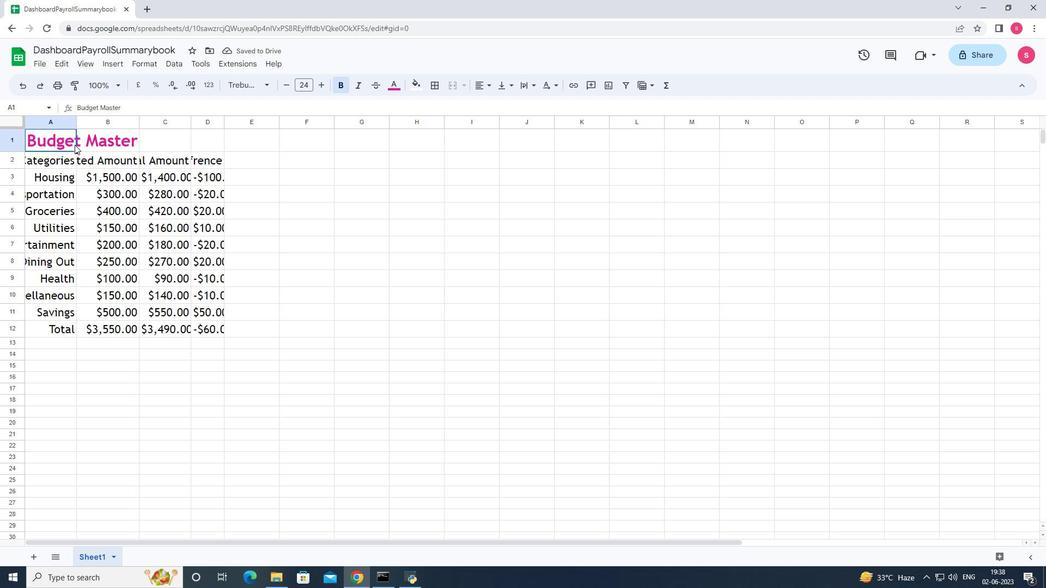 
Action: Mouse pressed left at (66, 141)
Screenshot: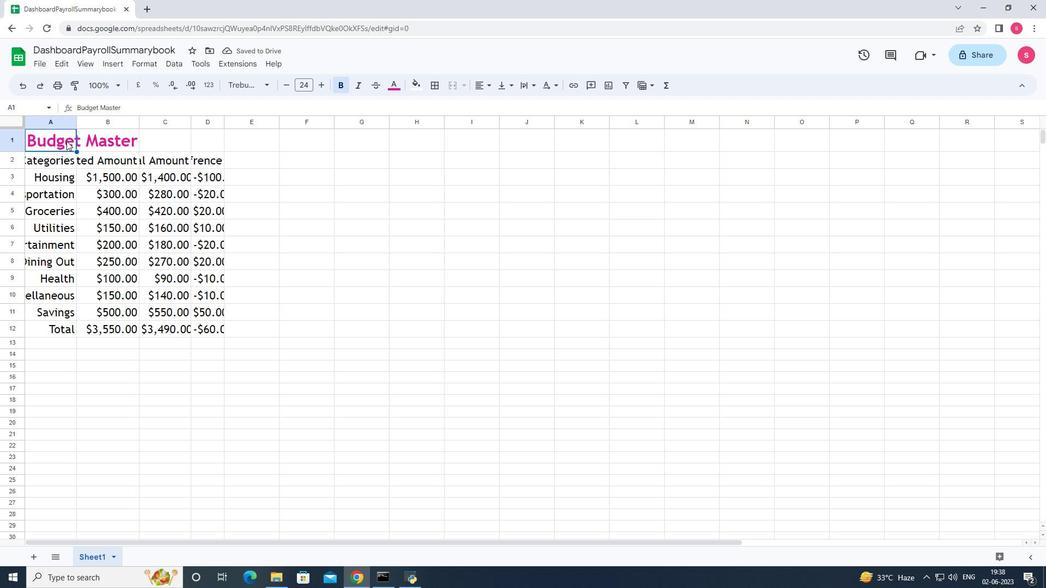 
Action: Mouse moved to (482, 75)
Screenshot: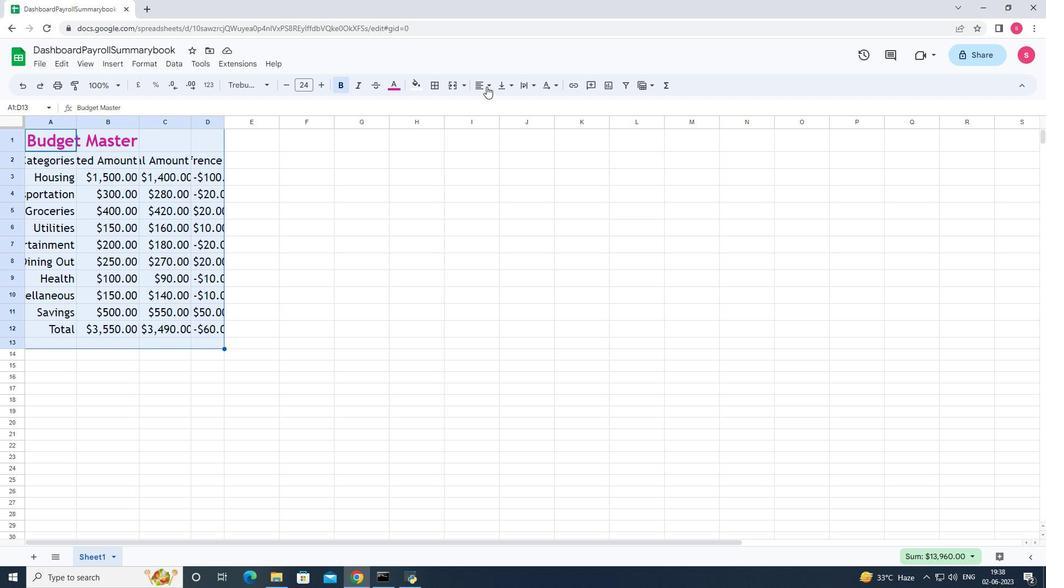 
Action: Mouse pressed left at (482, 75)
Screenshot: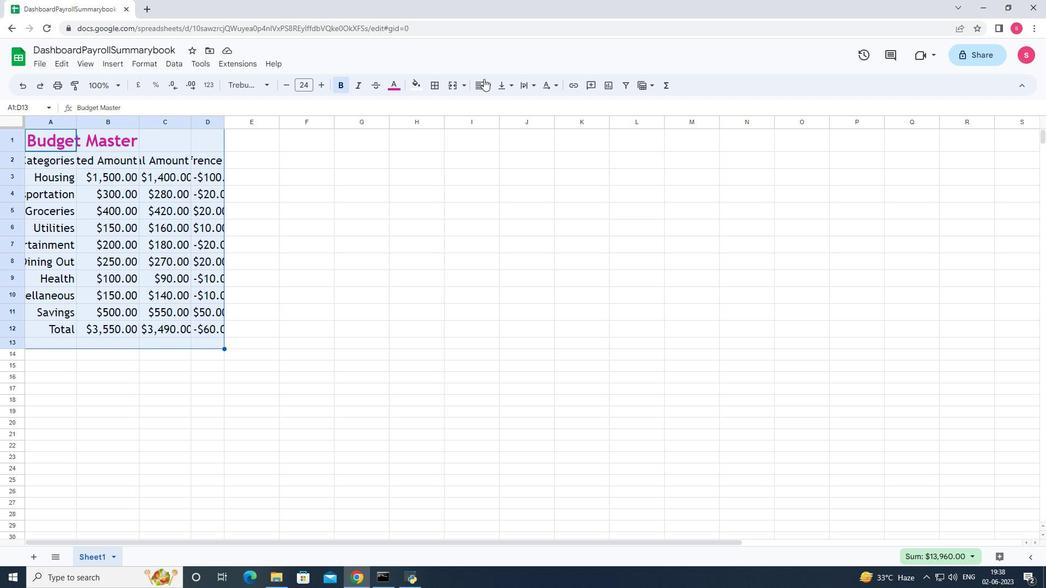 
Action: Mouse moved to (480, 84)
Screenshot: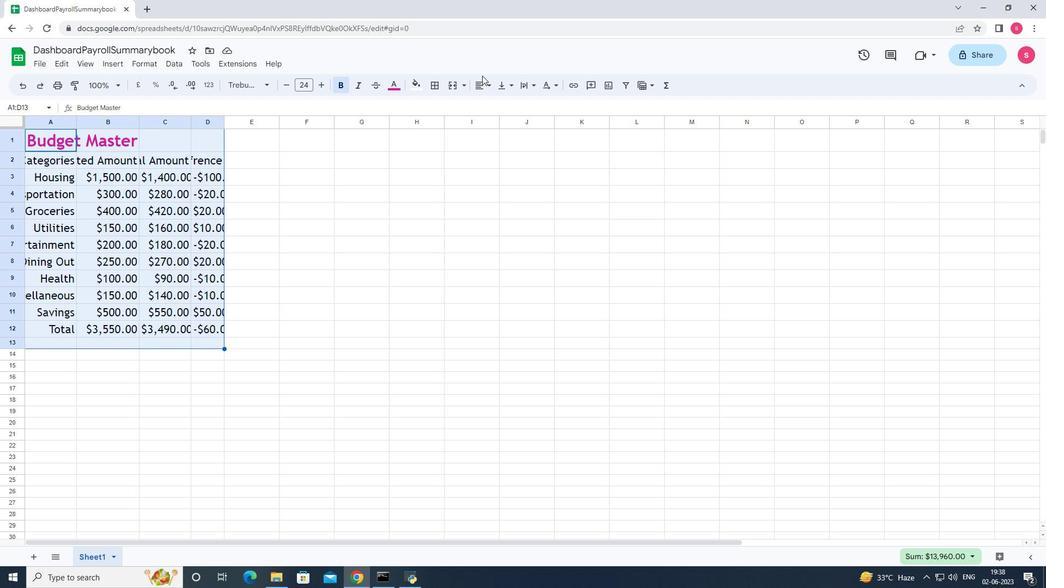 
Action: Mouse pressed left at (480, 84)
Screenshot: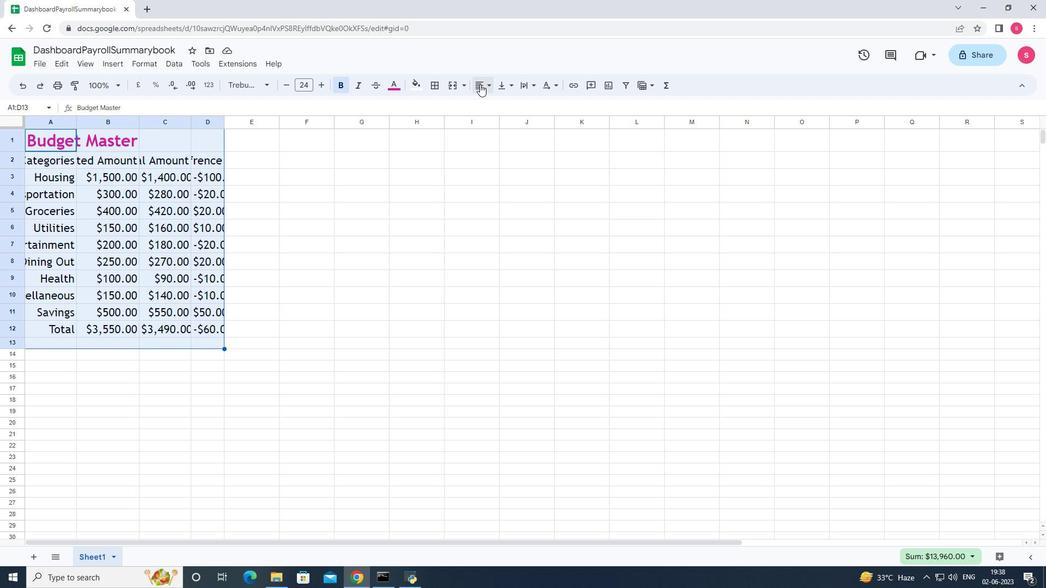 
Action: Mouse moved to (516, 103)
Screenshot: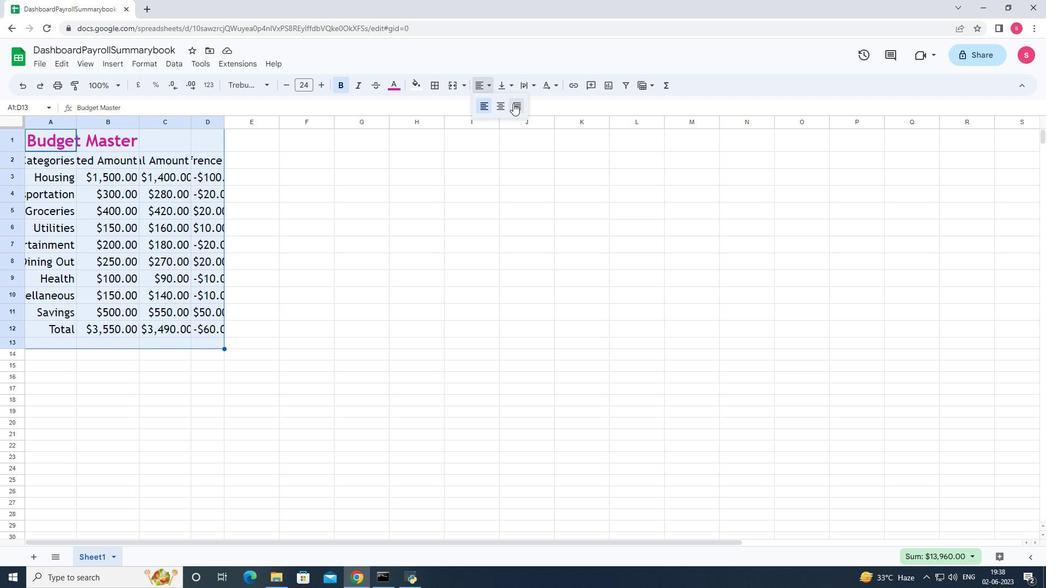 
Action: Mouse pressed left at (516, 103)
Screenshot: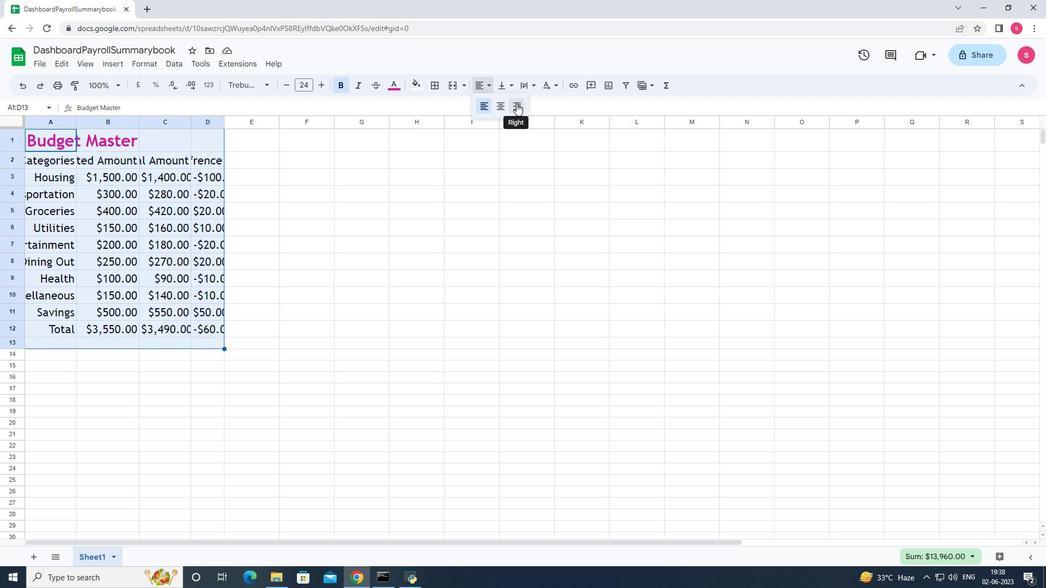 
Action: Mouse moved to (76, 122)
Screenshot: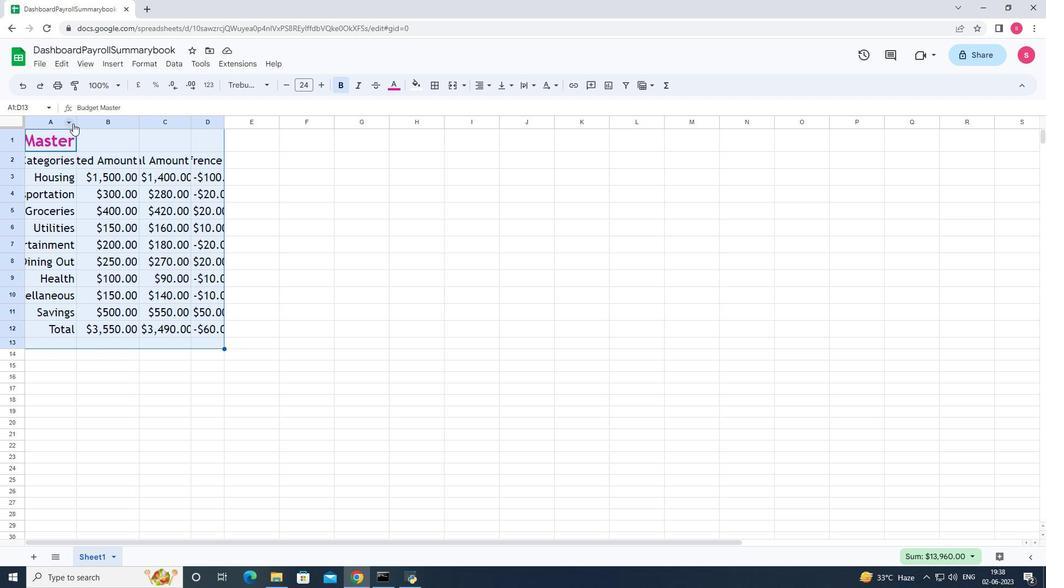 
Action: Mouse pressed left at (76, 122)
Screenshot: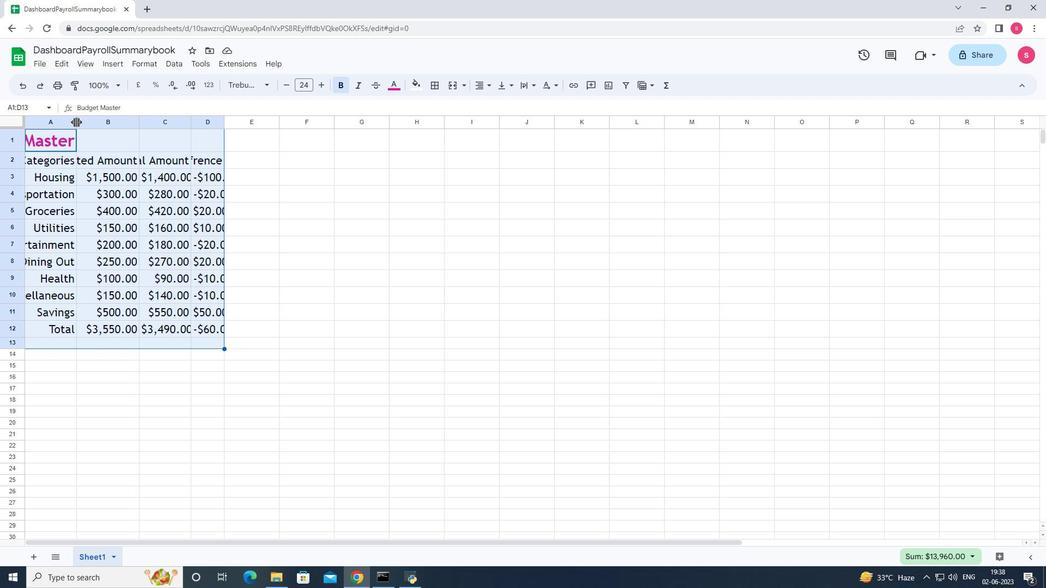 
Action: Mouse pressed left at (76, 122)
Screenshot: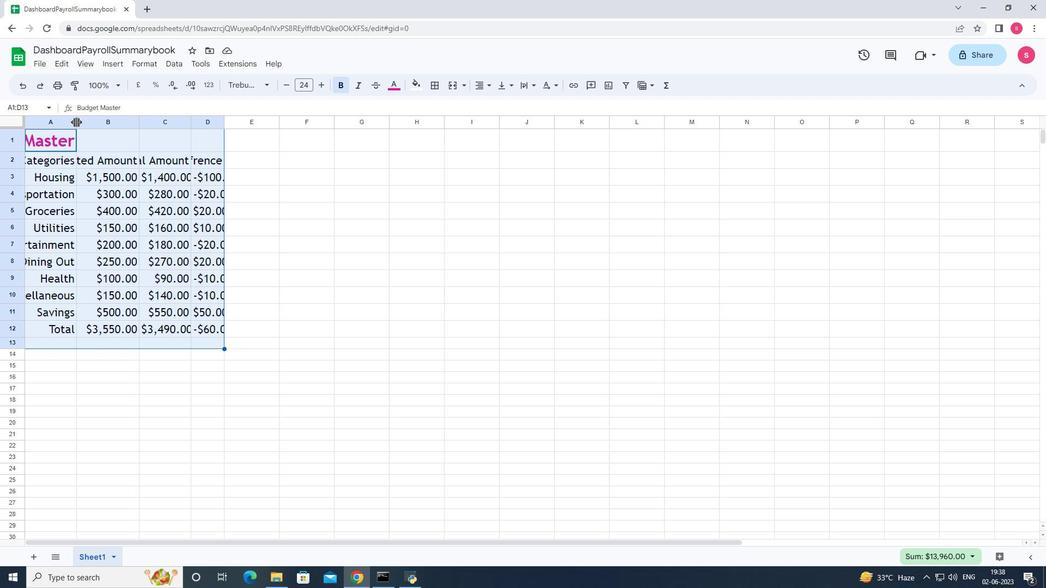 
Action: Mouse moved to (203, 120)
Screenshot: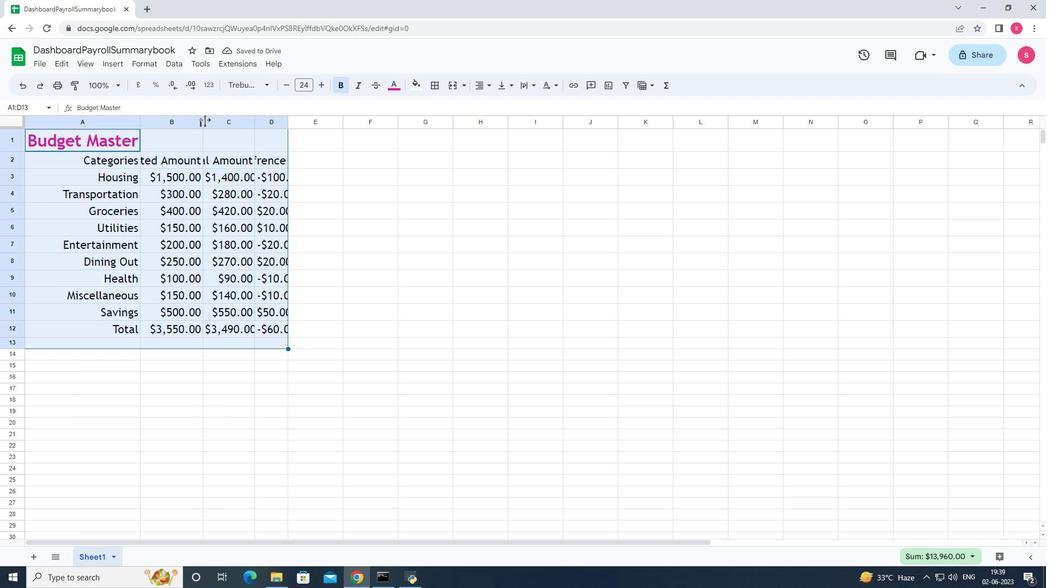 
Action: Mouse pressed left at (203, 120)
Screenshot: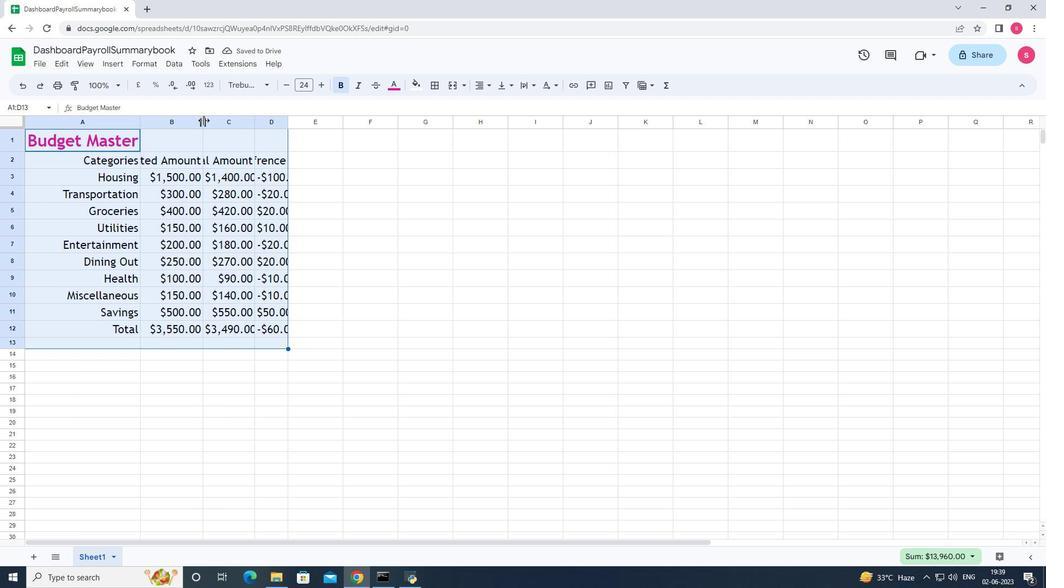 
Action: Mouse pressed left at (203, 120)
Screenshot: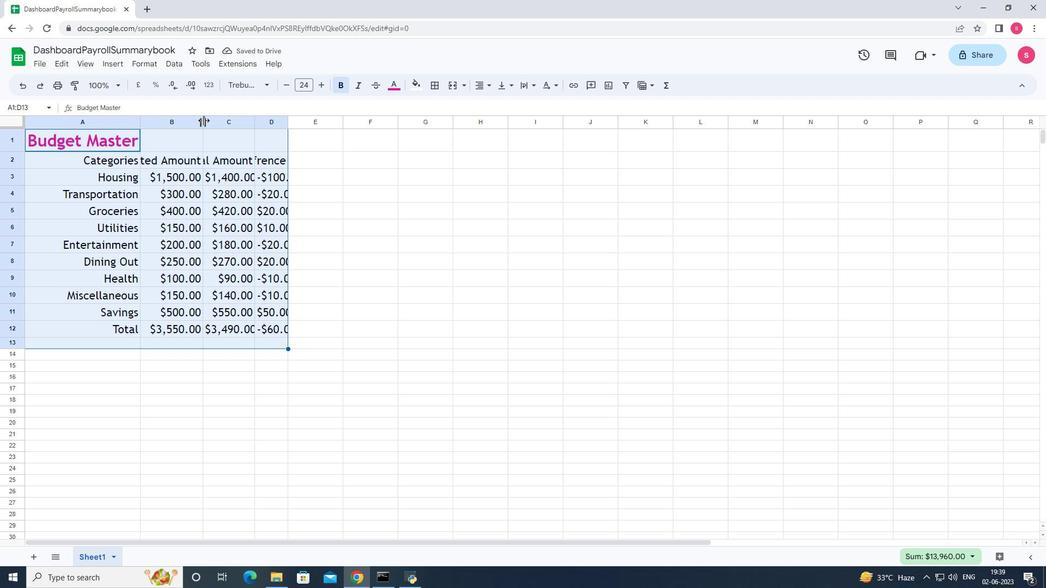 
Action: Mouse moved to (290, 121)
Screenshot: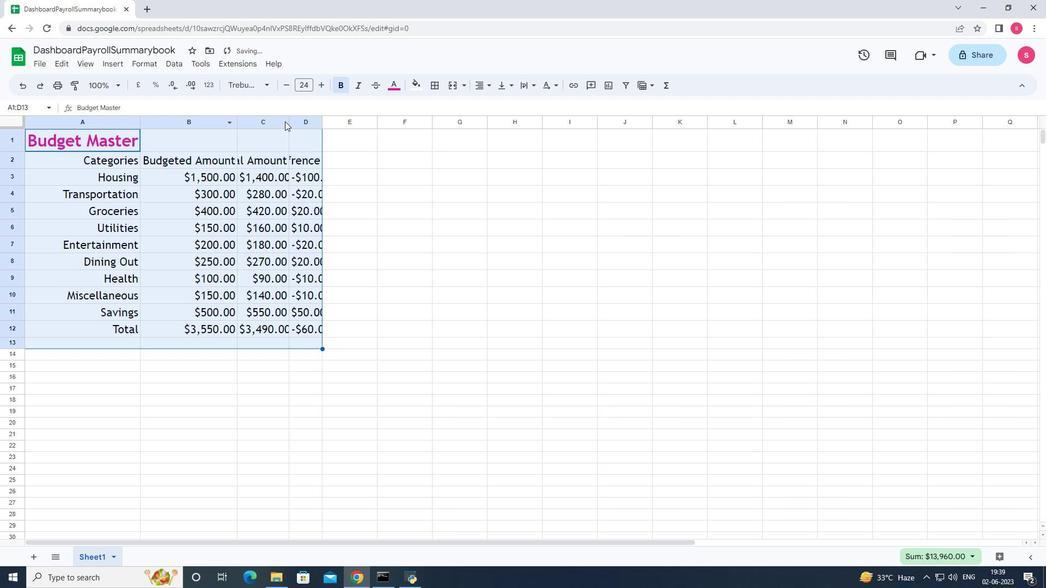 
Action: Mouse pressed left at (290, 121)
Screenshot: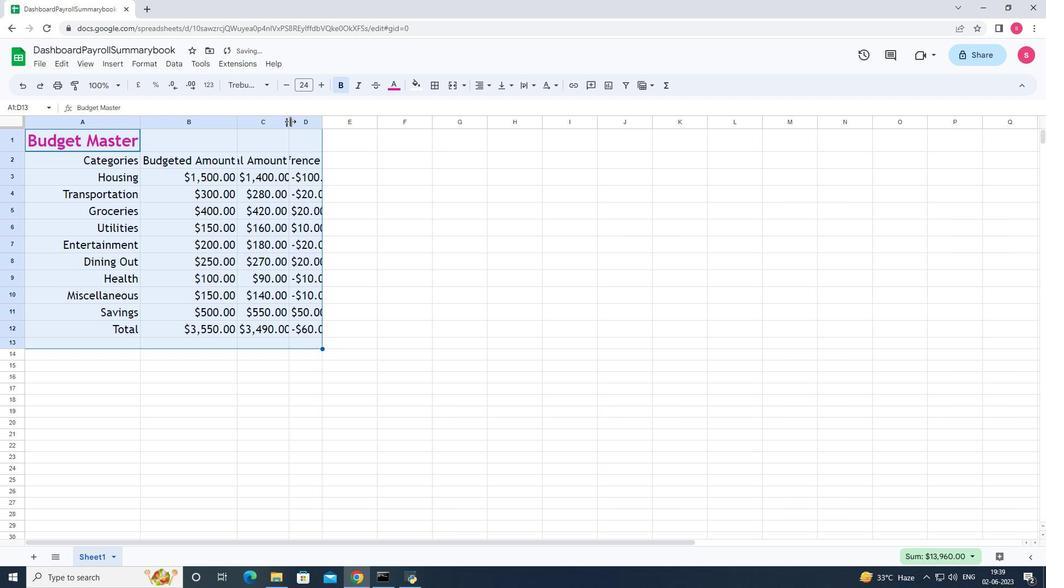 
Action: Mouse pressed left at (290, 121)
Screenshot: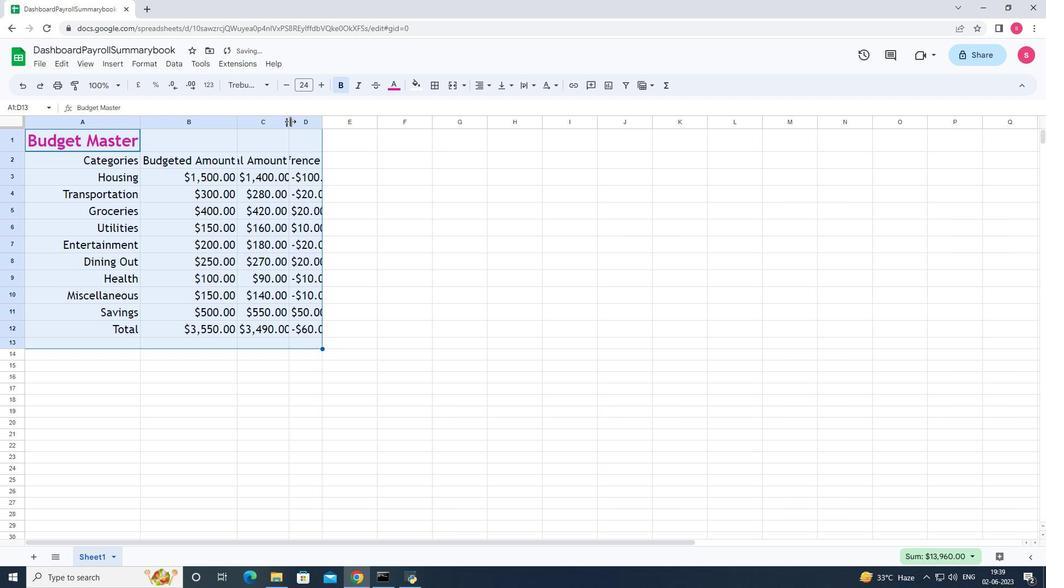 
Action: Mouse moved to (352, 123)
Screenshot: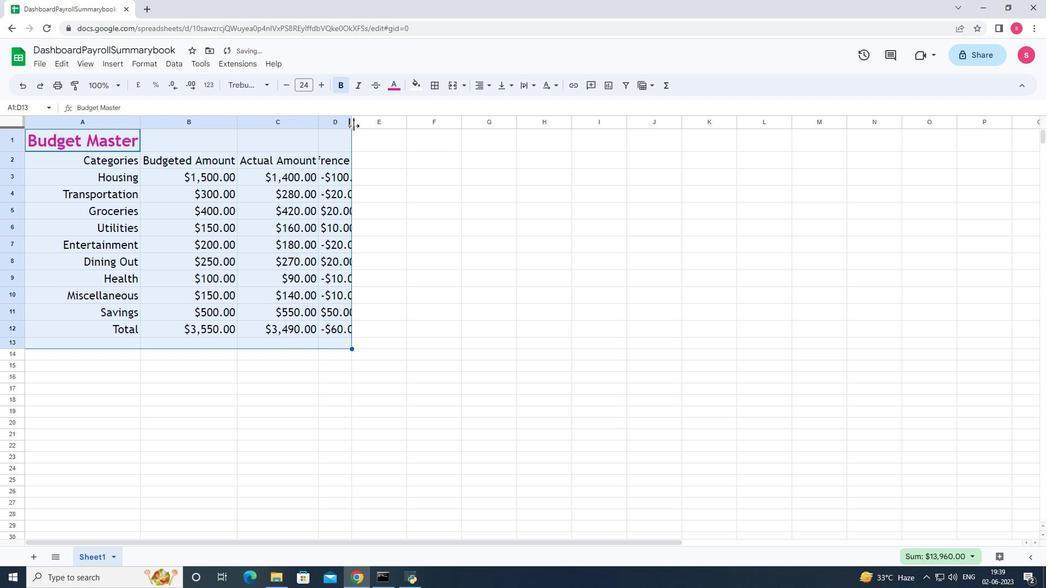 
Action: Mouse pressed left at (352, 123)
Screenshot: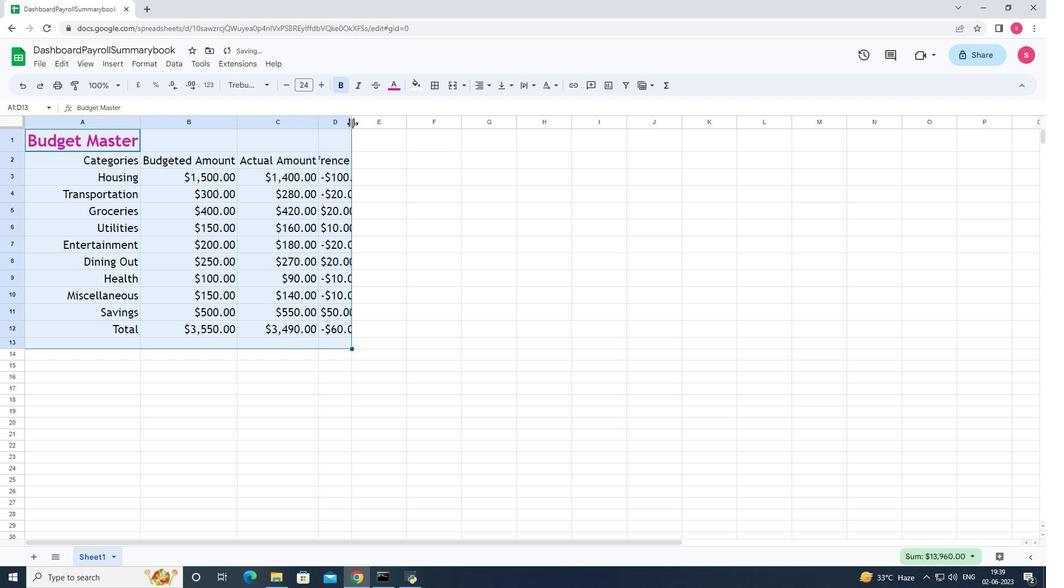 
Action: Mouse pressed left at (352, 123)
Screenshot: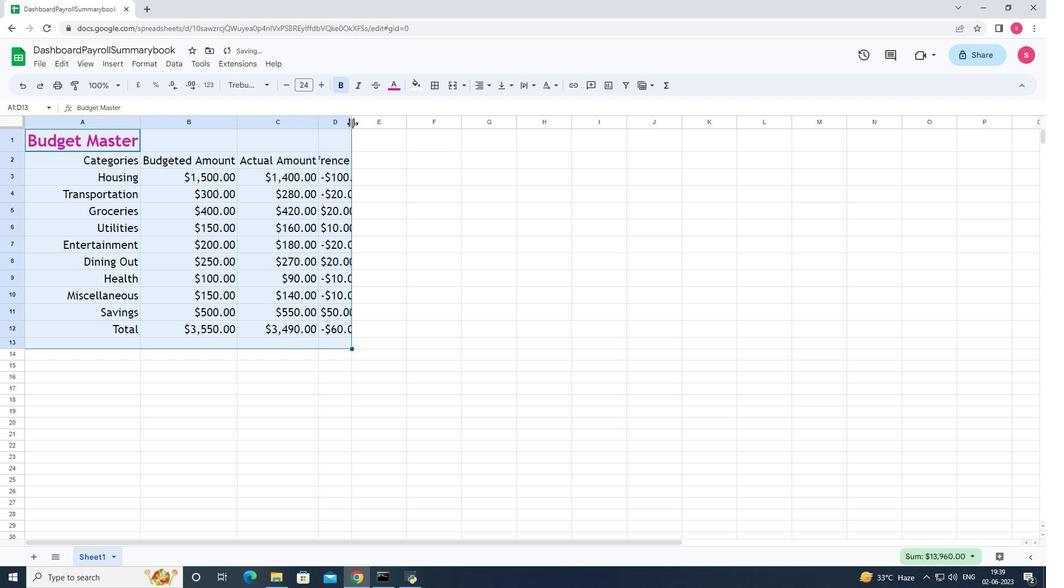 
Action: Mouse moved to (169, 190)
Screenshot: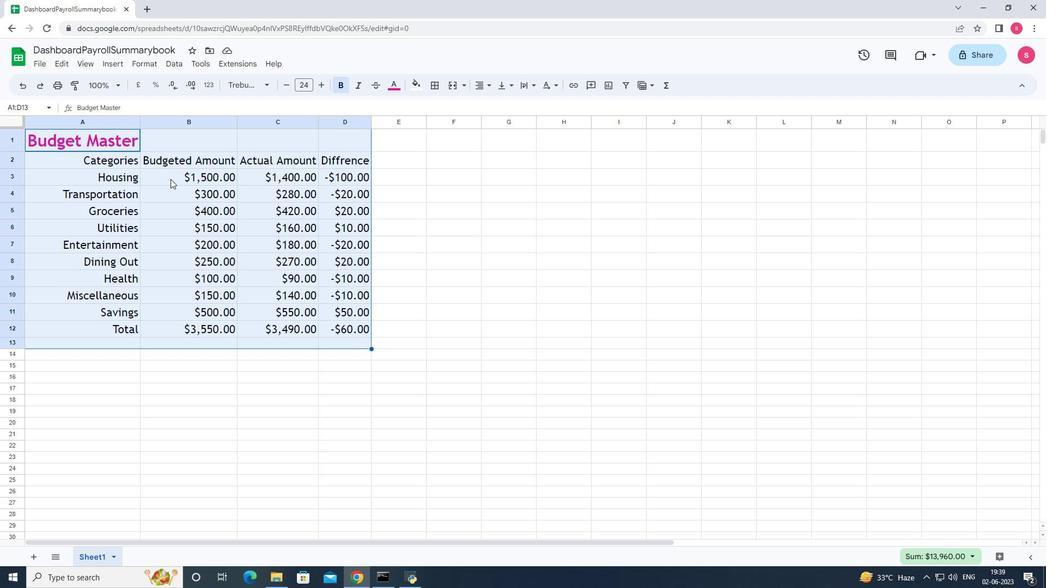 
Action: Key pressed ctrl+S
Screenshot: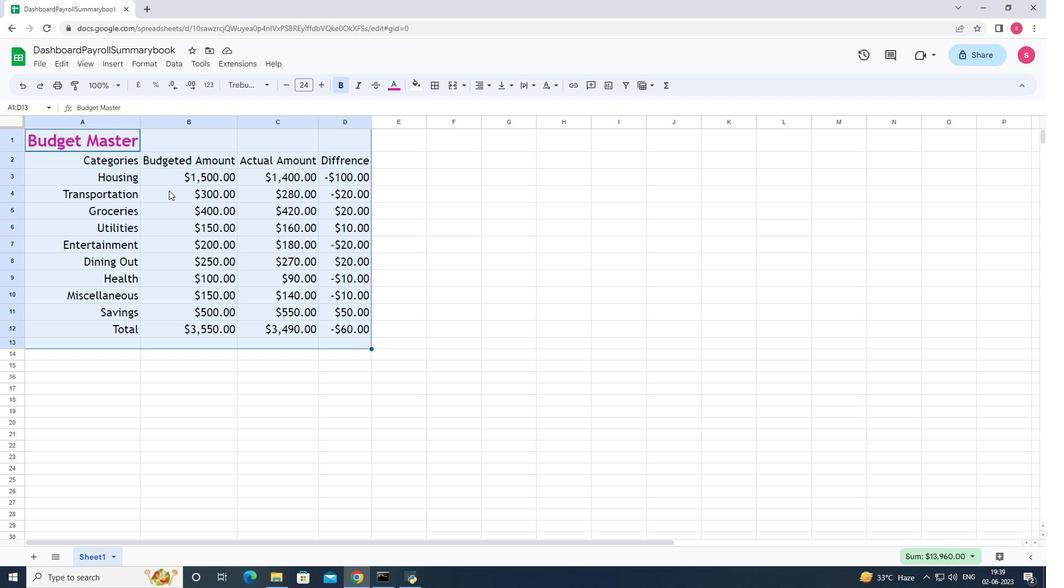 
Action: Mouse moved to (220, 394)
Screenshot: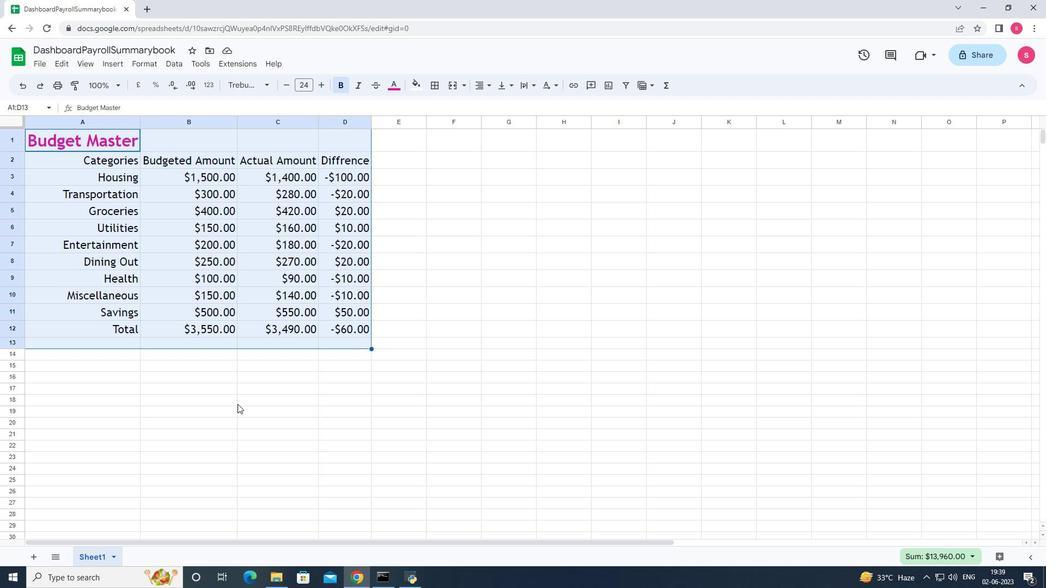 
Action: Mouse pressed left at (220, 394)
Screenshot: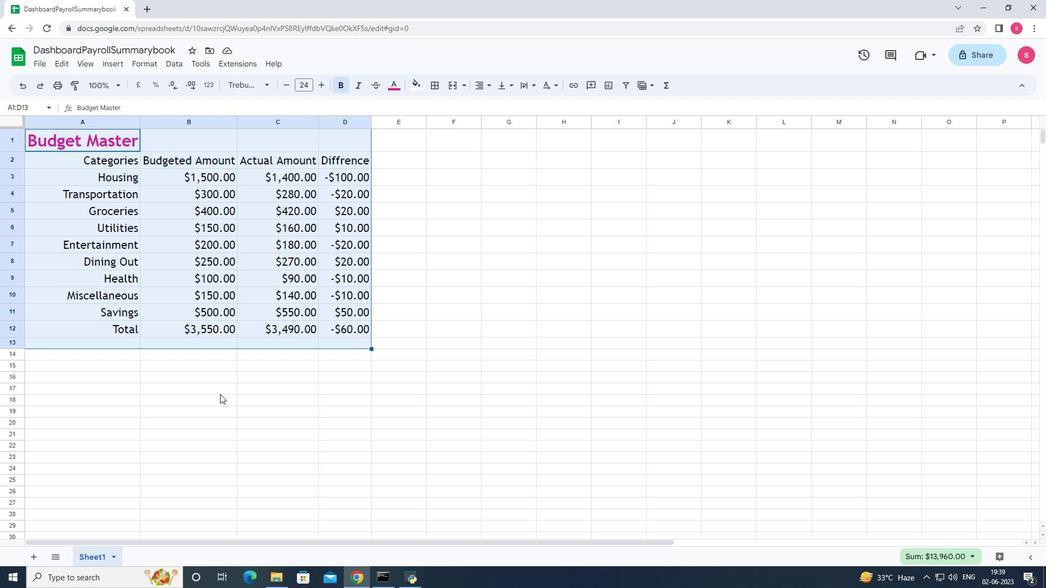 
Action: Mouse moved to (204, 378)
Screenshot: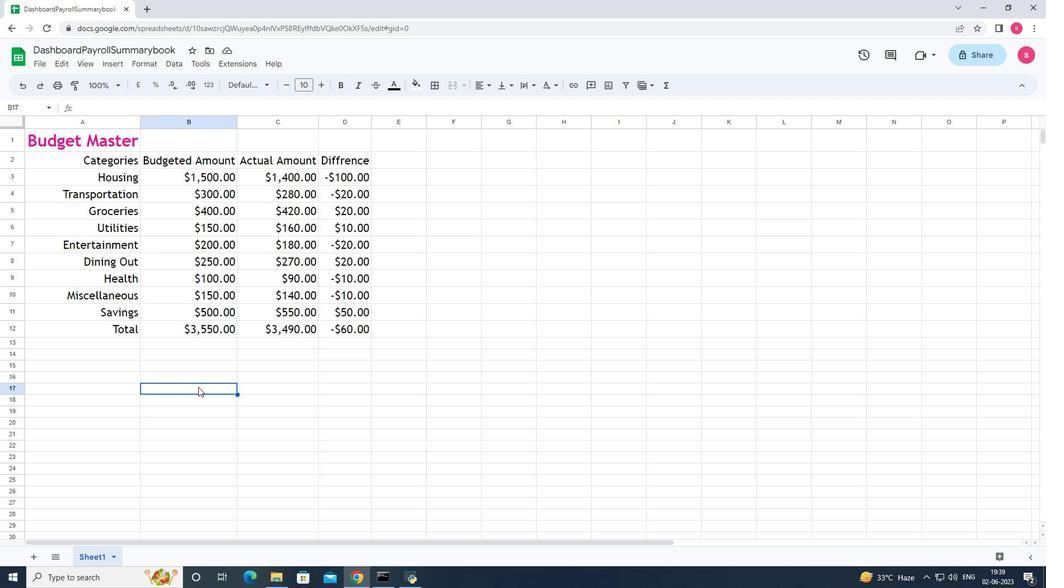 
Action: Key pressed ctrl+S
Screenshot: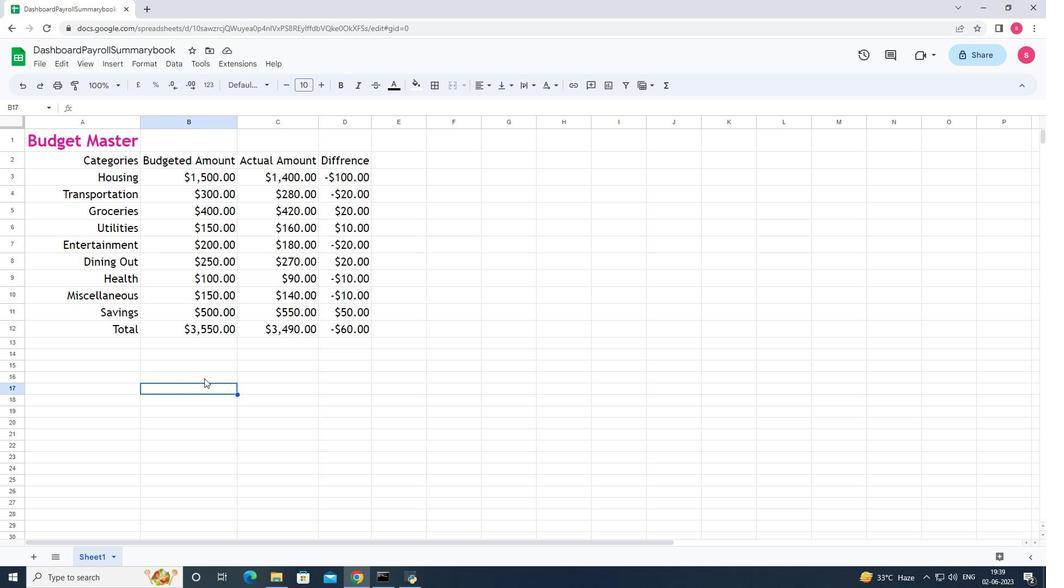 
Action: Mouse moved to (296, 364)
Screenshot: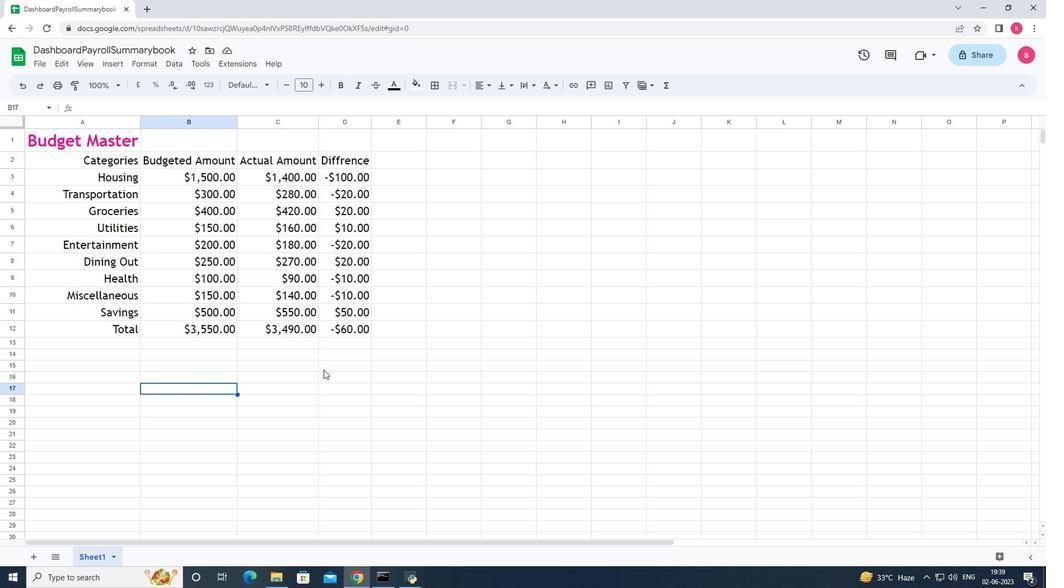 
